 Task: Find a place to stay in Shchukino, Russia, from September 4th to September 10th for 1 adult, with a price range of 9000 to 17000, and 1 bedroom, 1 bed, and 1 bathroom.
Action: Mouse moved to (633, 71)
Screenshot: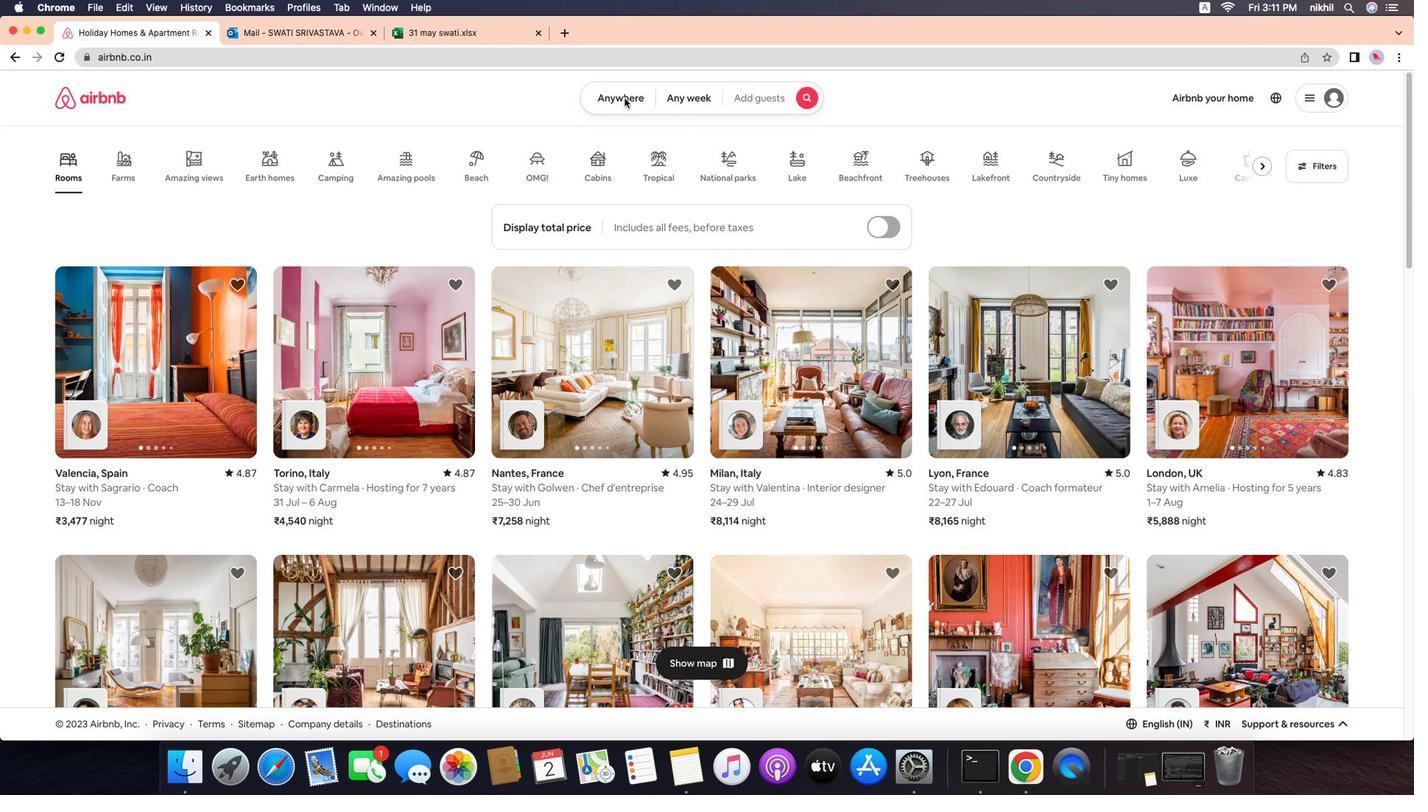 
Action: Mouse pressed left at (633, 71)
Screenshot: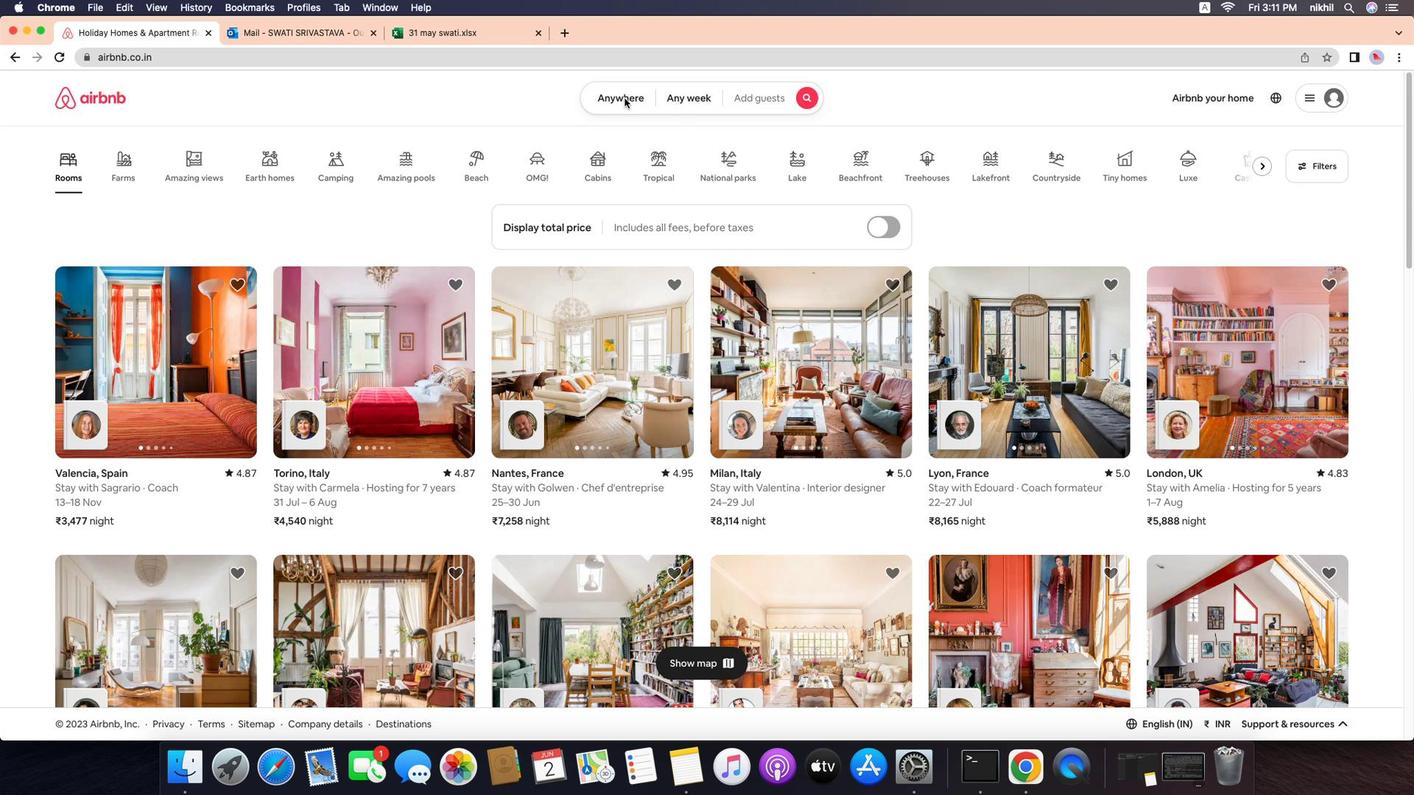 
Action: Mouse moved to (619, 76)
Screenshot: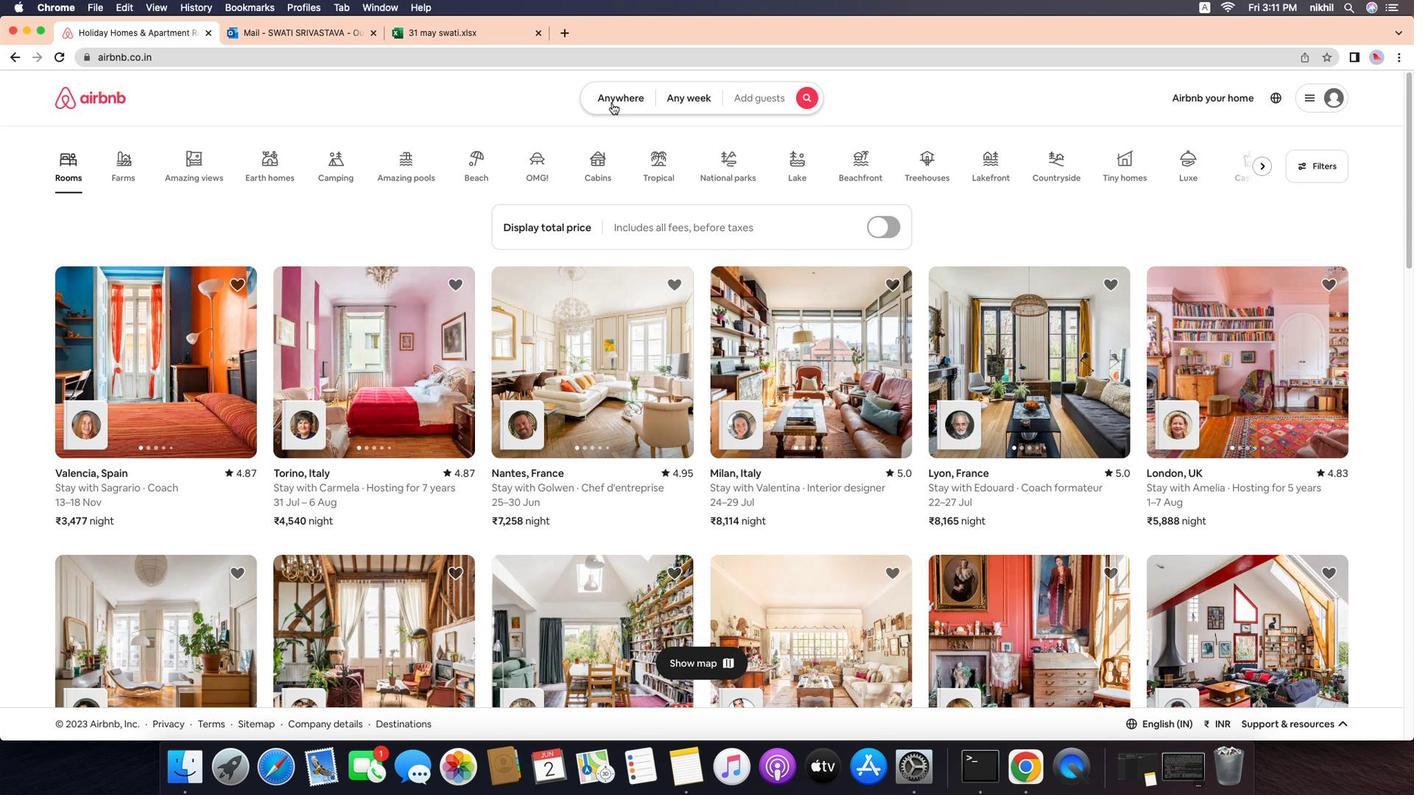 
Action: Mouse pressed left at (619, 76)
Screenshot: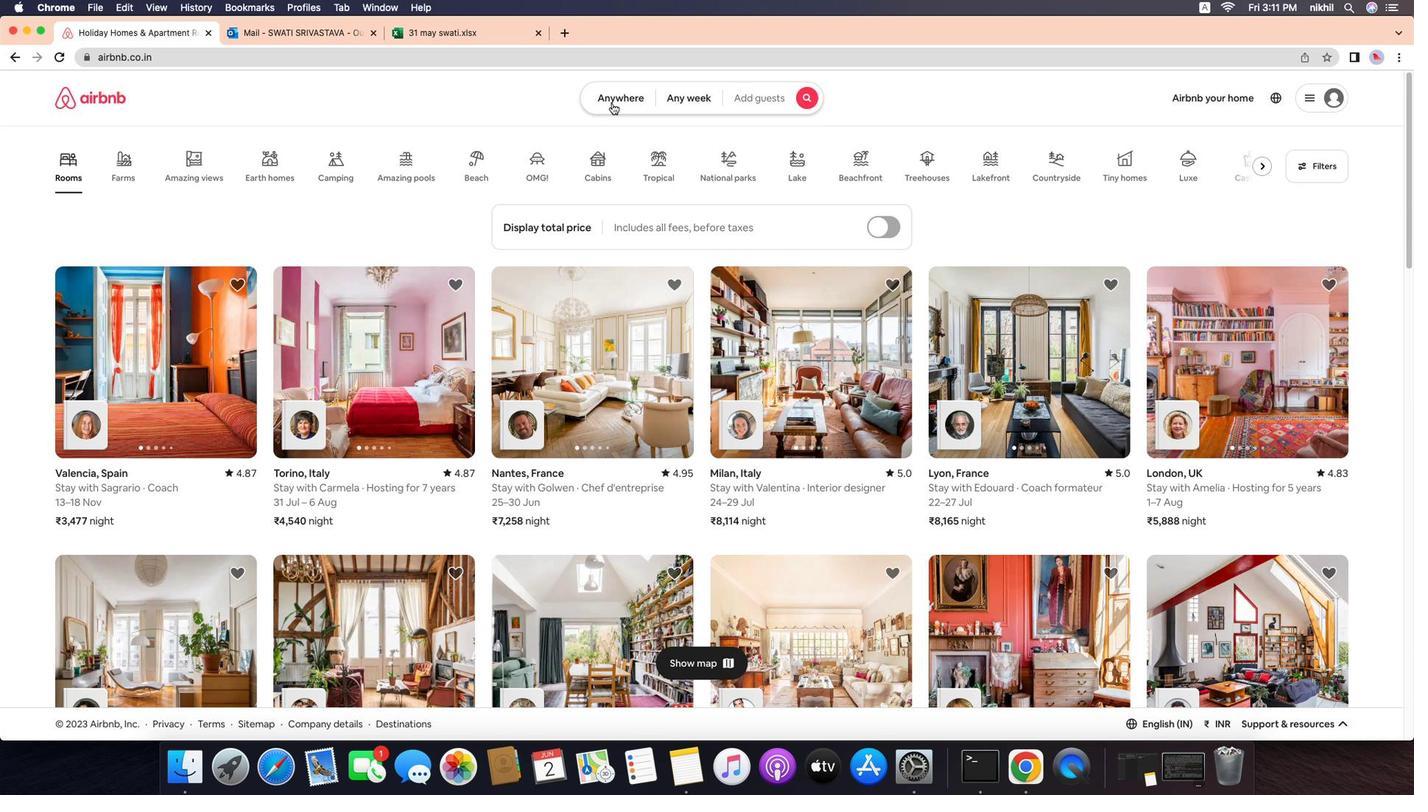 
Action: Mouse moved to (538, 131)
Screenshot: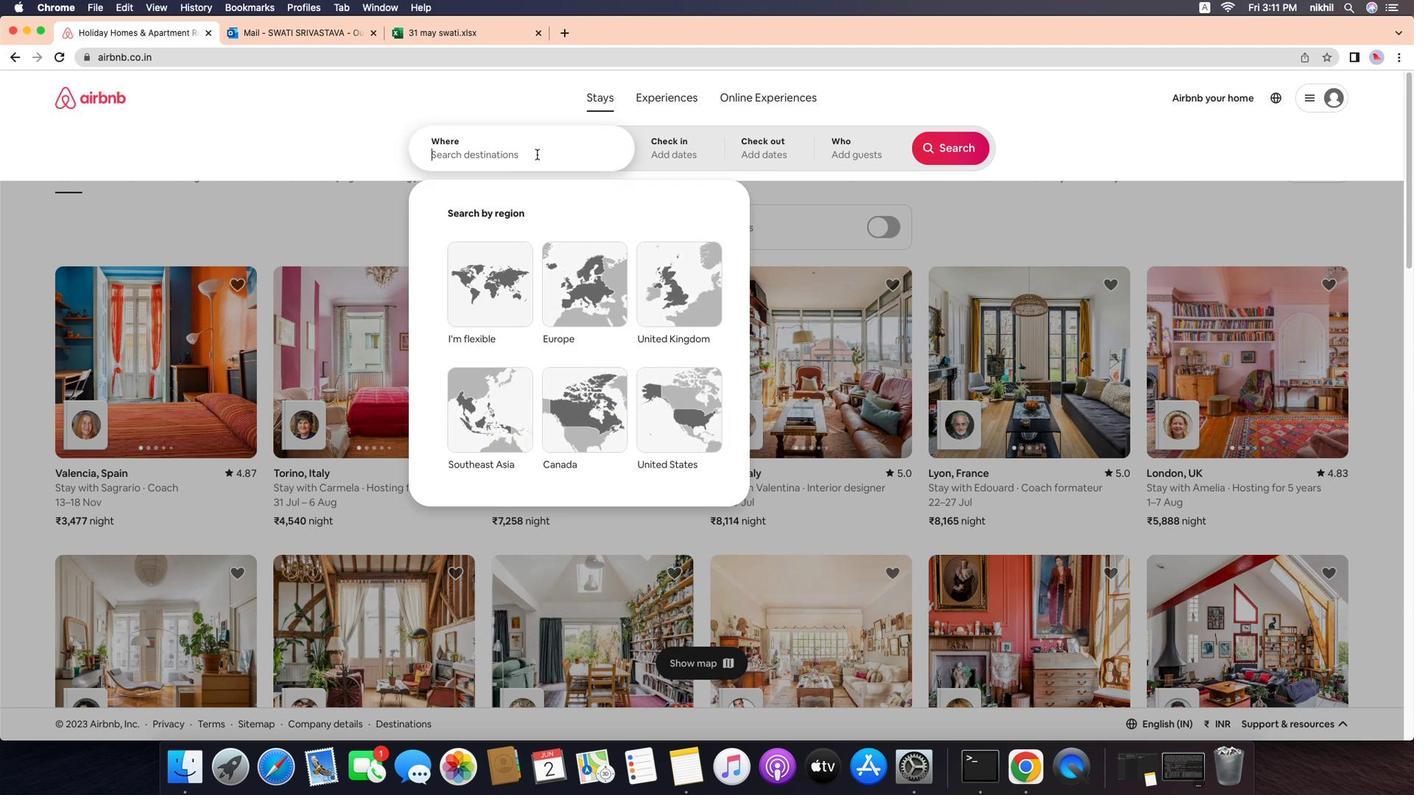 
Action: Mouse pressed left at (538, 131)
Screenshot: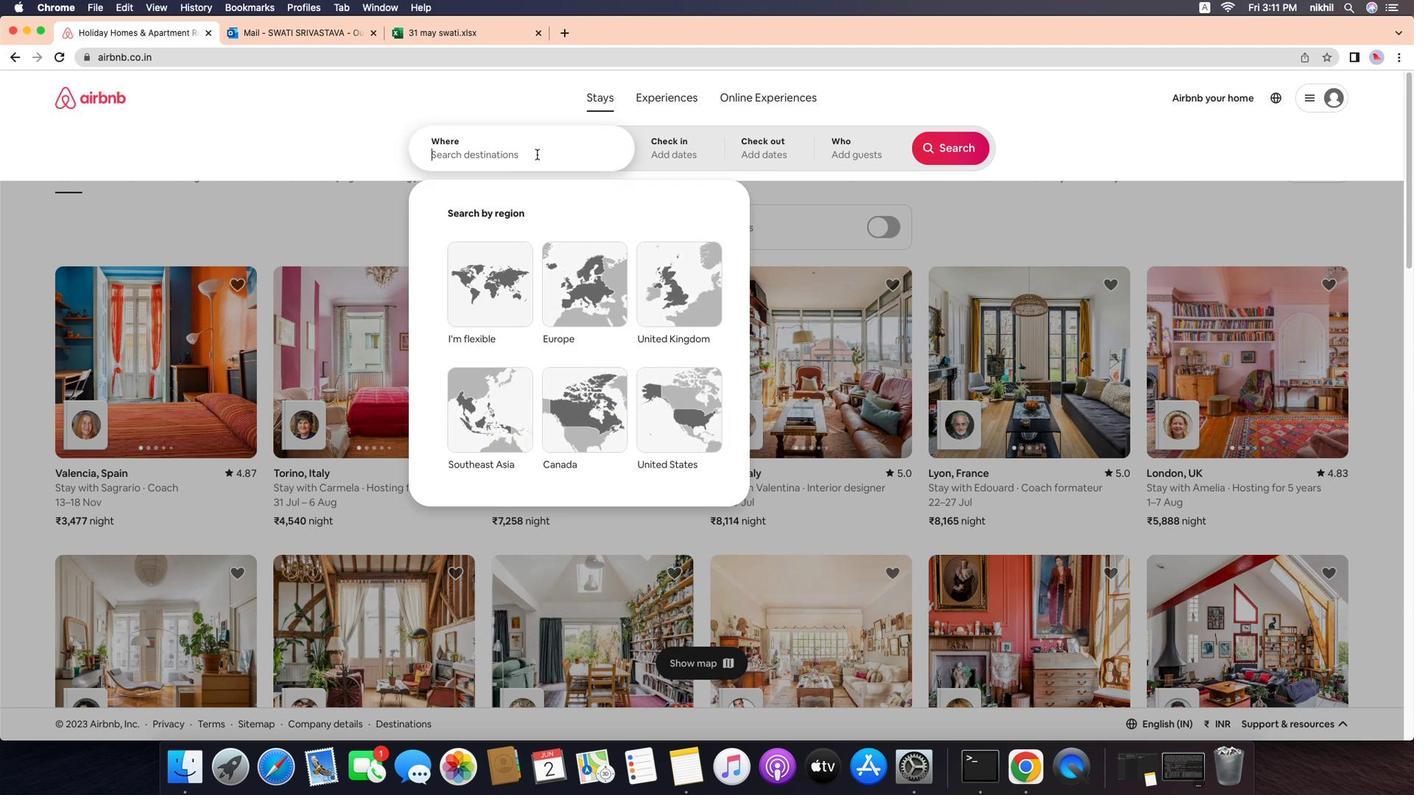 
Action: Mouse moved to (551, 126)
Screenshot: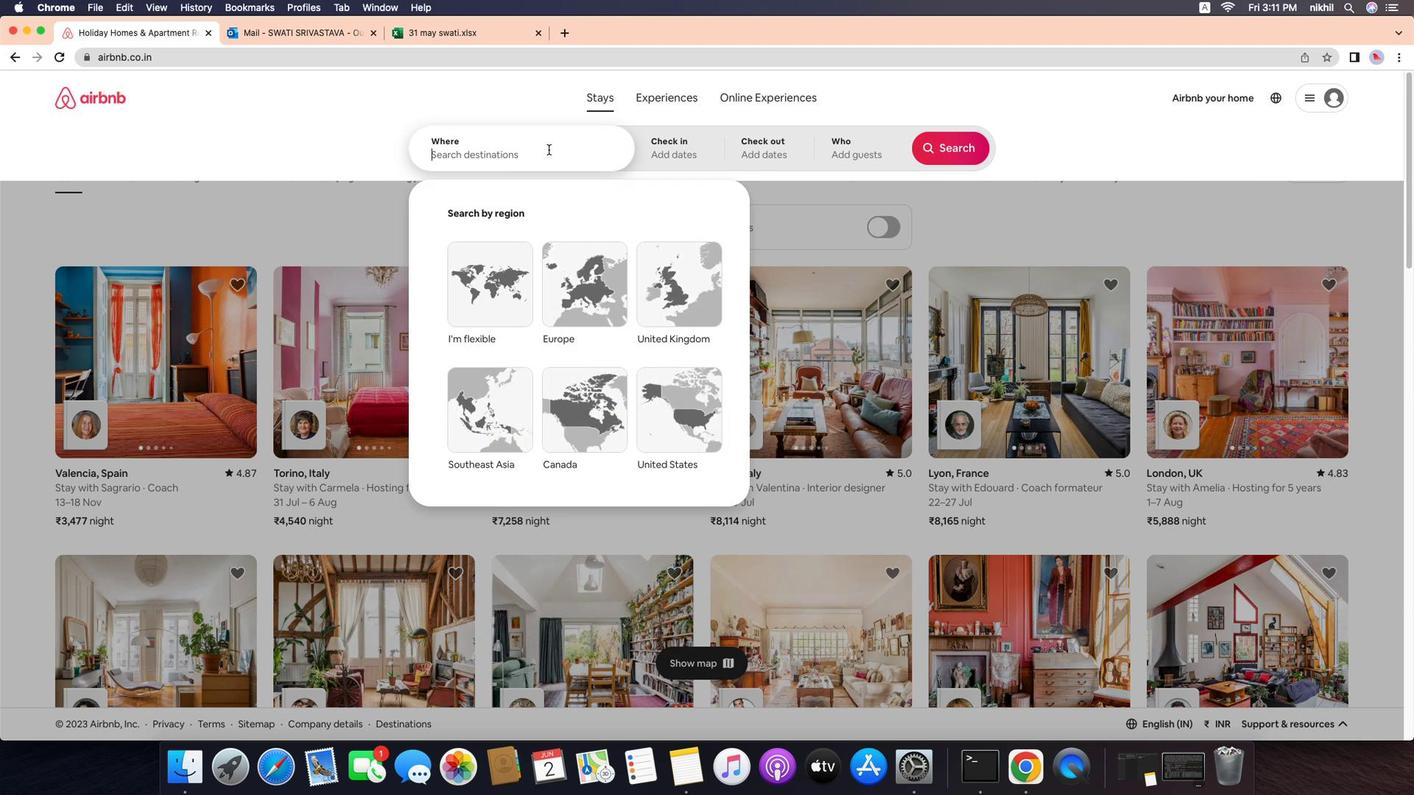 
Action: Key pressed Key.caps_lock'S'Key.caps_lock'h''c''h''u''k''i''n''o'','Key.spaceKey.caps_lock'R'Key.caps_lock'u''s''s''i''a'Key.enter
Screenshot: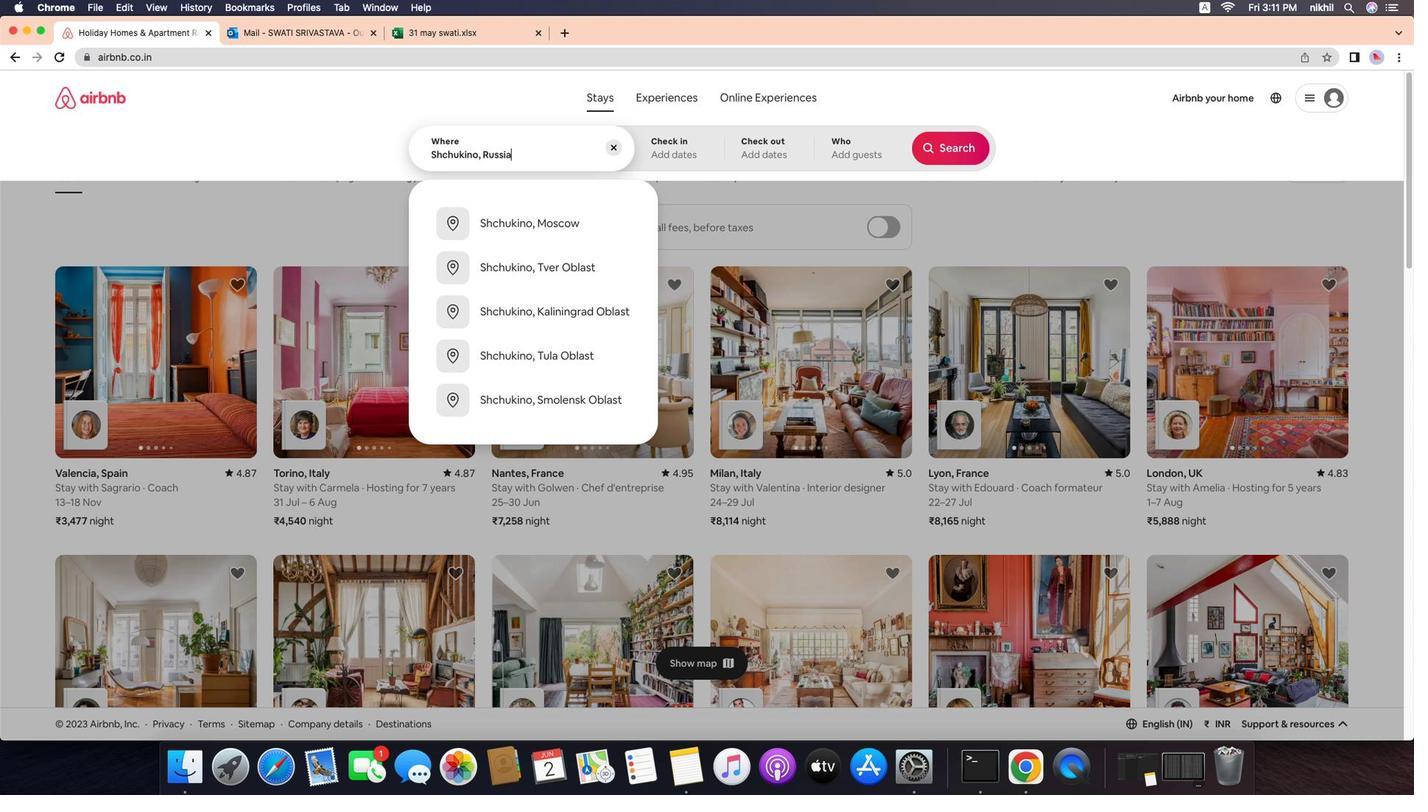 
Action: Mouse moved to (979, 243)
Screenshot: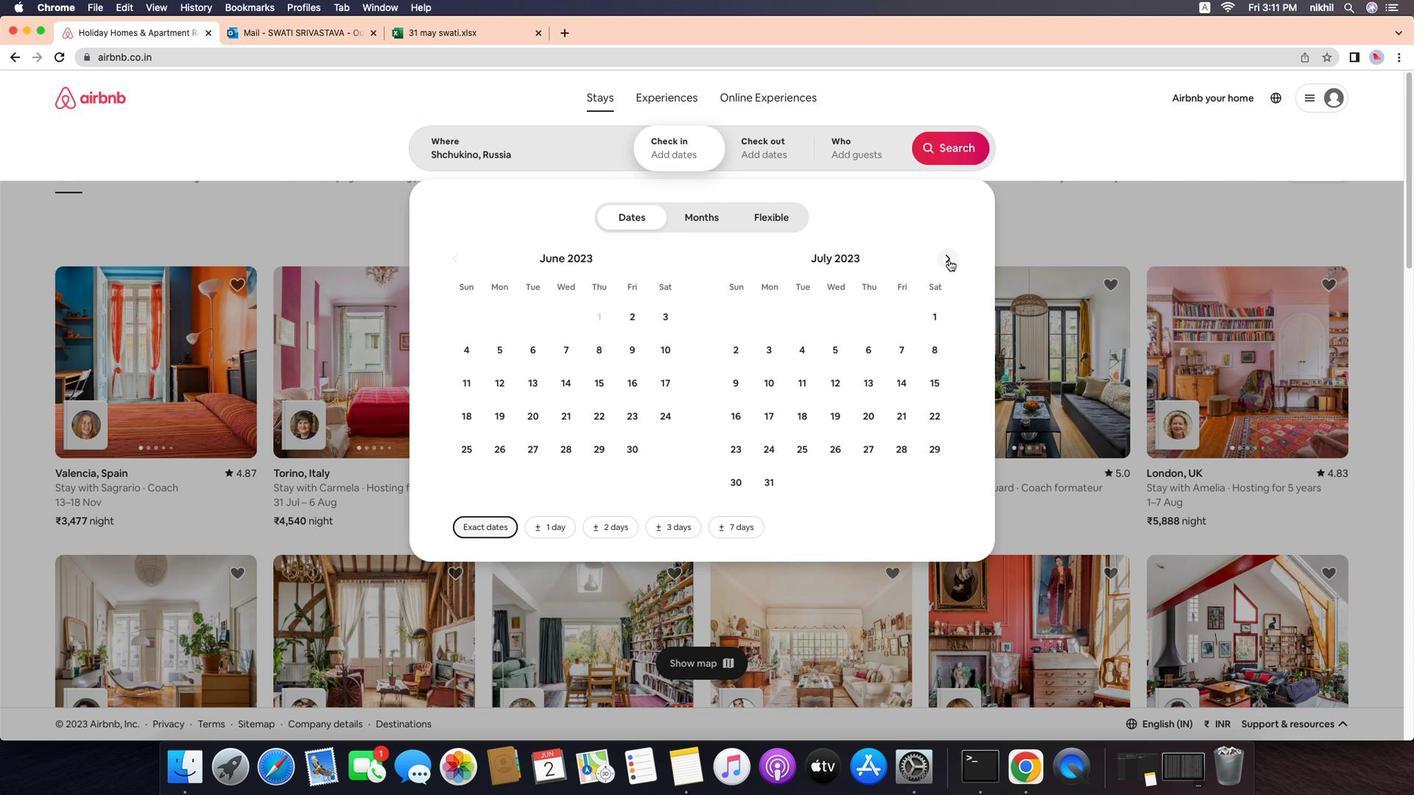 
Action: Mouse pressed left at (979, 243)
Screenshot: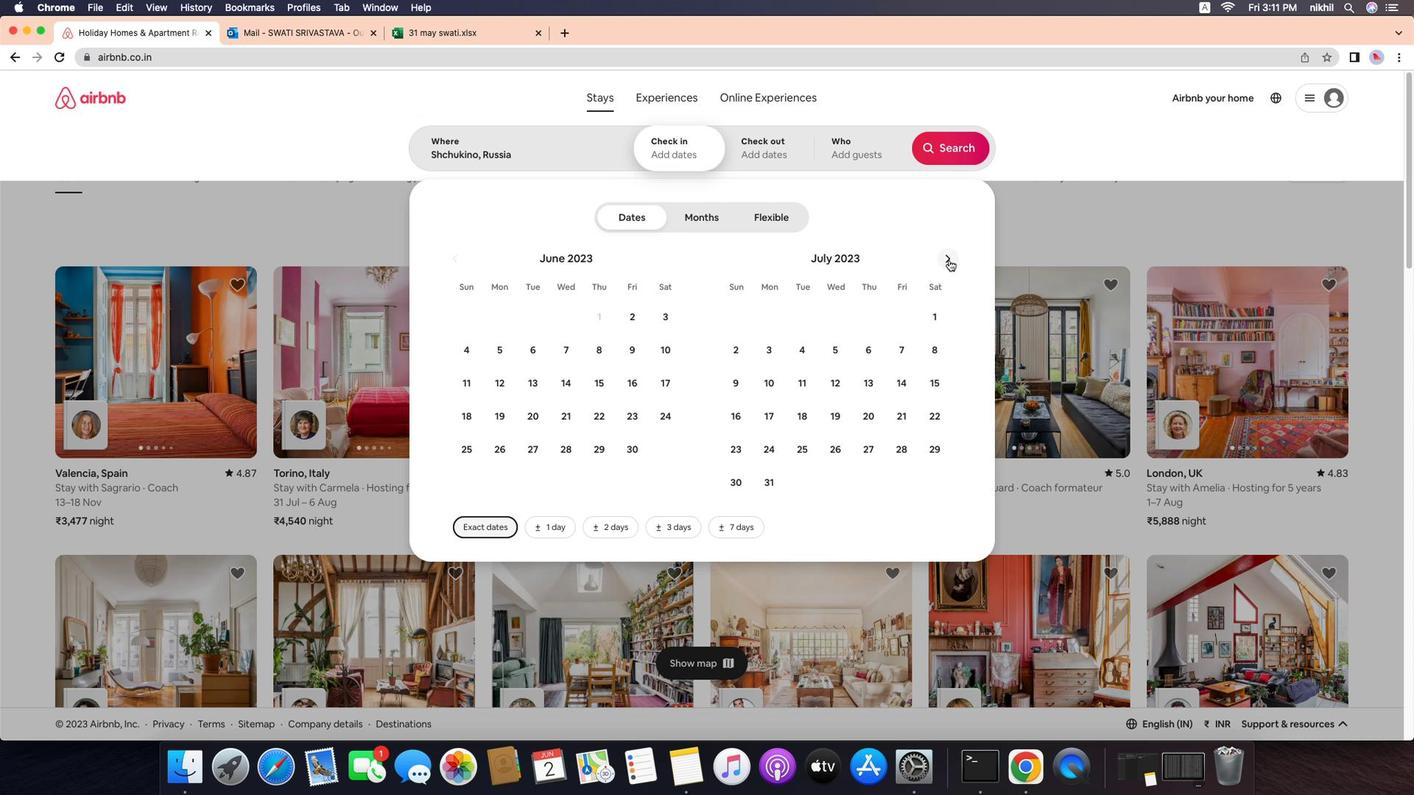 
Action: Mouse pressed left at (979, 243)
Screenshot: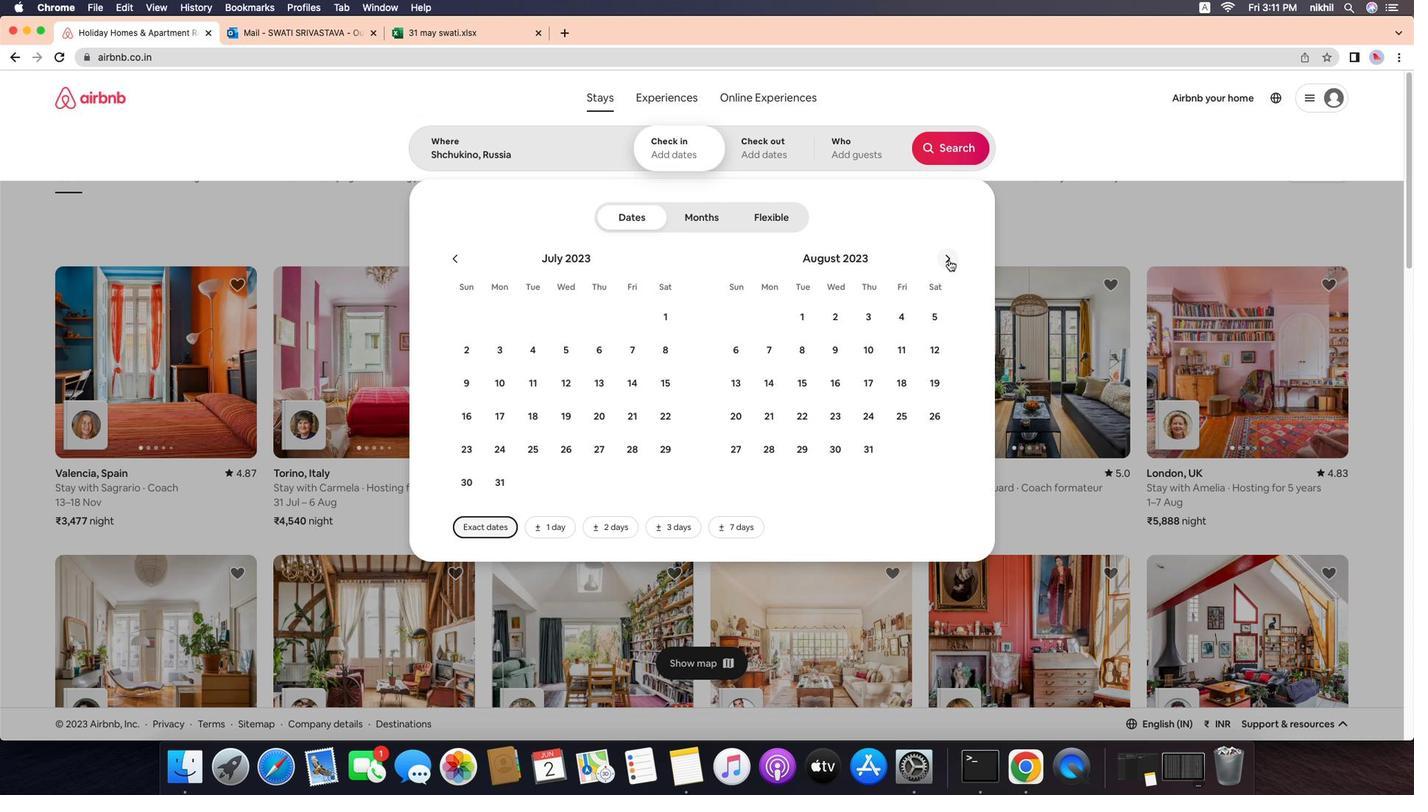 
Action: Mouse moved to (779, 346)
Screenshot: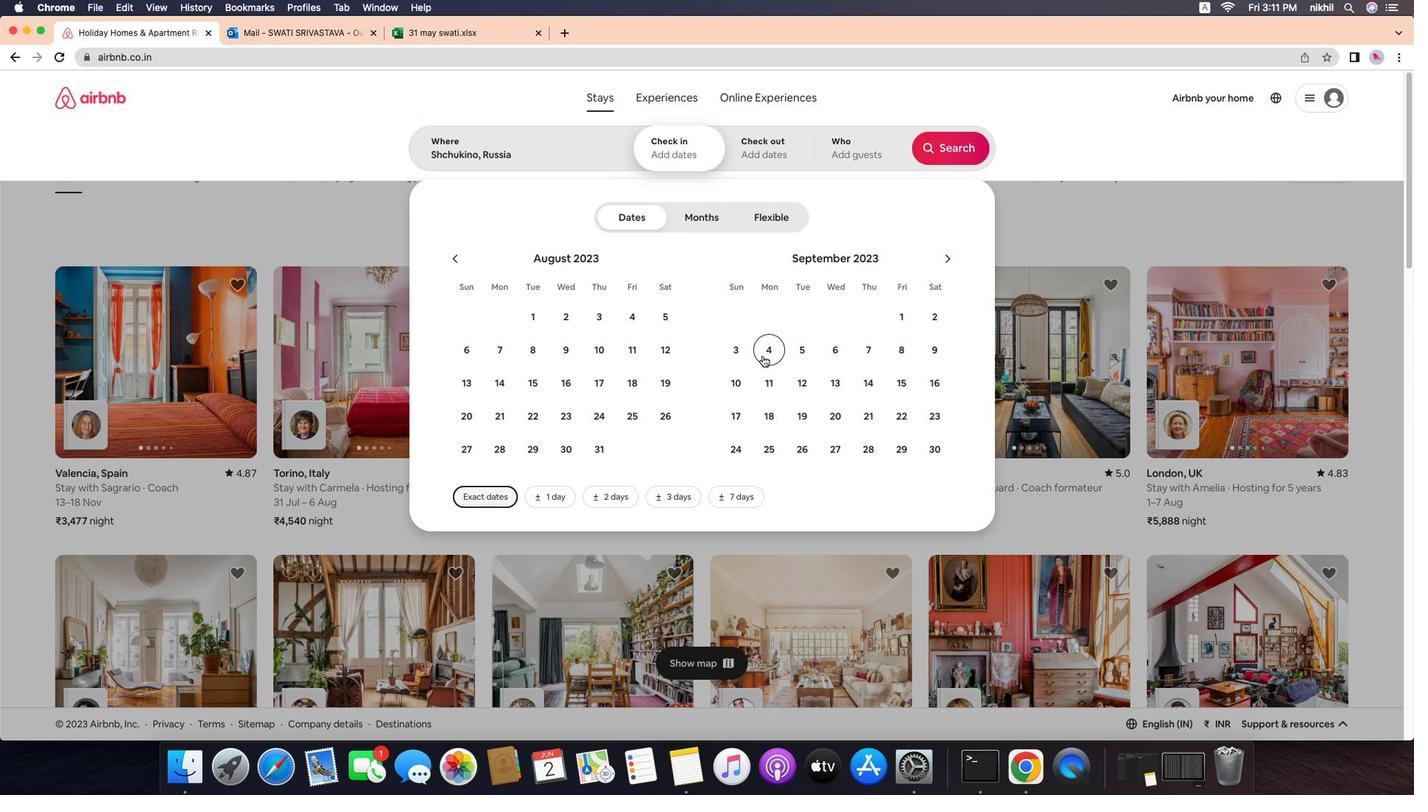 
Action: Mouse pressed left at (779, 346)
Screenshot: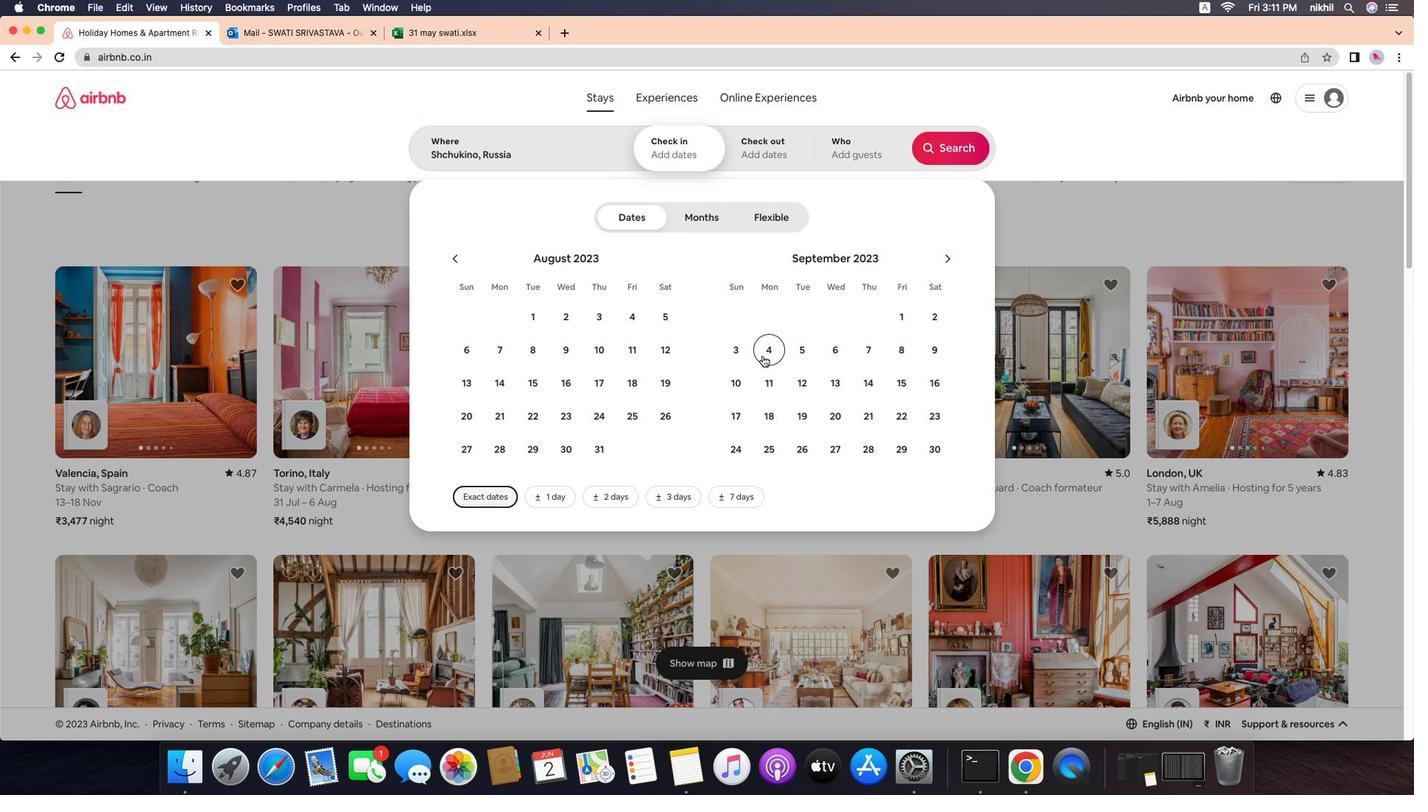 
Action: Mouse moved to (751, 371)
Screenshot: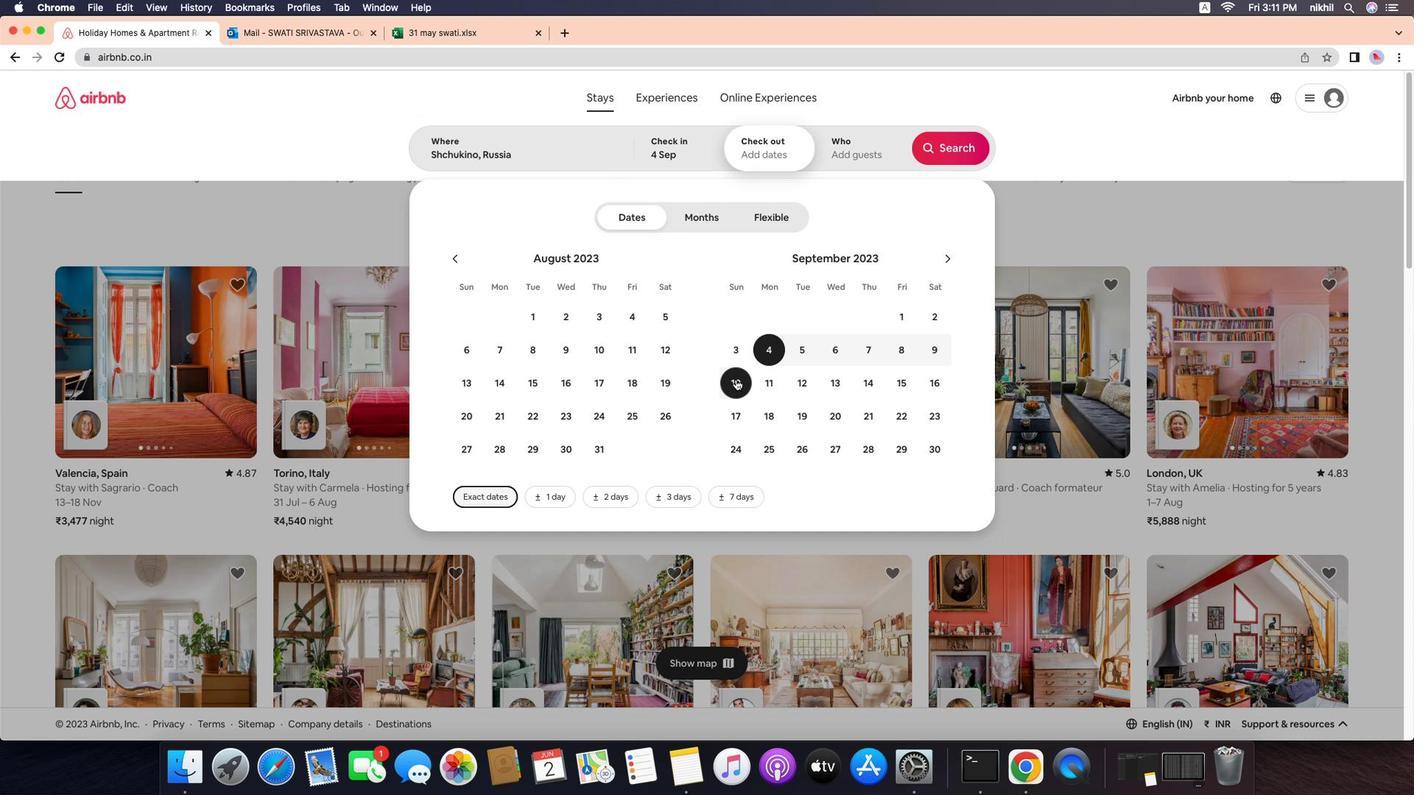 
Action: Mouse pressed left at (751, 371)
Screenshot: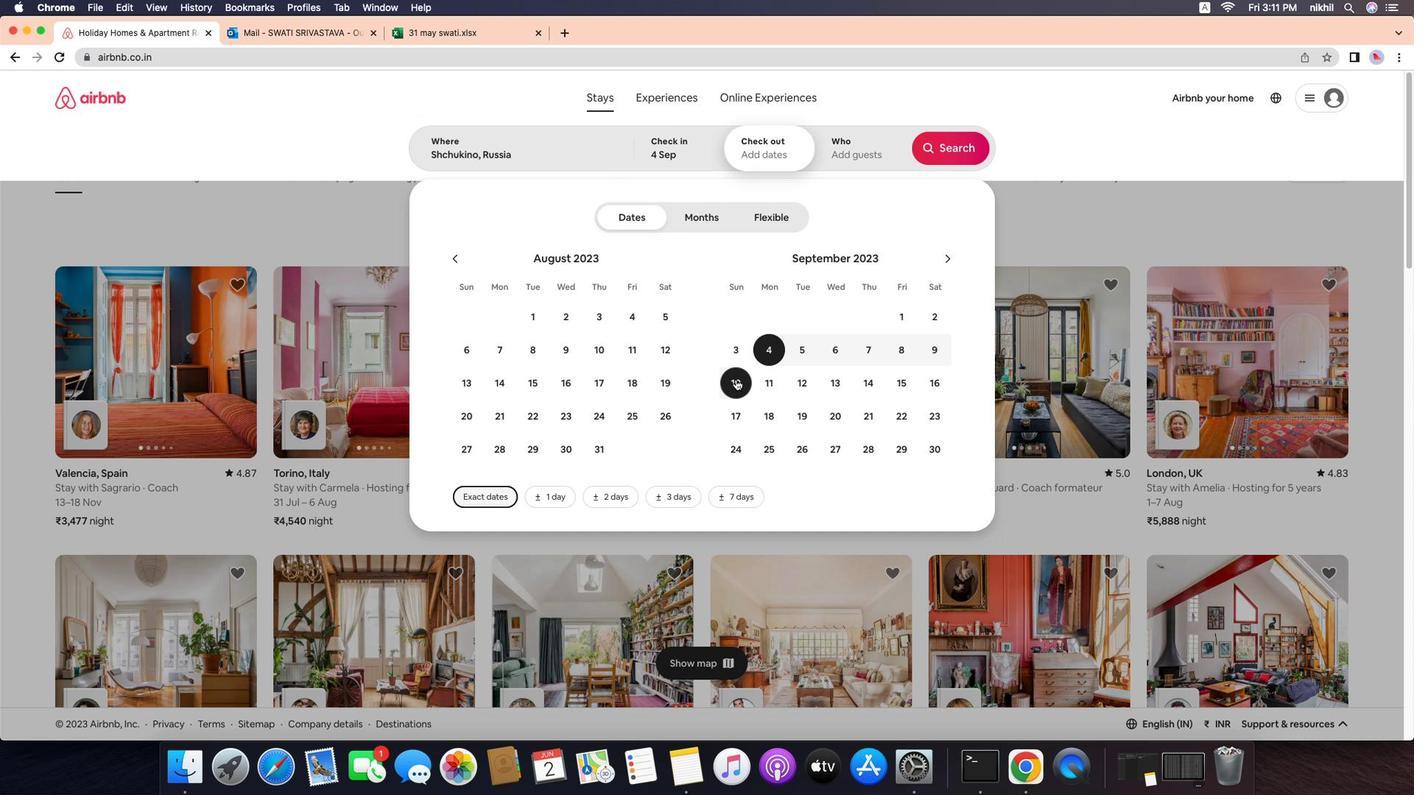 
Action: Mouse moved to (879, 126)
Screenshot: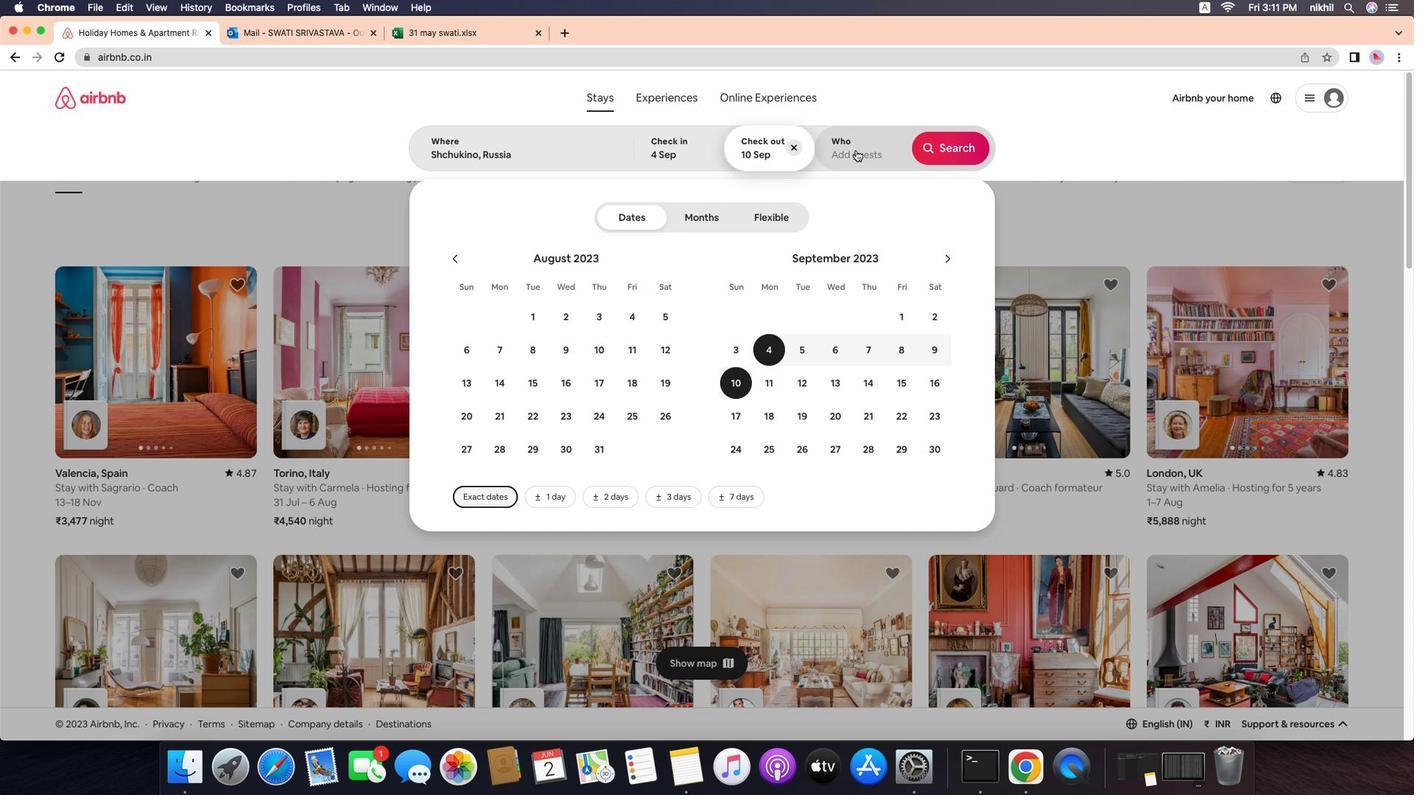 
Action: Mouse pressed left at (879, 126)
Screenshot: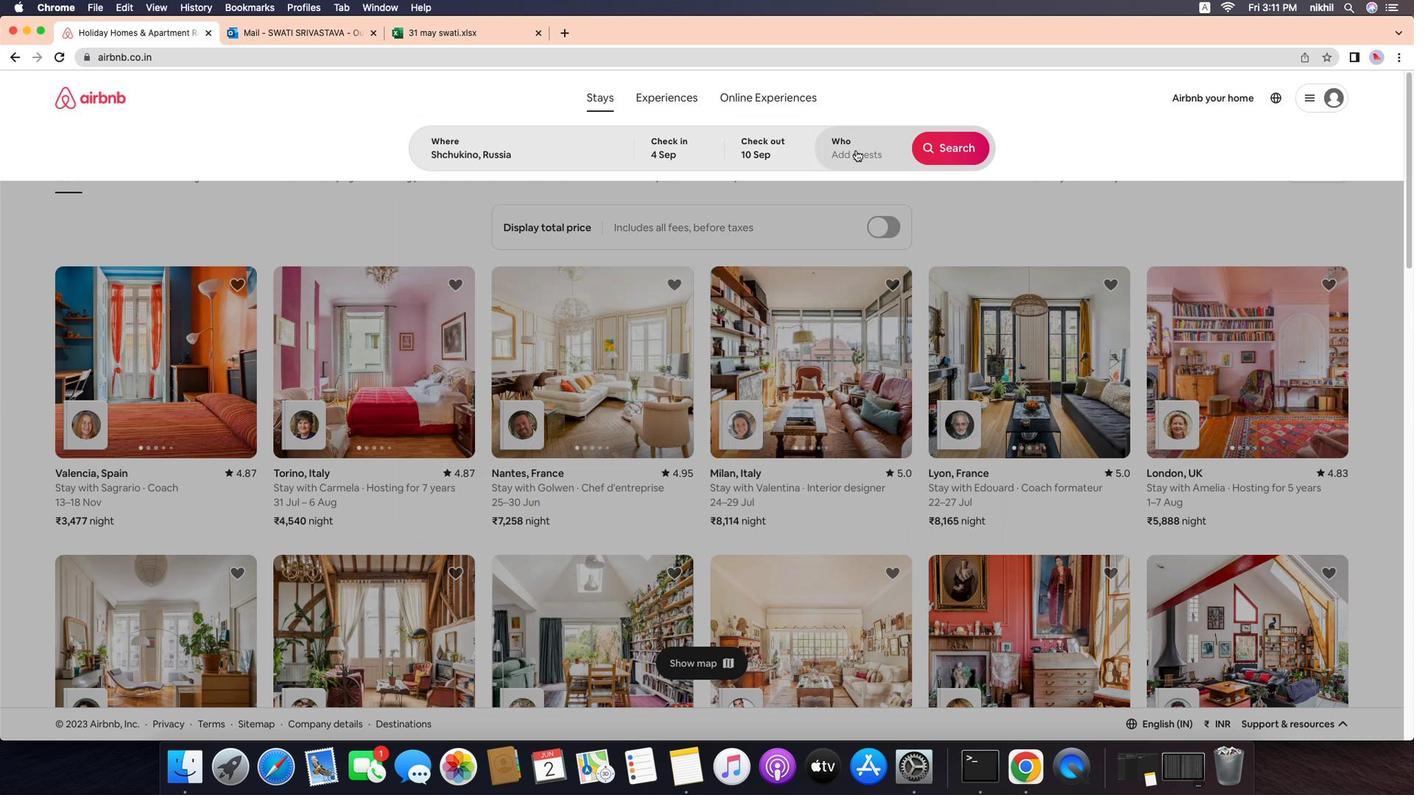 
Action: Mouse moved to (986, 198)
Screenshot: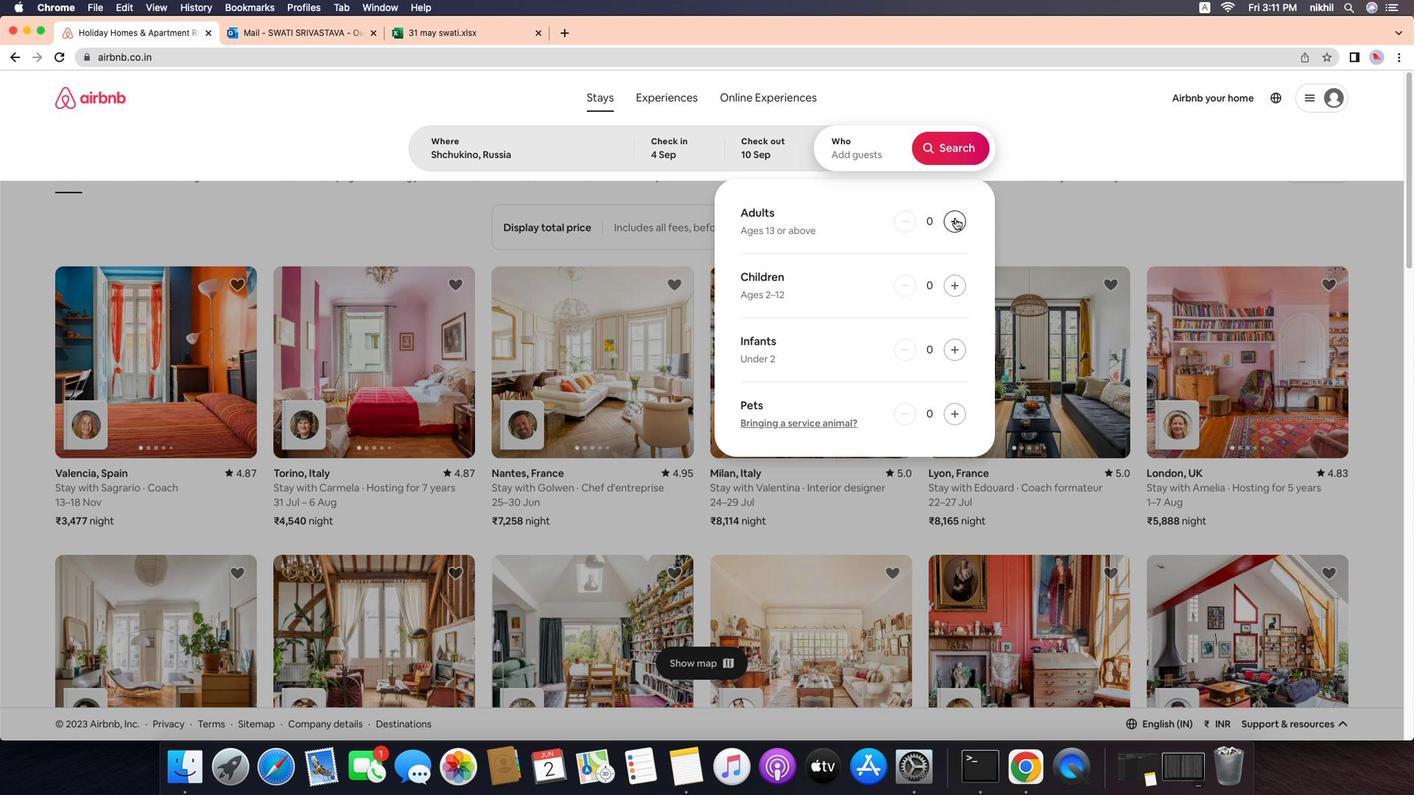
Action: Mouse pressed left at (986, 198)
Screenshot: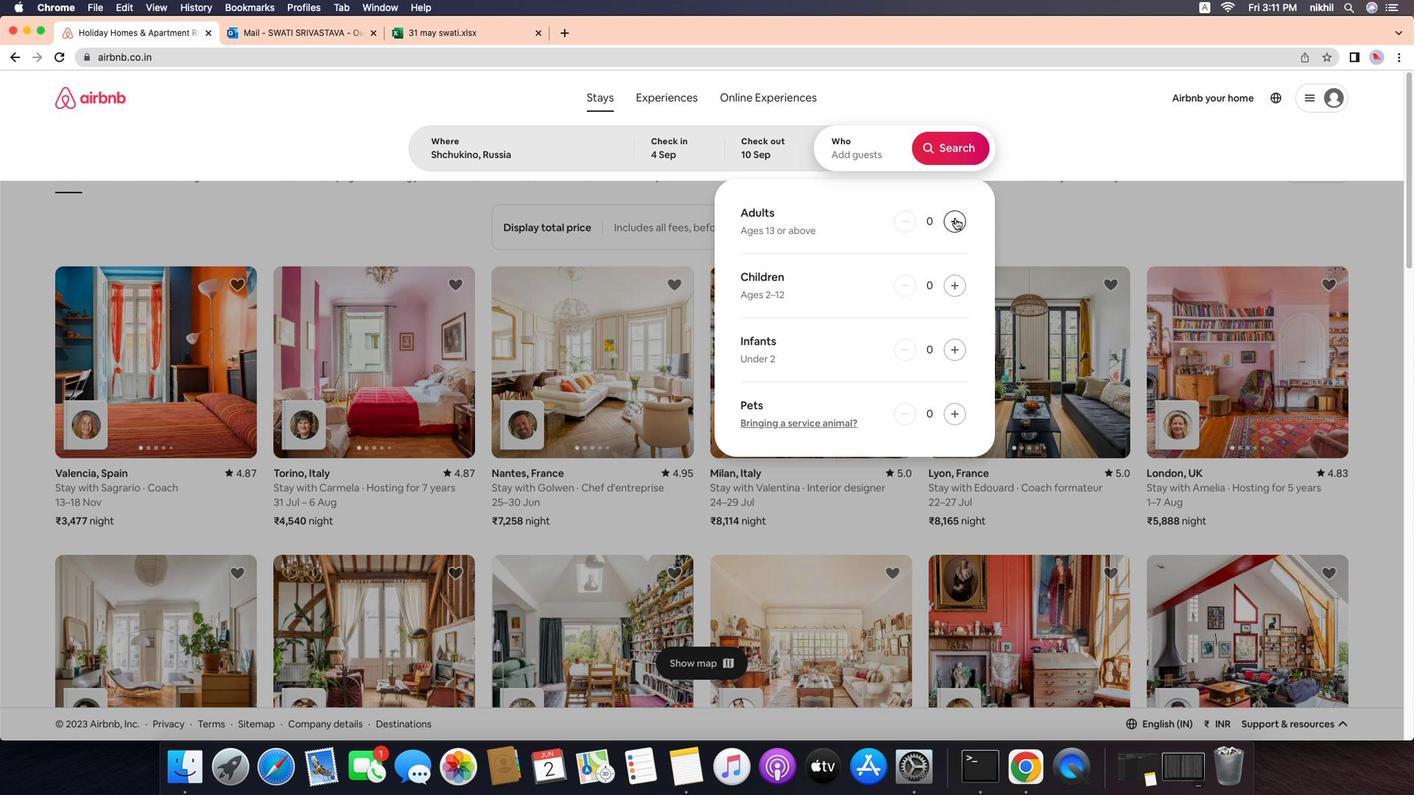 
Action: Mouse moved to (978, 123)
Screenshot: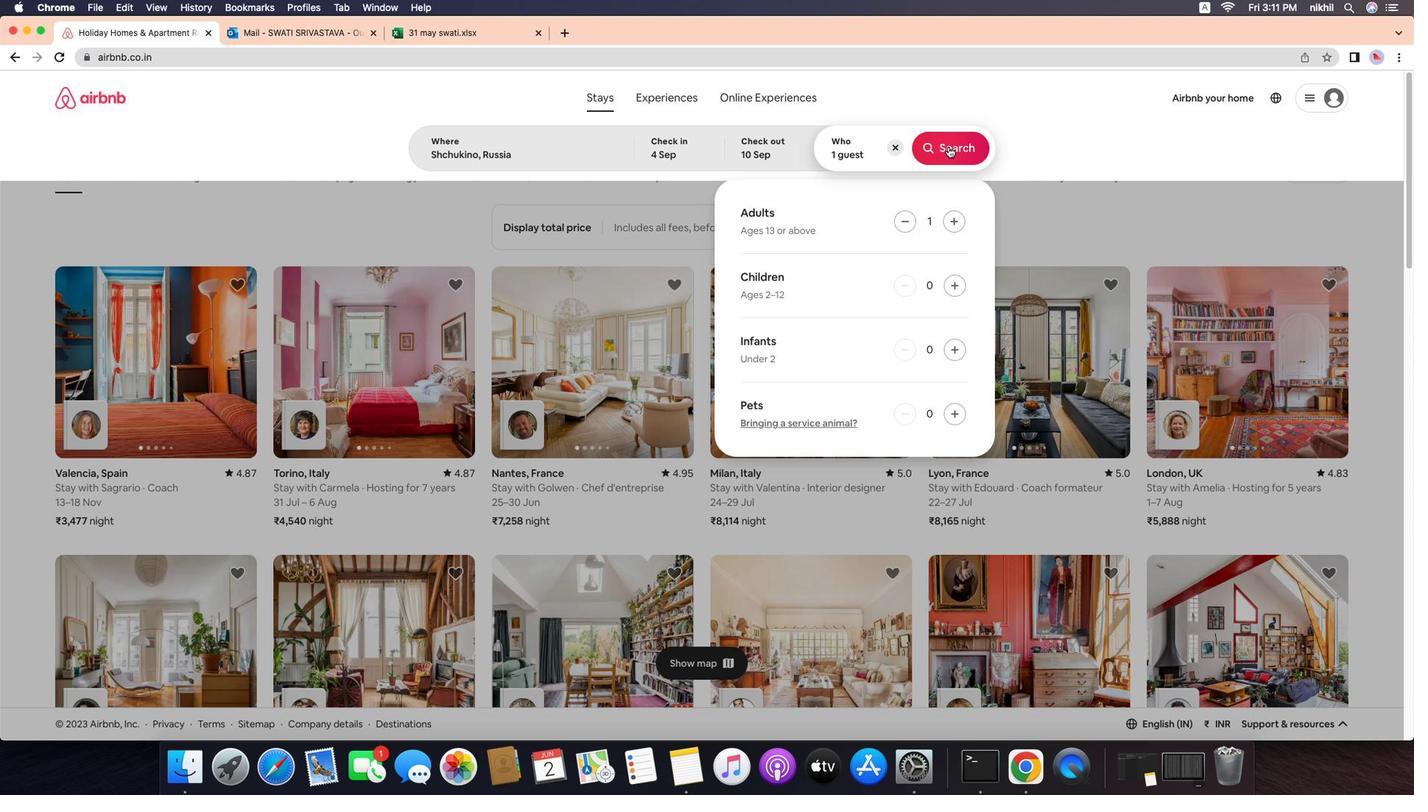 
Action: Mouse pressed left at (978, 123)
Screenshot: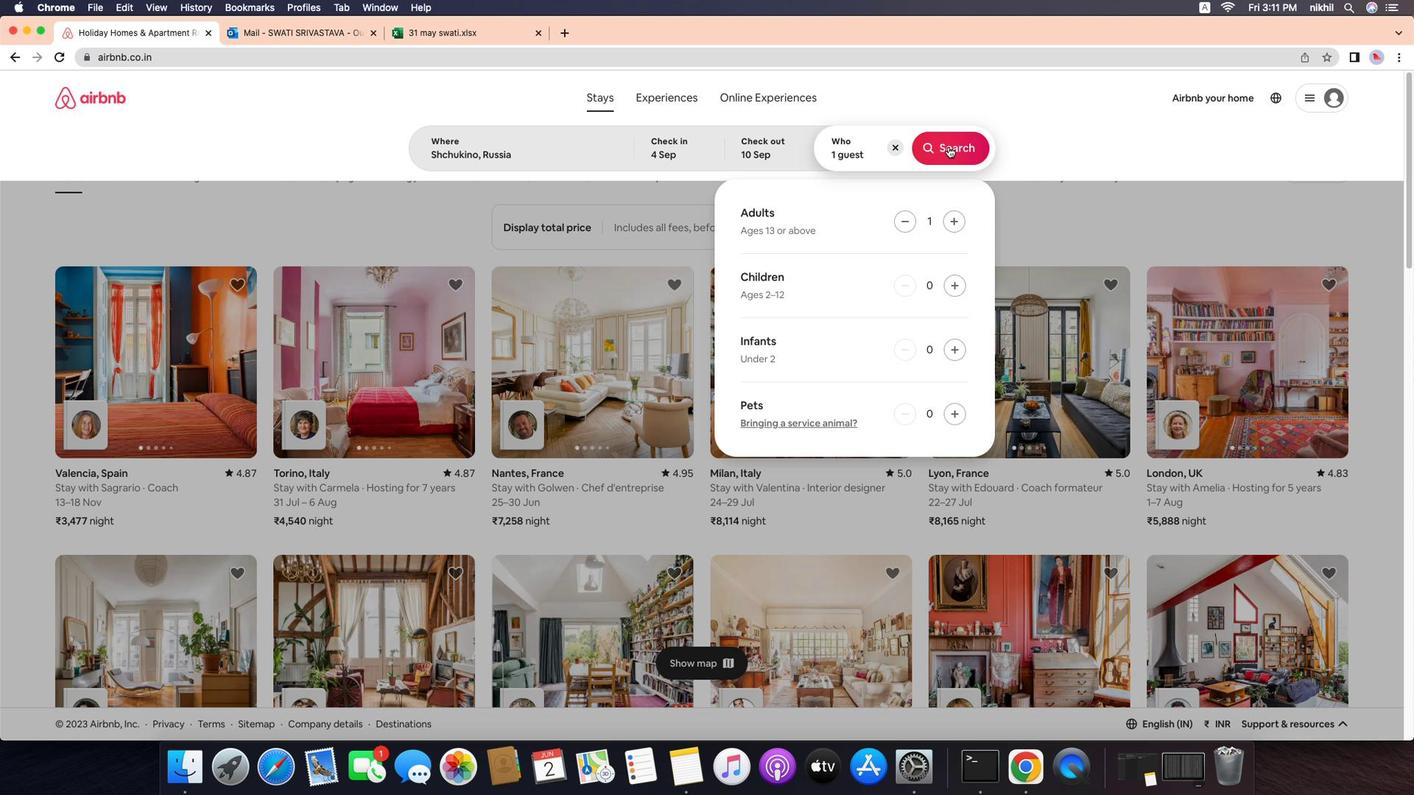 
Action: Mouse moved to (1412, 128)
Screenshot: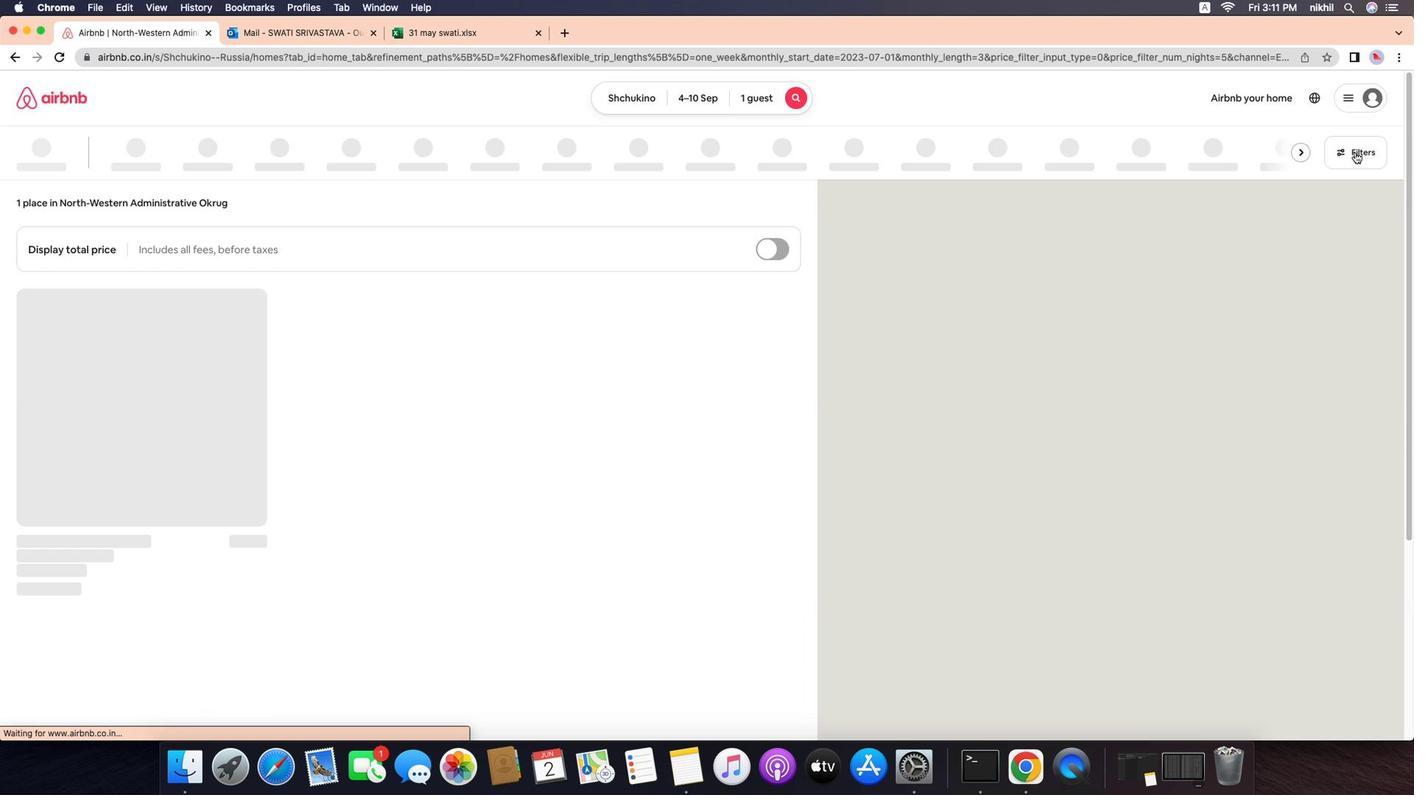 
Action: Mouse pressed left at (1412, 128)
Screenshot: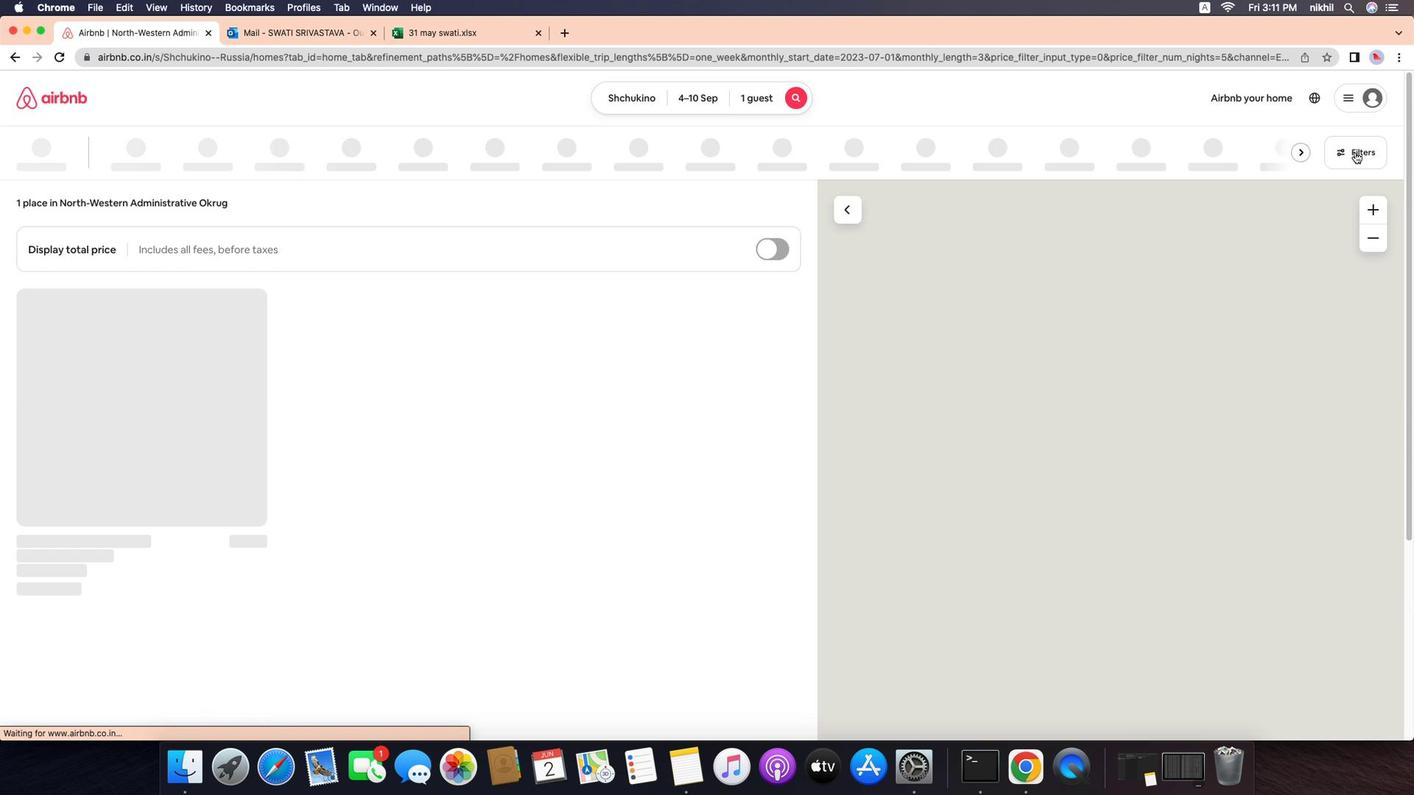 
Action: Mouse moved to (571, 490)
Screenshot: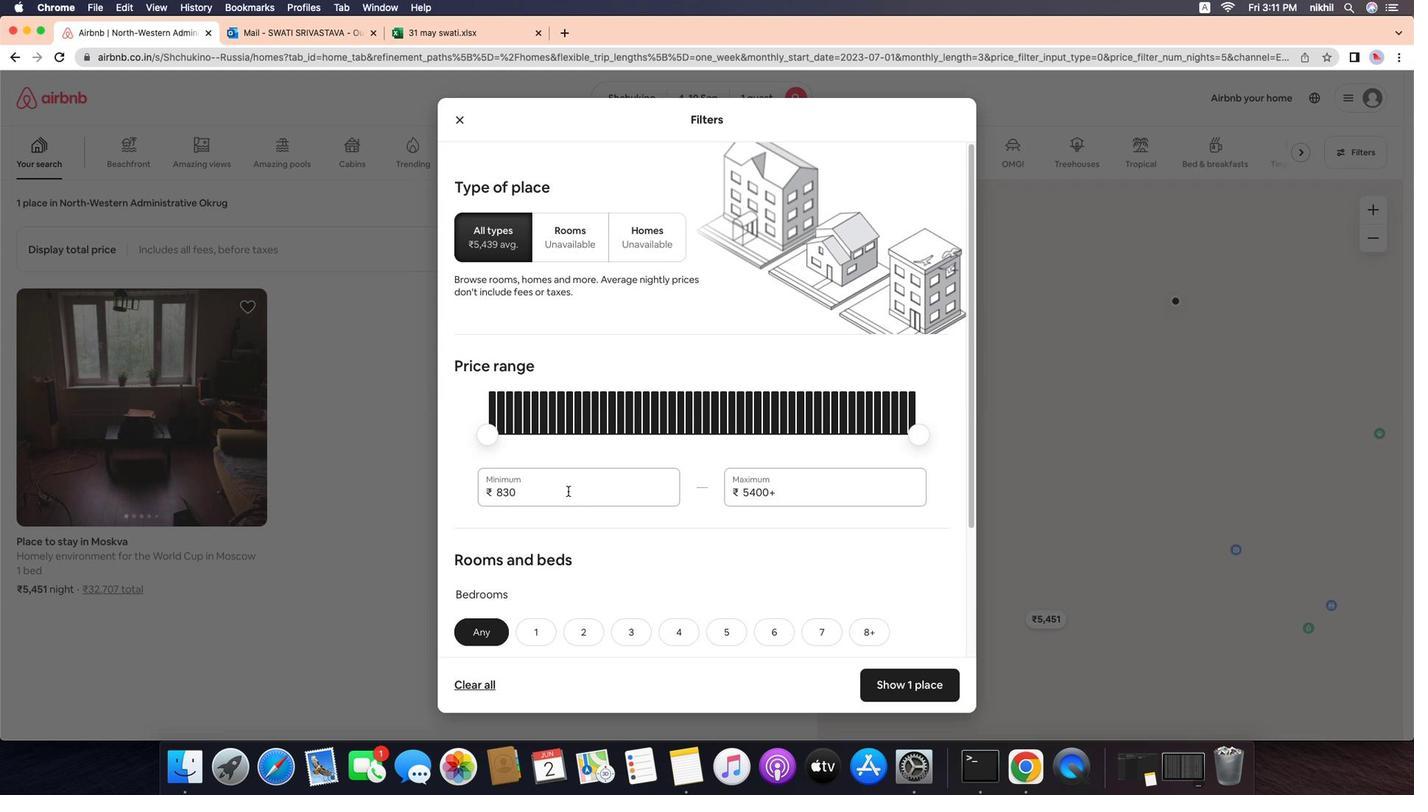 
Action: Mouse pressed left at (571, 490)
Screenshot: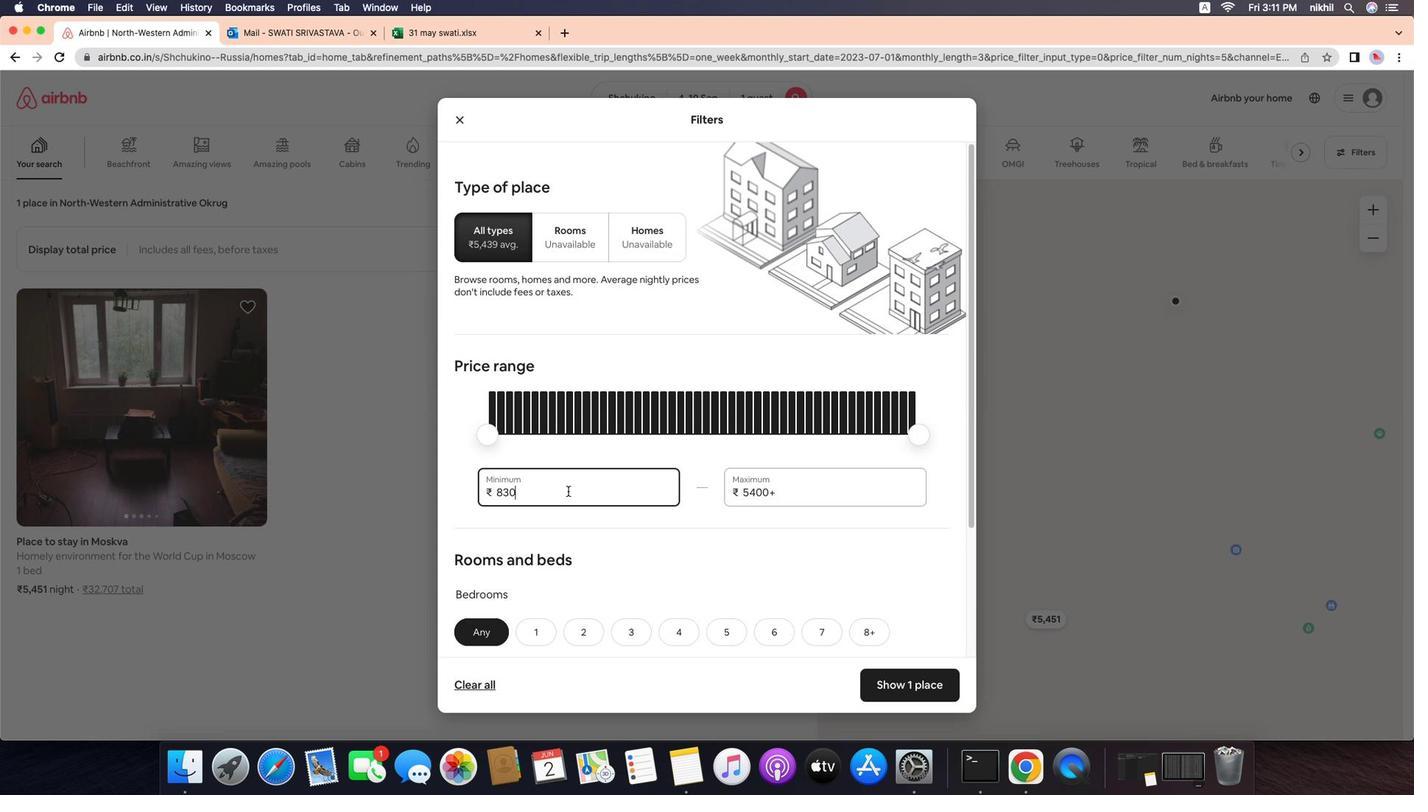 
Action: Mouse moved to (560, 491)
Screenshot: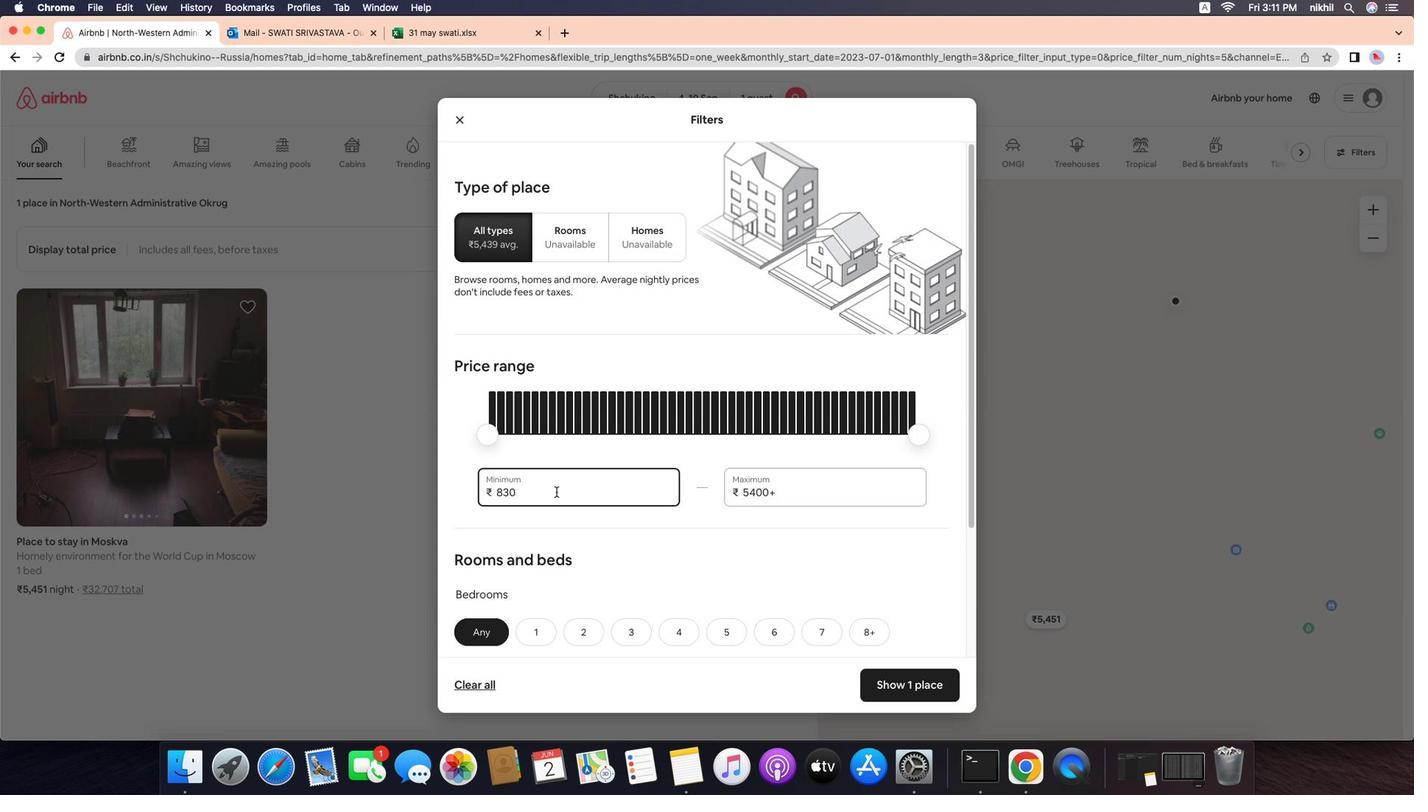 
Action: Key pressed Key.backspaceKey.backspaceKey.backspaceKey.backspace'9''0''0''0'
Screenshot: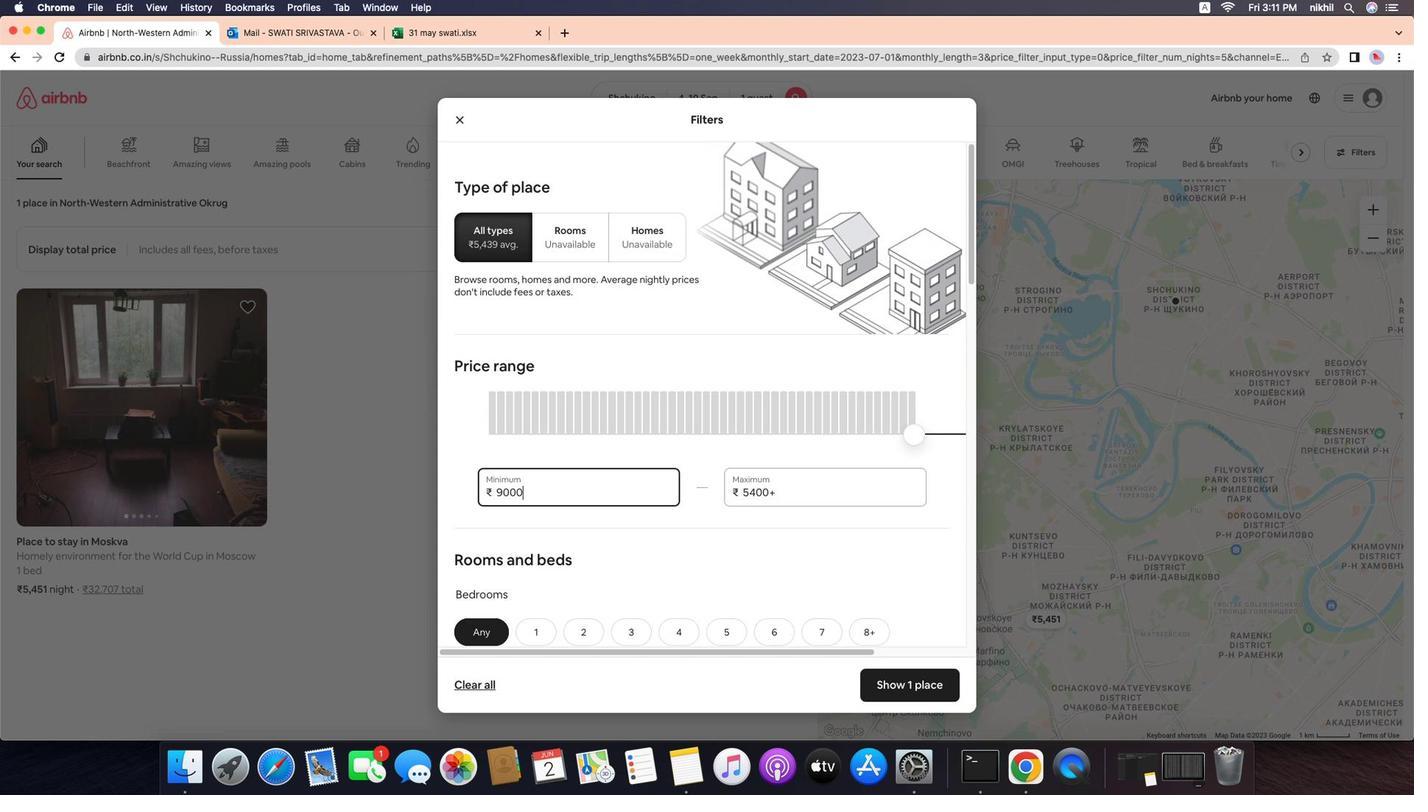 
Action: Mouse moved to (801, 493)
Screenshot: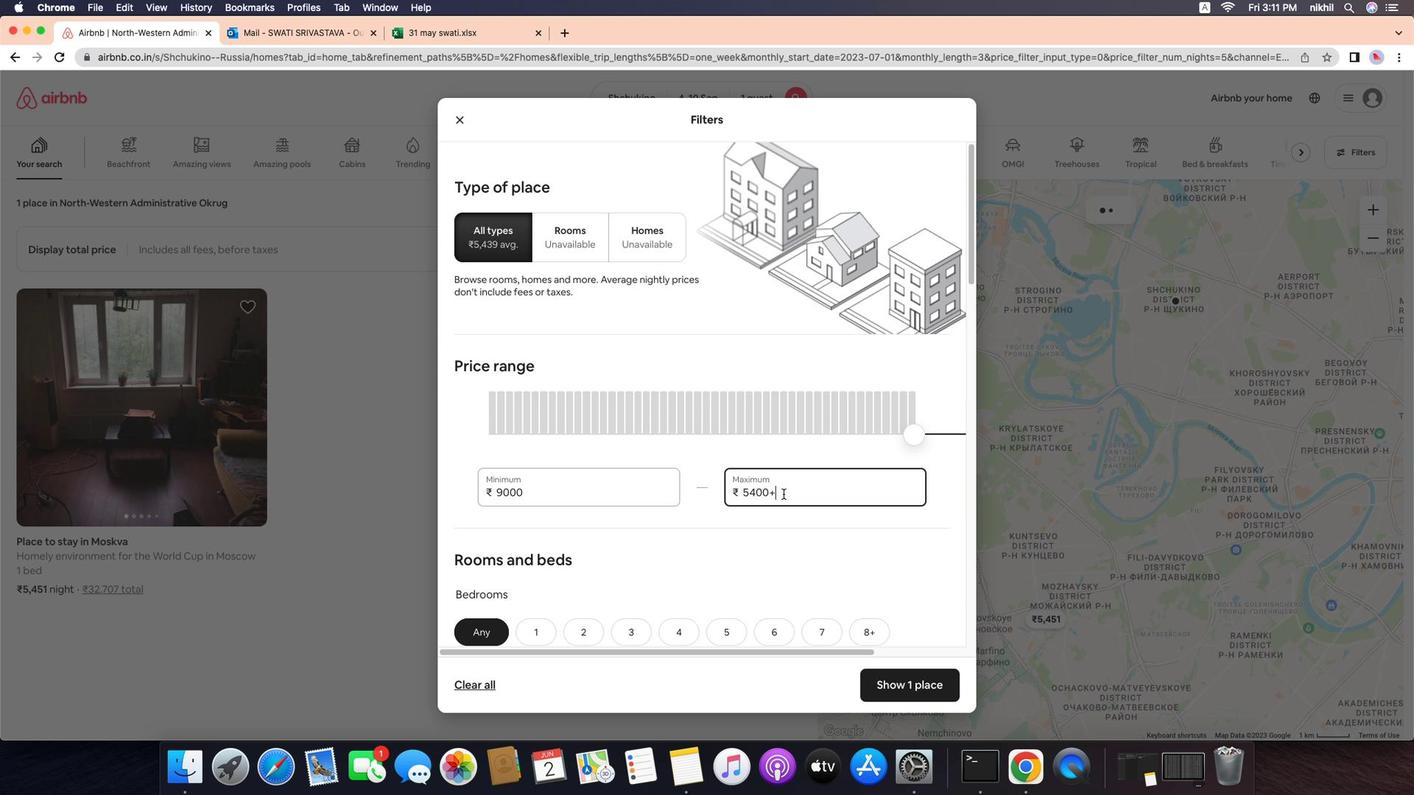 
Action: Mouse pressed left at (801, 493)
Screenshot: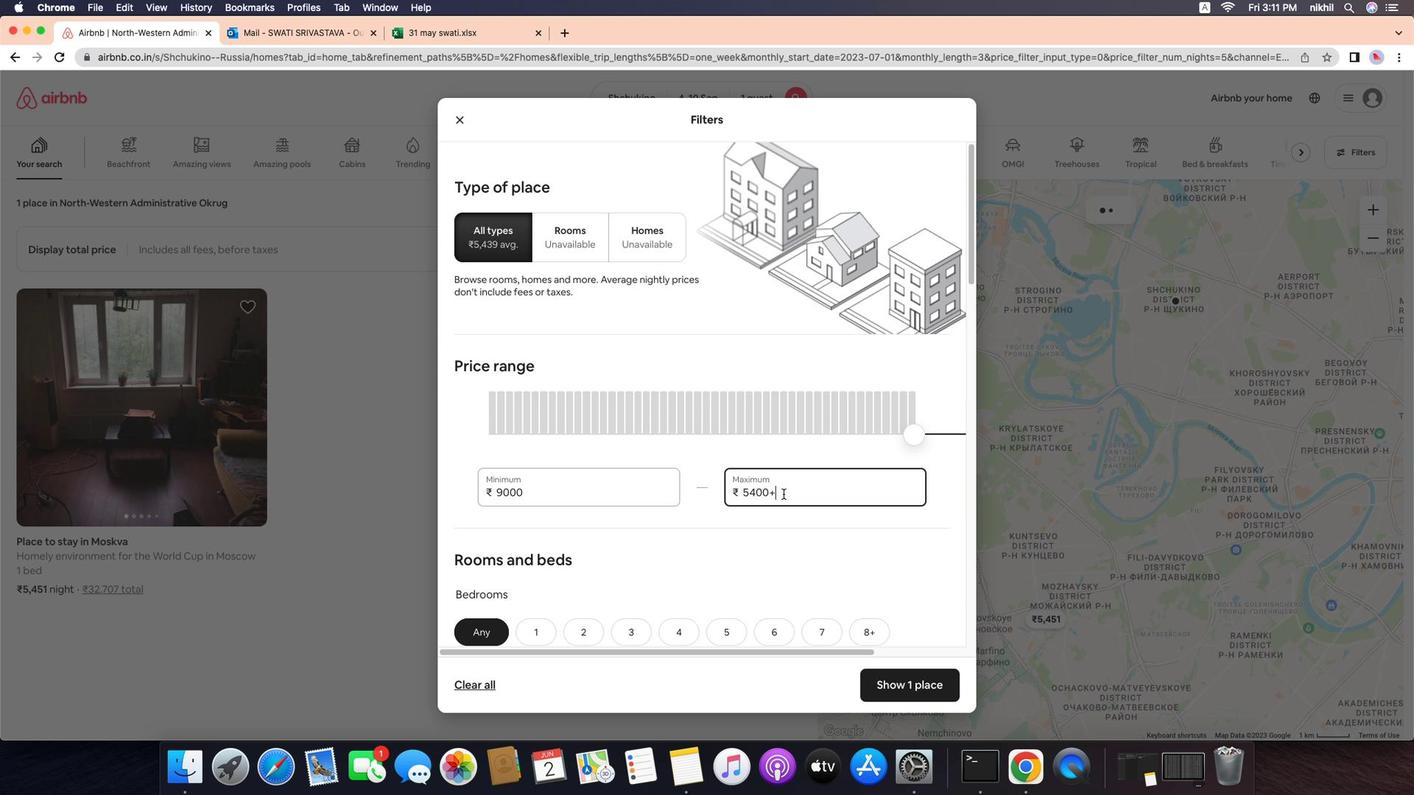 
Action: Mouse moved to (792, 493)
Screenshot: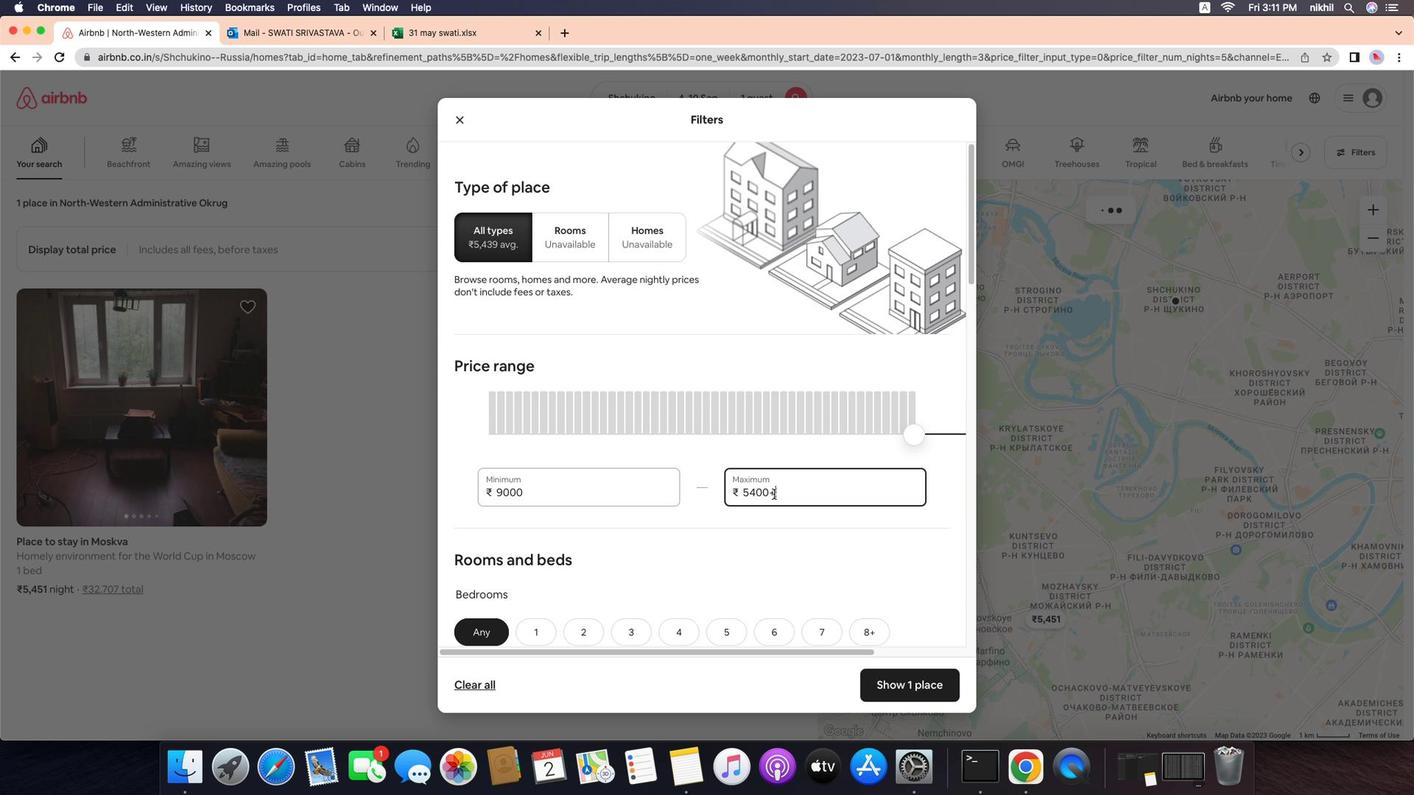 
Action: Key pressed Key.backspaceKey.backspaceKey.backspaceKey.backspaceKey.backspaceKey.backspaceKey.backspace'1''7''0''0''0'
Screenshot: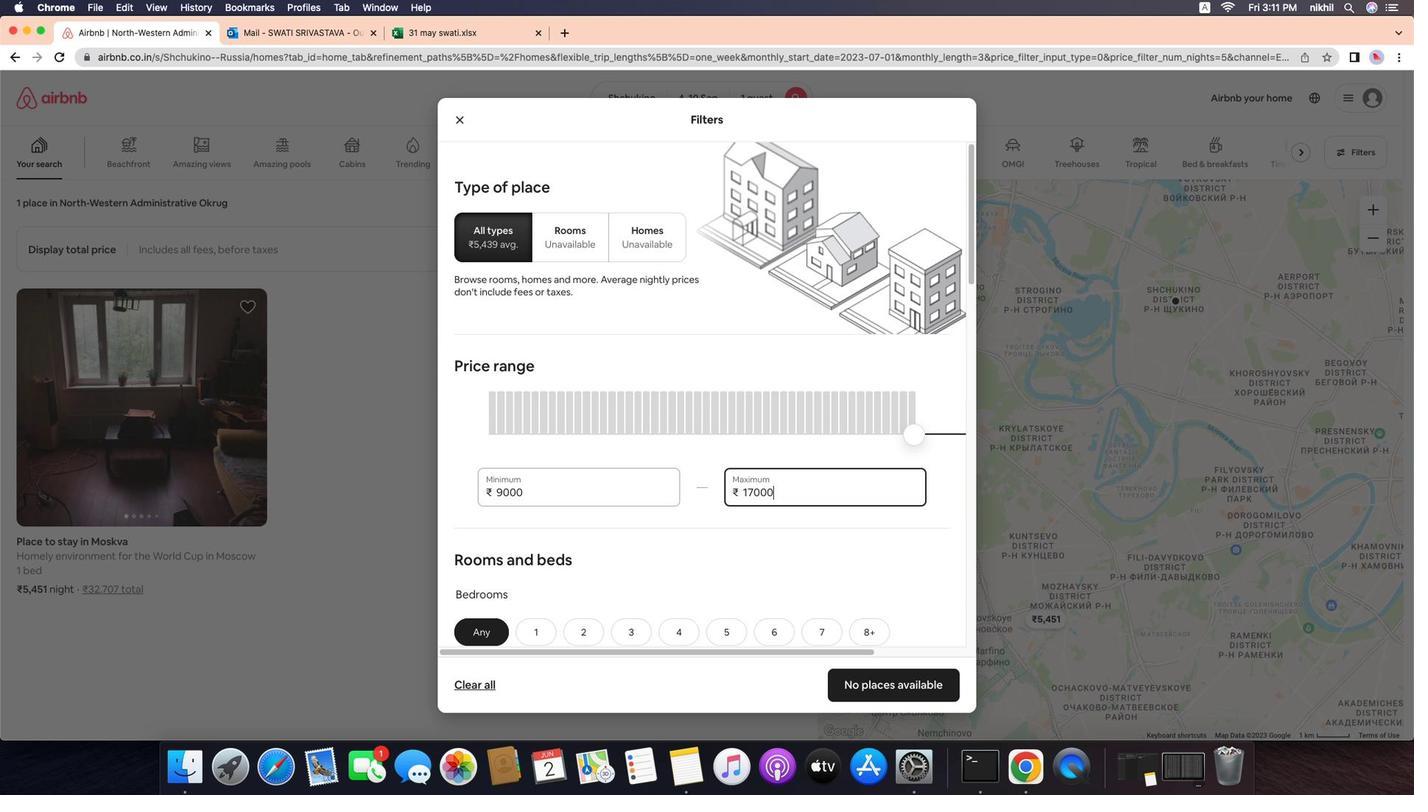 
Action: Mouse moved to (666, 523)
Screenshot: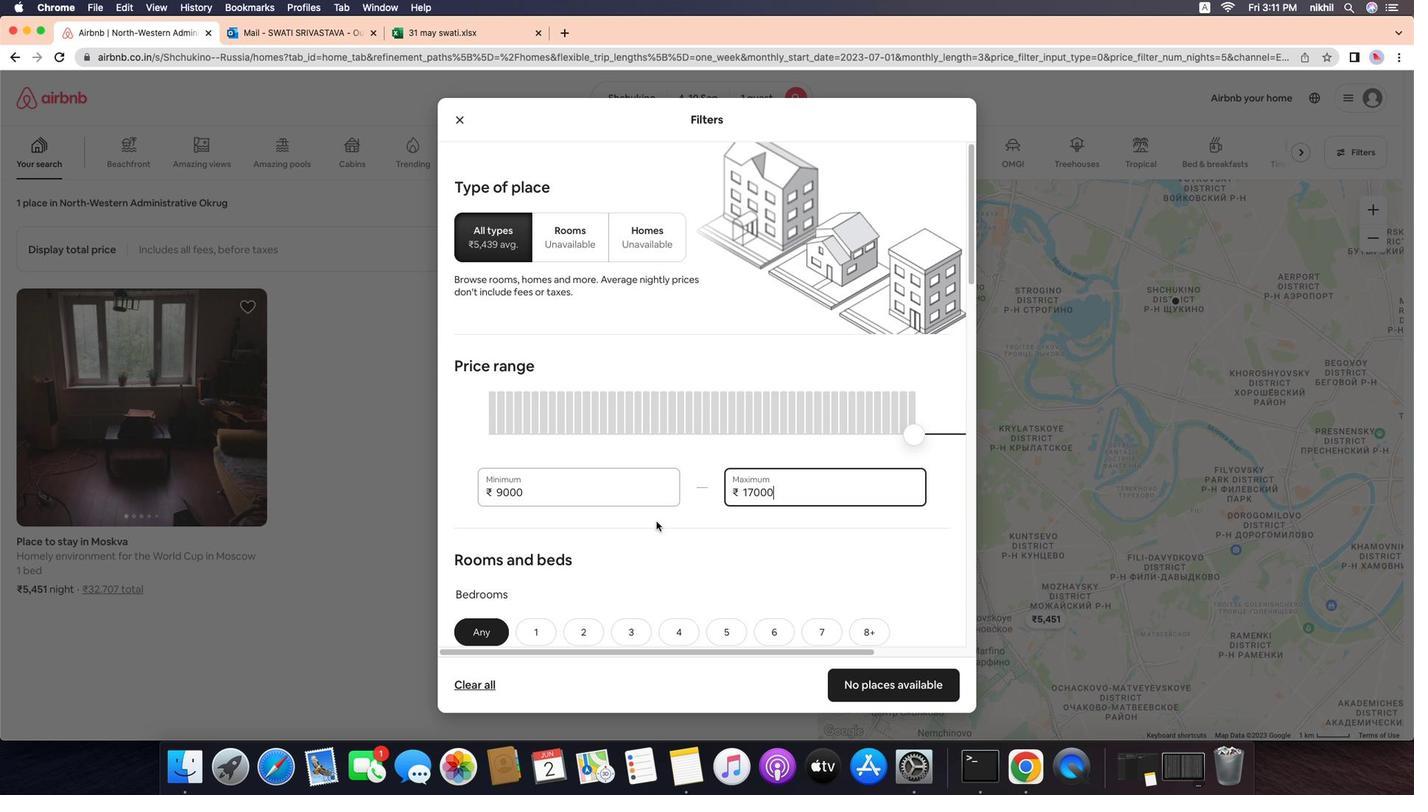
Action: Mouse scrolled (666, 523) with delta (-33, -33)
Screenshot: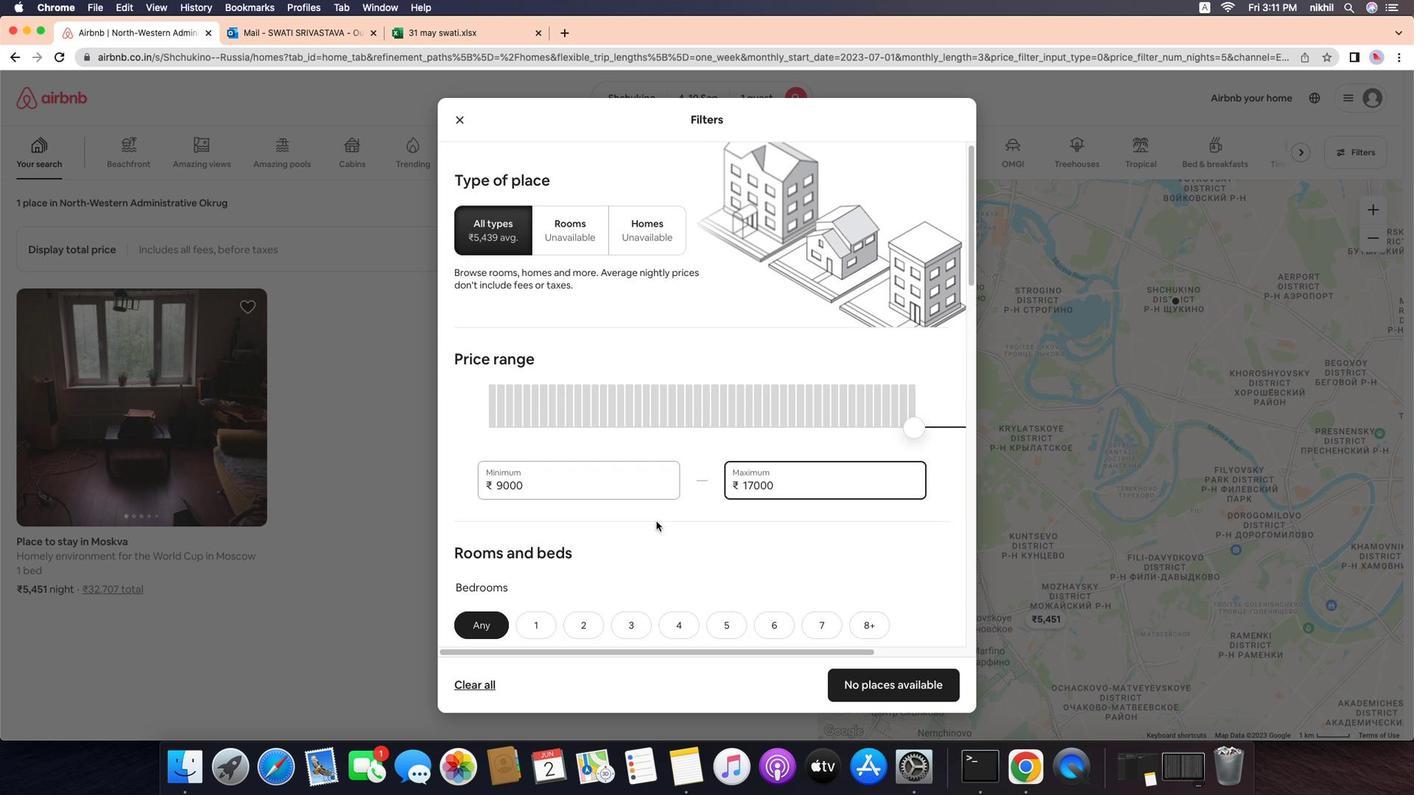 
Action: Mouse scrolled (666, 523) with delta (-33, -33)
Screenshot: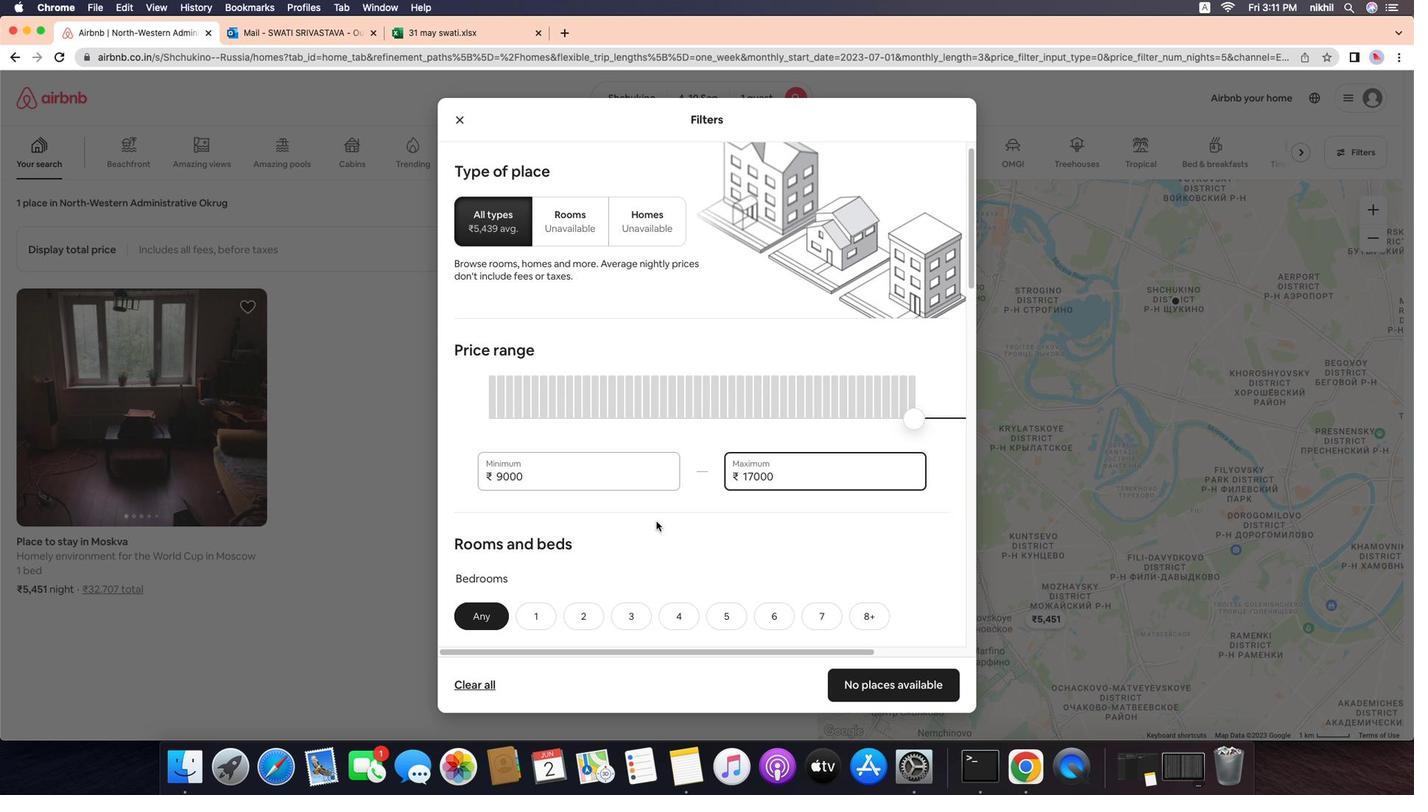 
Action: Mouse scrolled (666, 523) with delta (-33, -34)
Screenshot: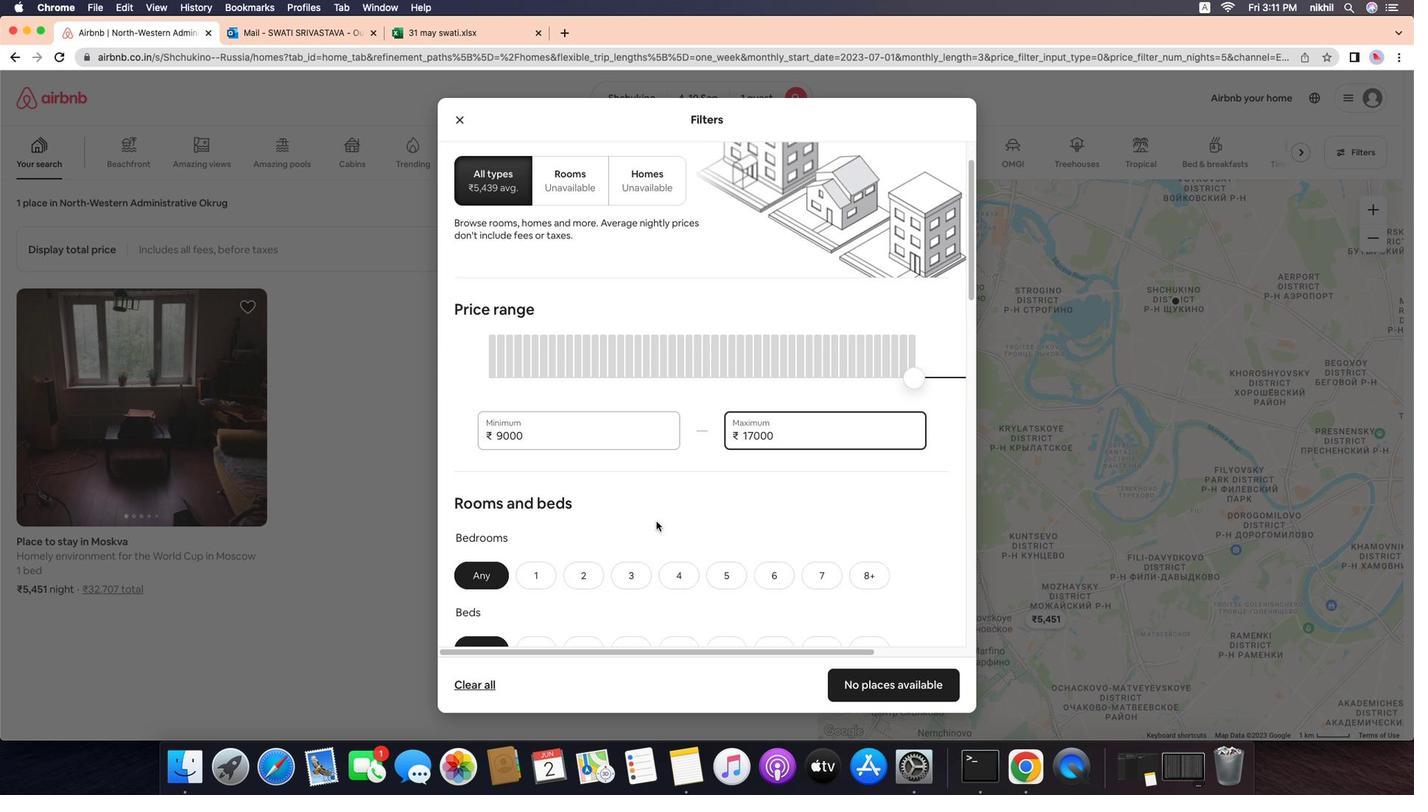 
Action: Mouse scrolled (666, 523) with delta (-33, -33)
Screenshot: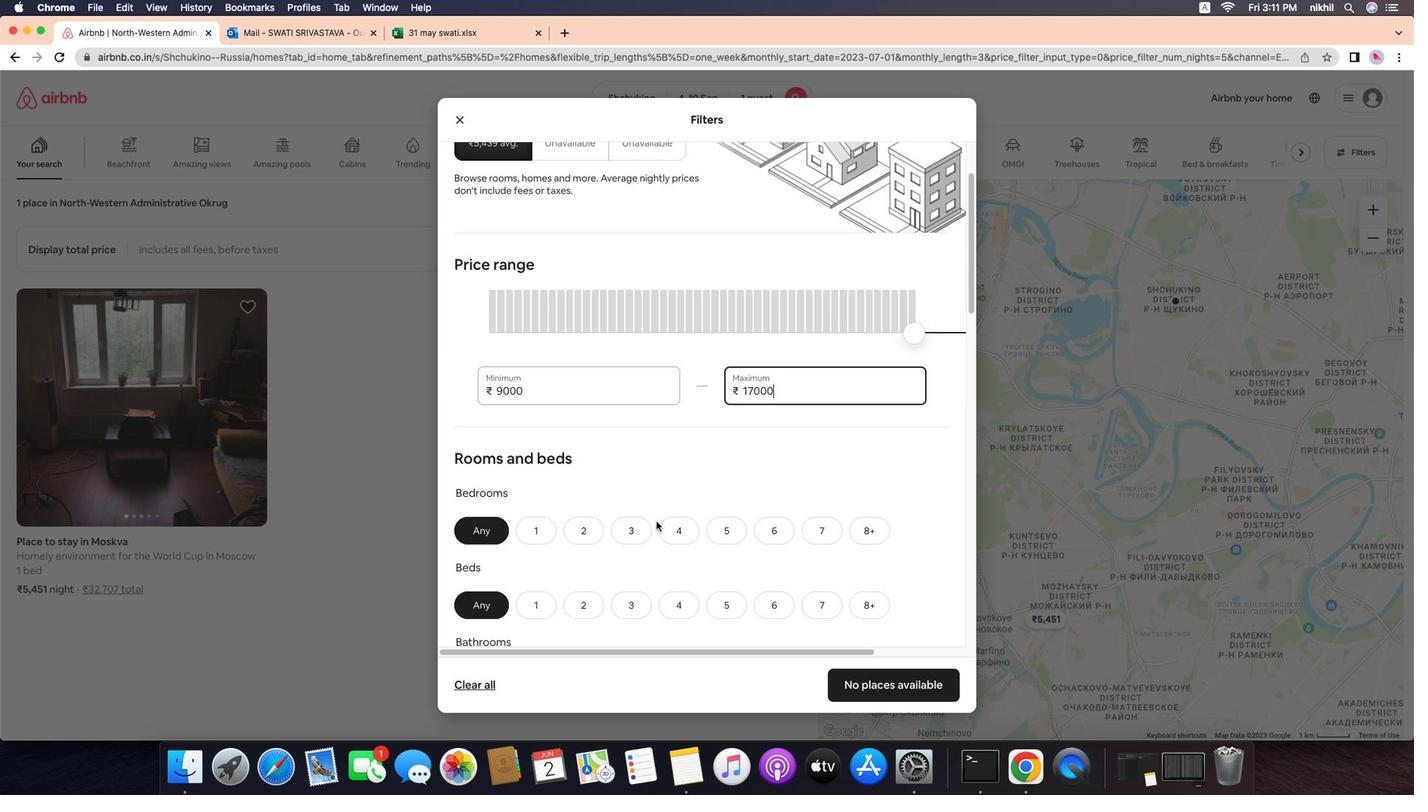 
Action: Mouse scrolled (666, 523) with delta (-33, -33)
Screenshot: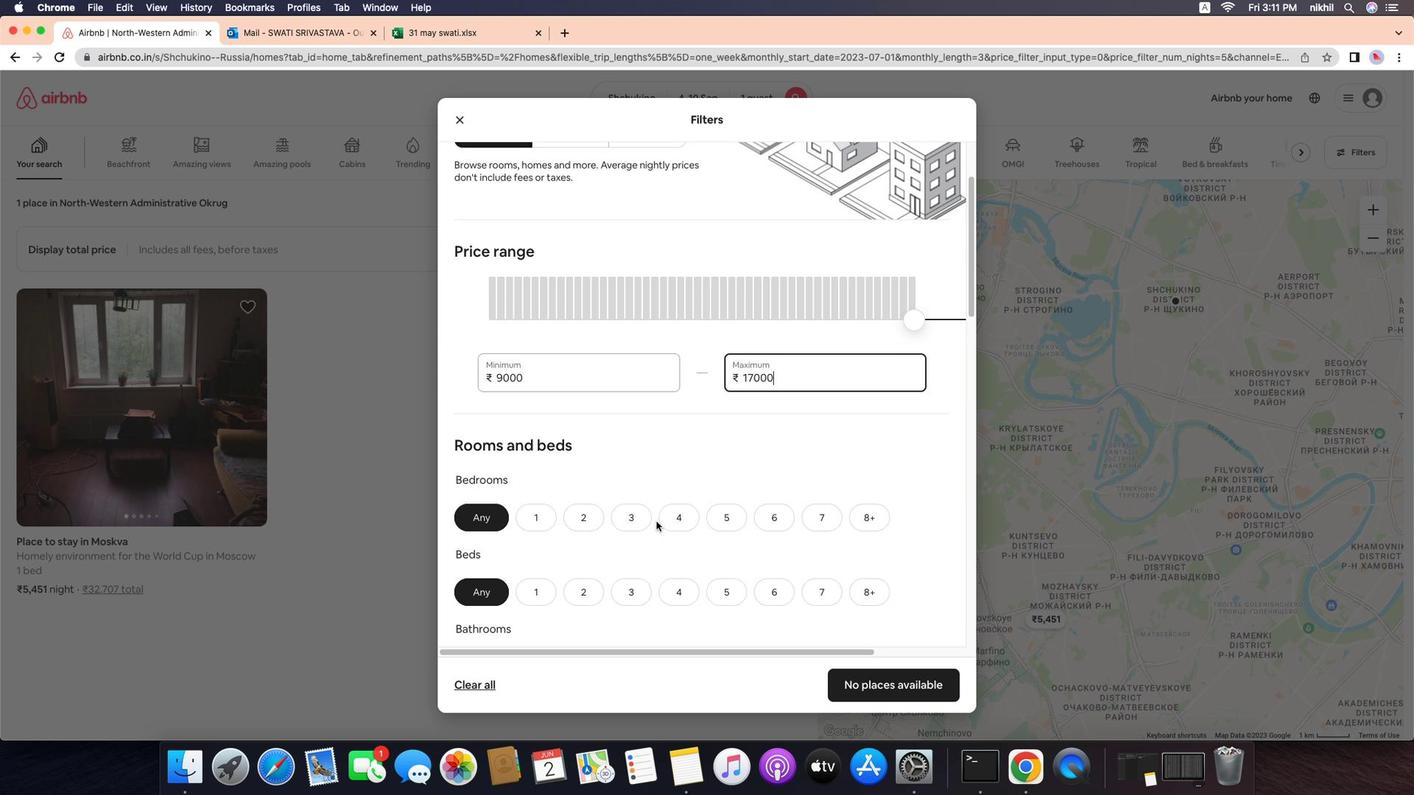 
Action: Mouse scrolled (666, 523) with delta (-33, -35)
Screenshot: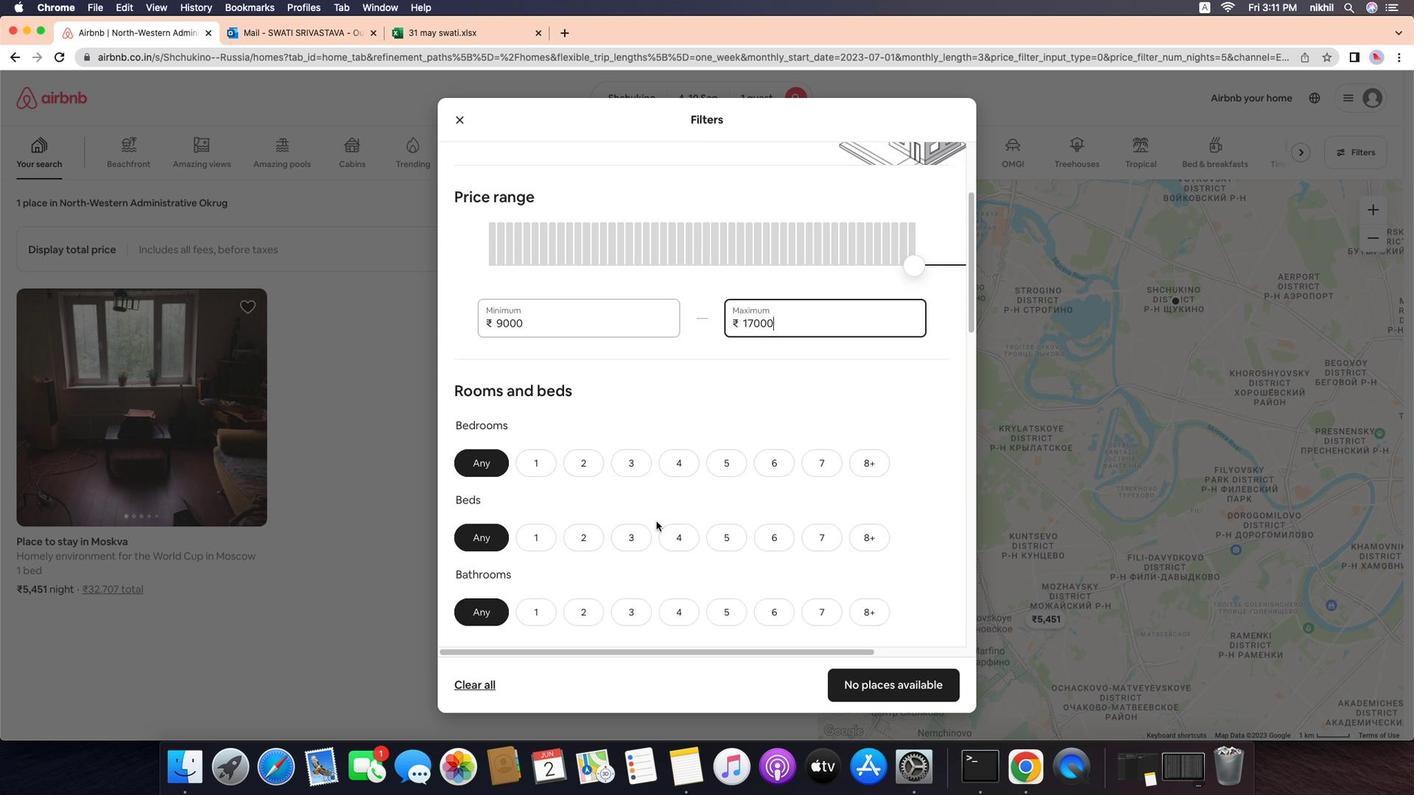 
Action: Mouse moved to (535, 423)
Screenshot: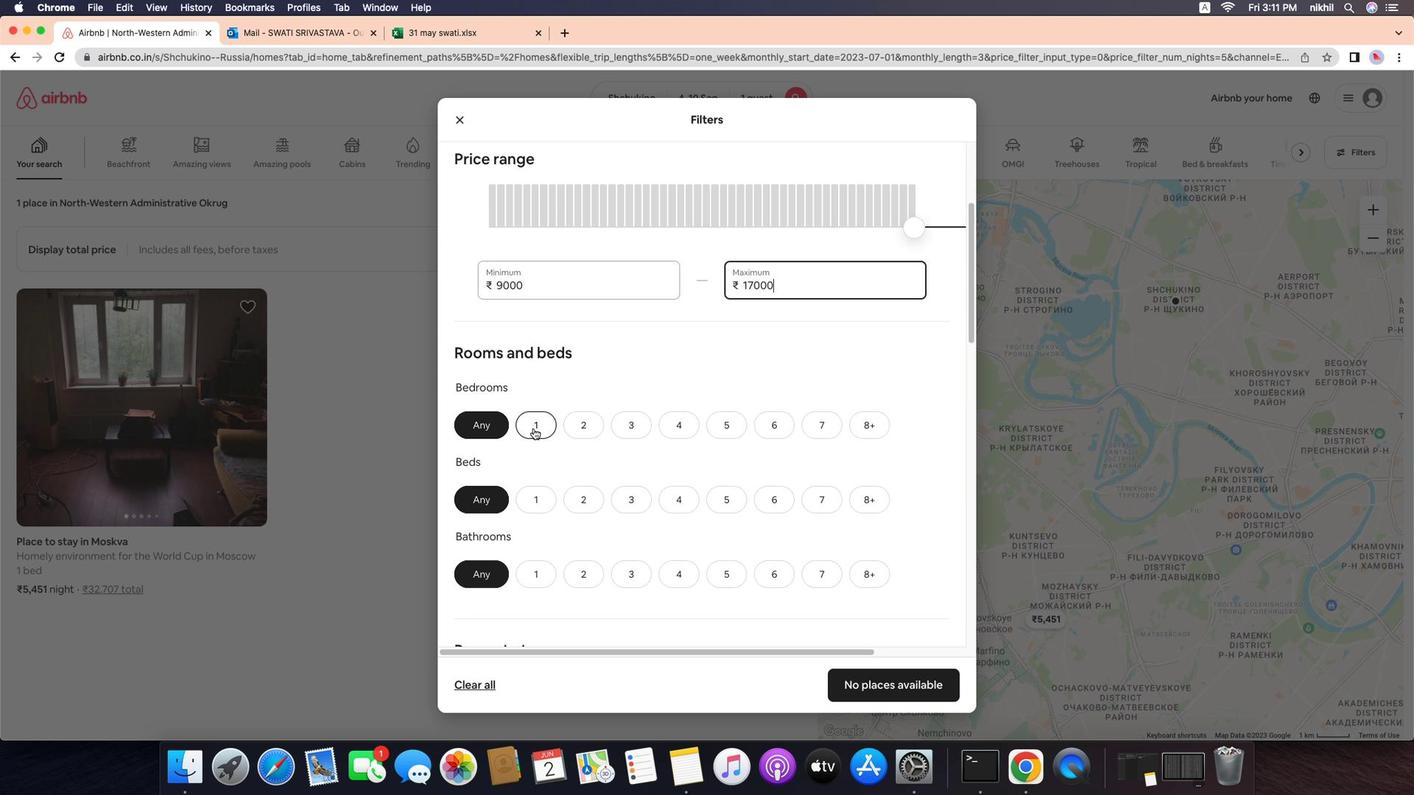 
Action: Mouse pressed left at (535, 423)
Screenshot: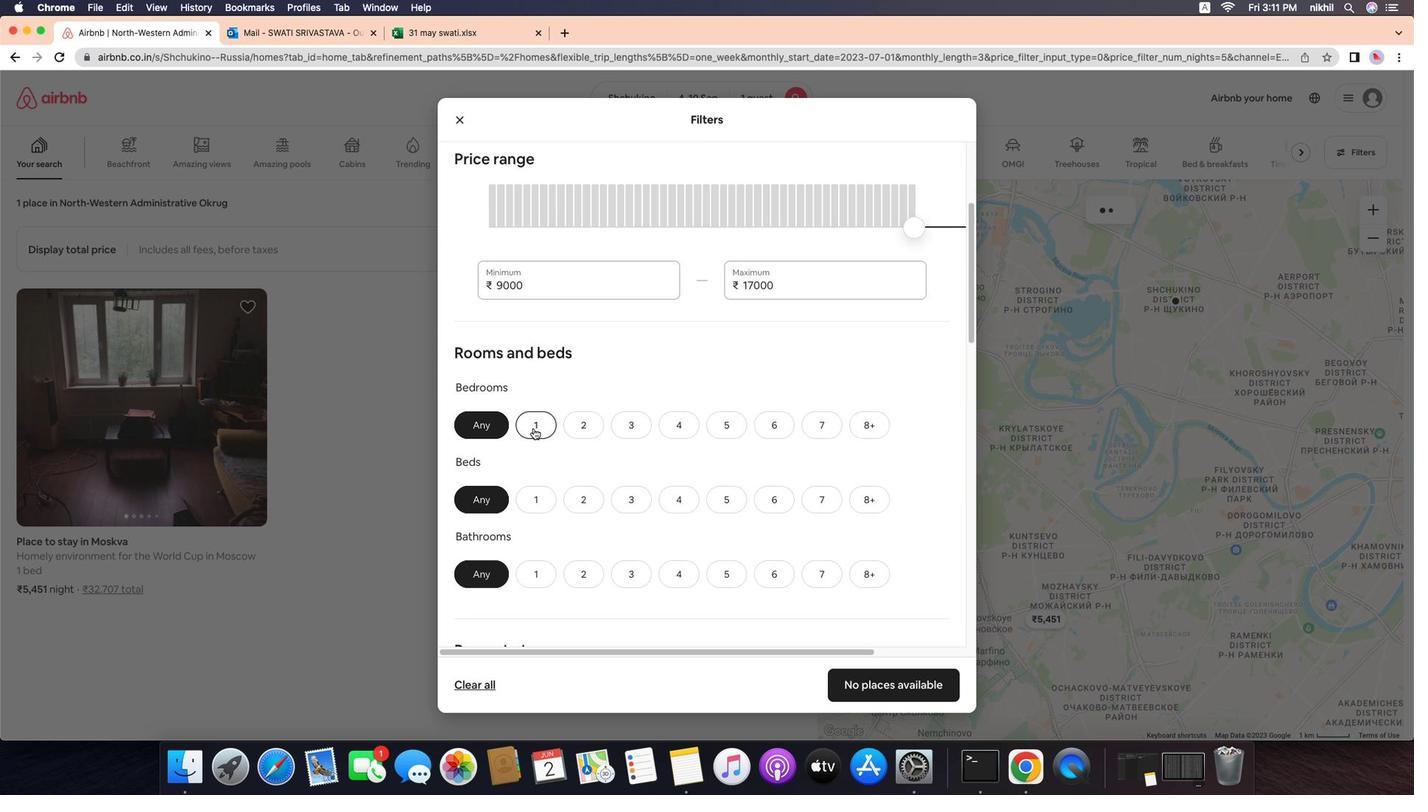 
Action: Mouse moved to (547, 500)
Screenshot: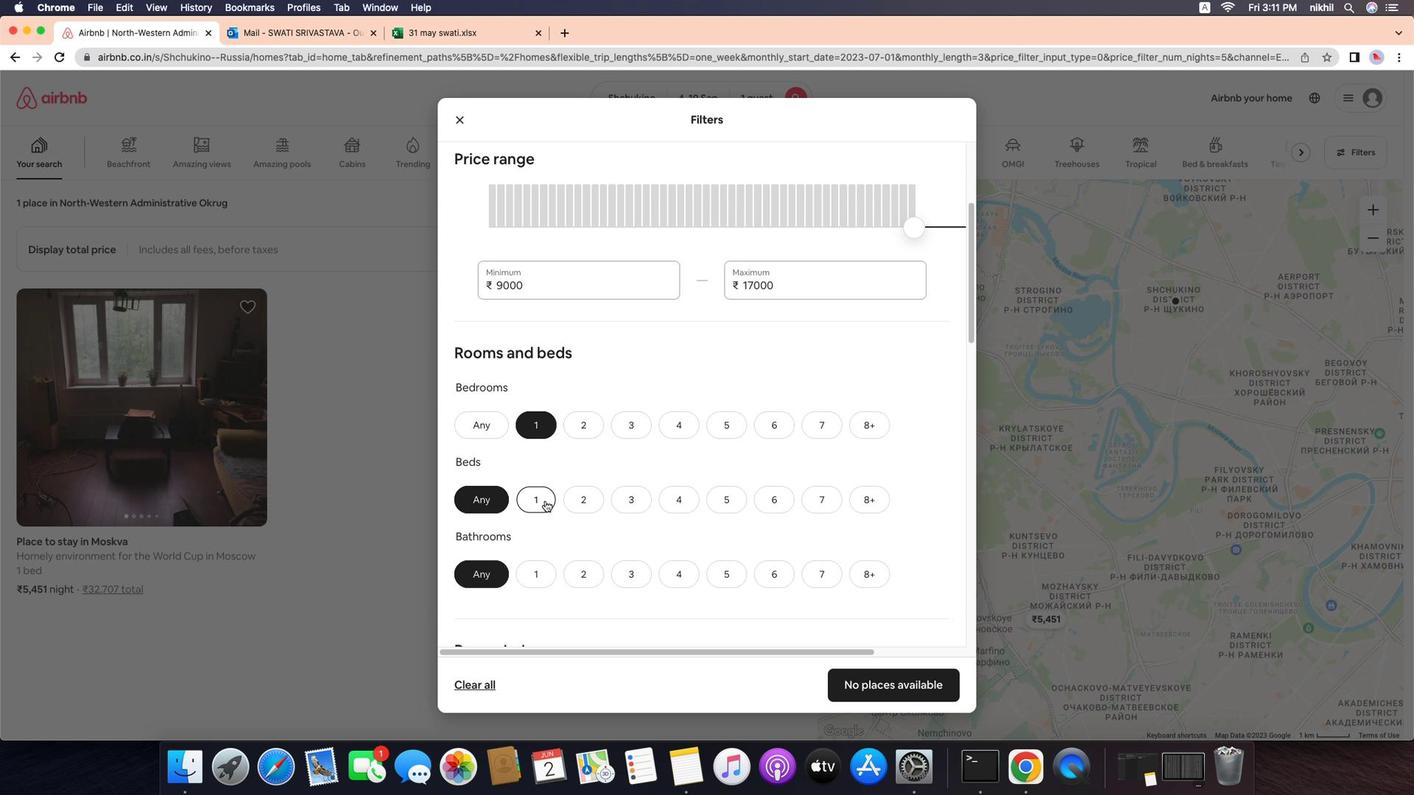 
Action: Mouse pressed left at (547, 500)
Screenshot: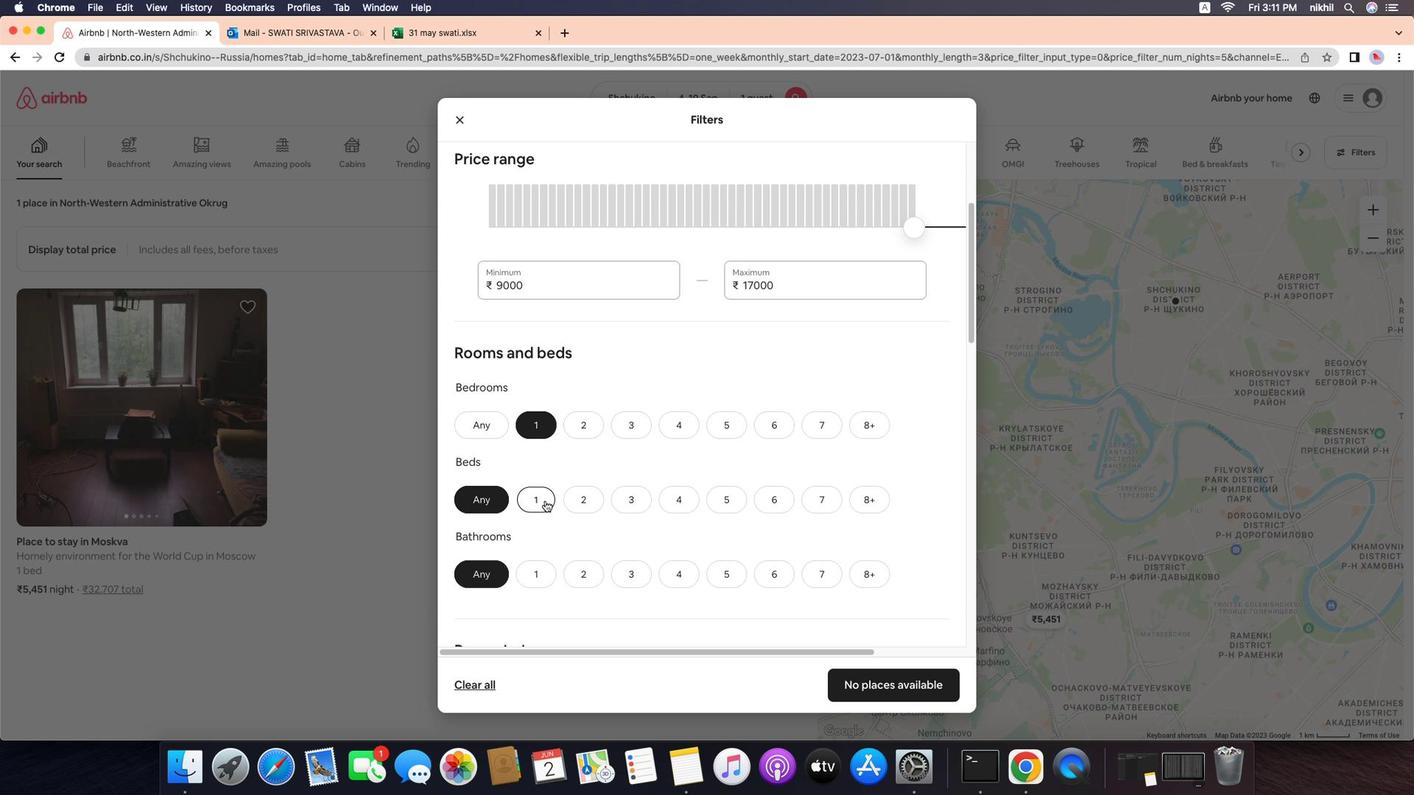
Action: Mouse moved to (535, 581)
Screenshot: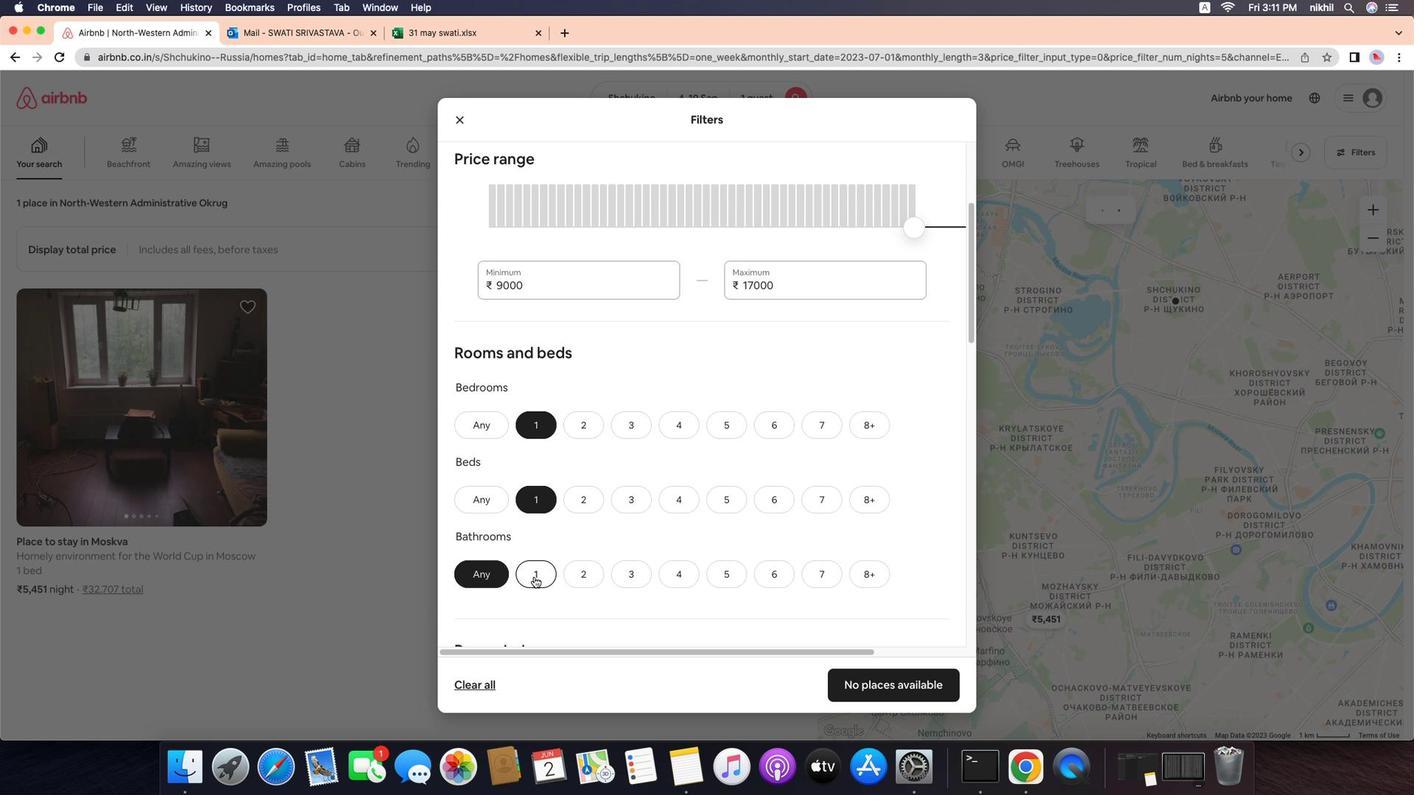 
Action: Mouse pressed left at (535, 581)
Screenshot: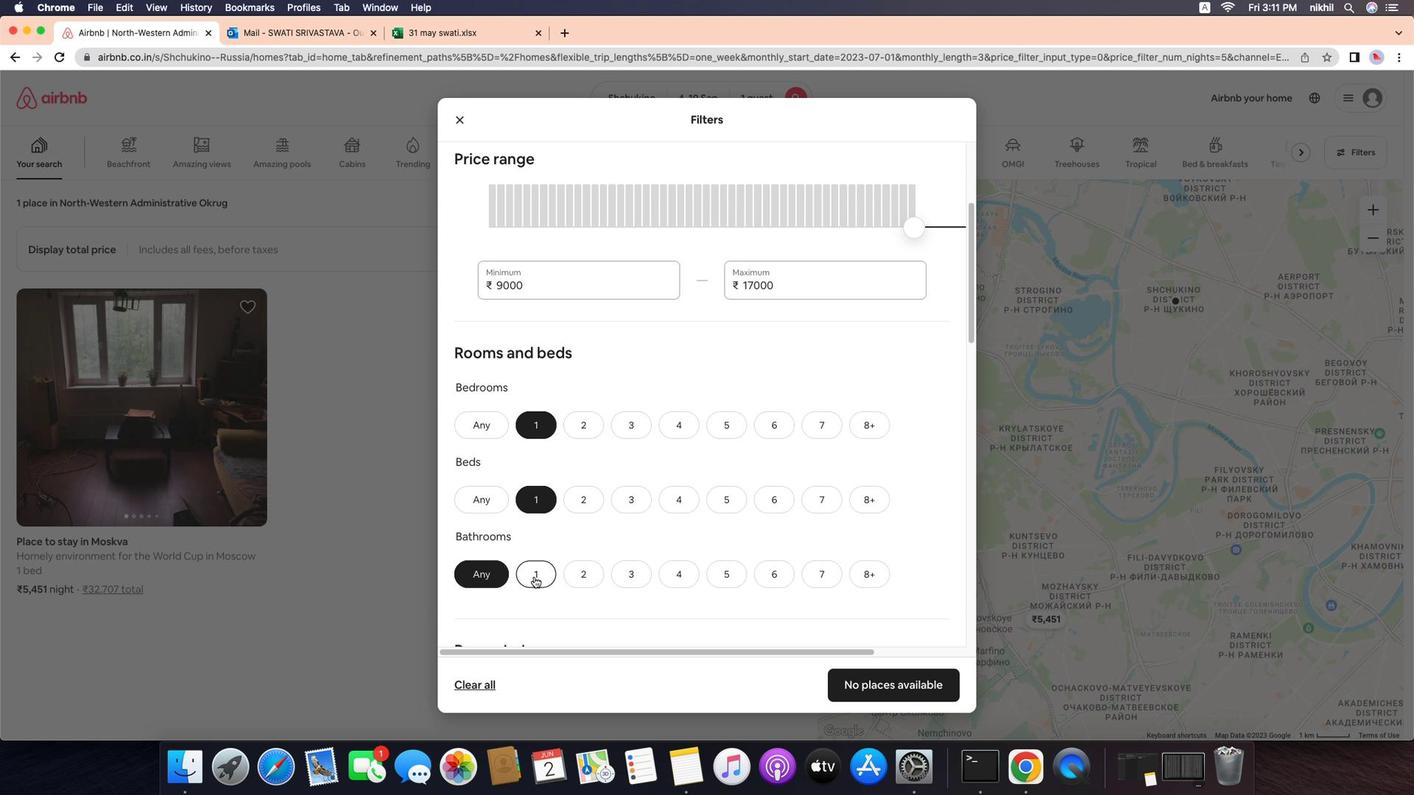 
Action: Mouse moved to (636, 495)
Screenshot: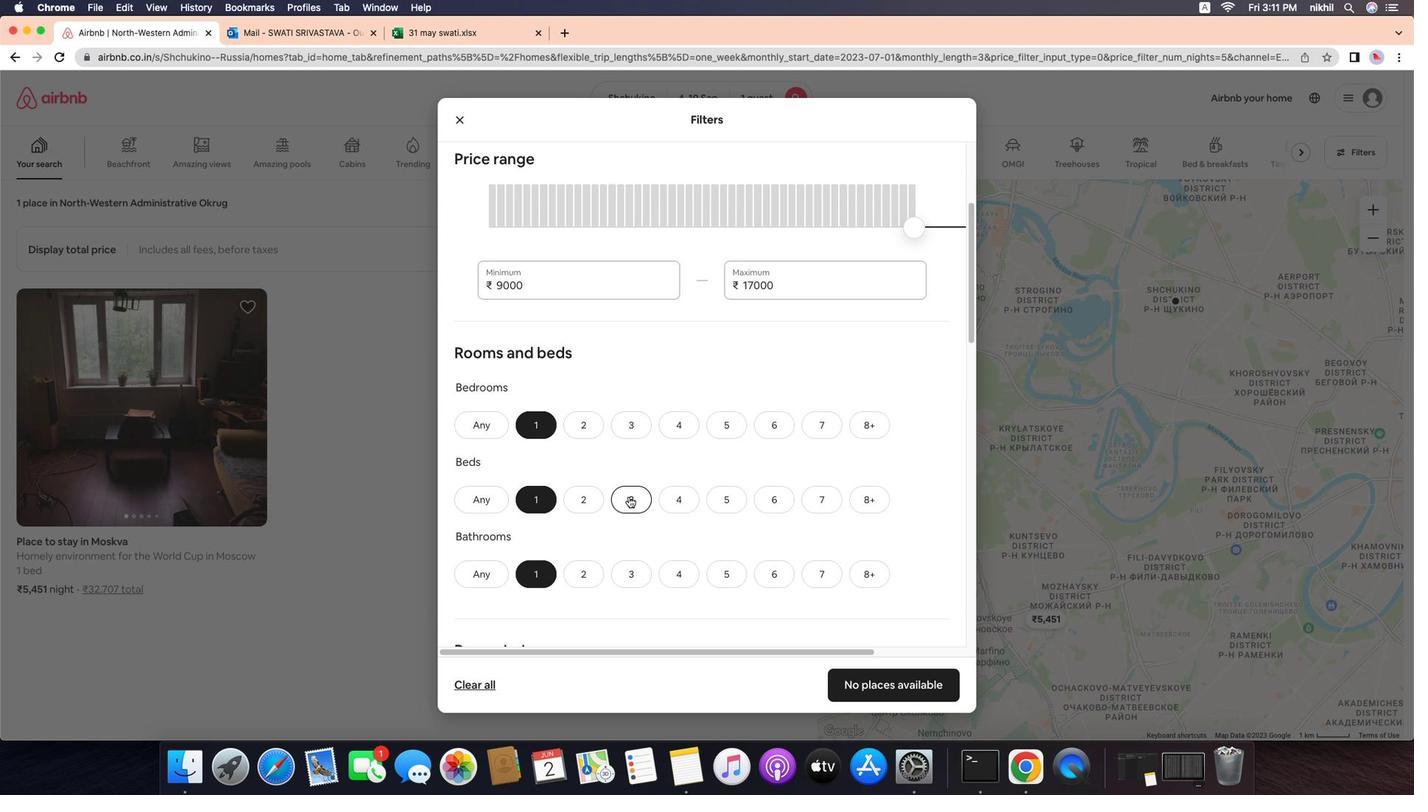 
Action: Mouse scrolled (636, 495) with delta (-33, -33)
Screenshot: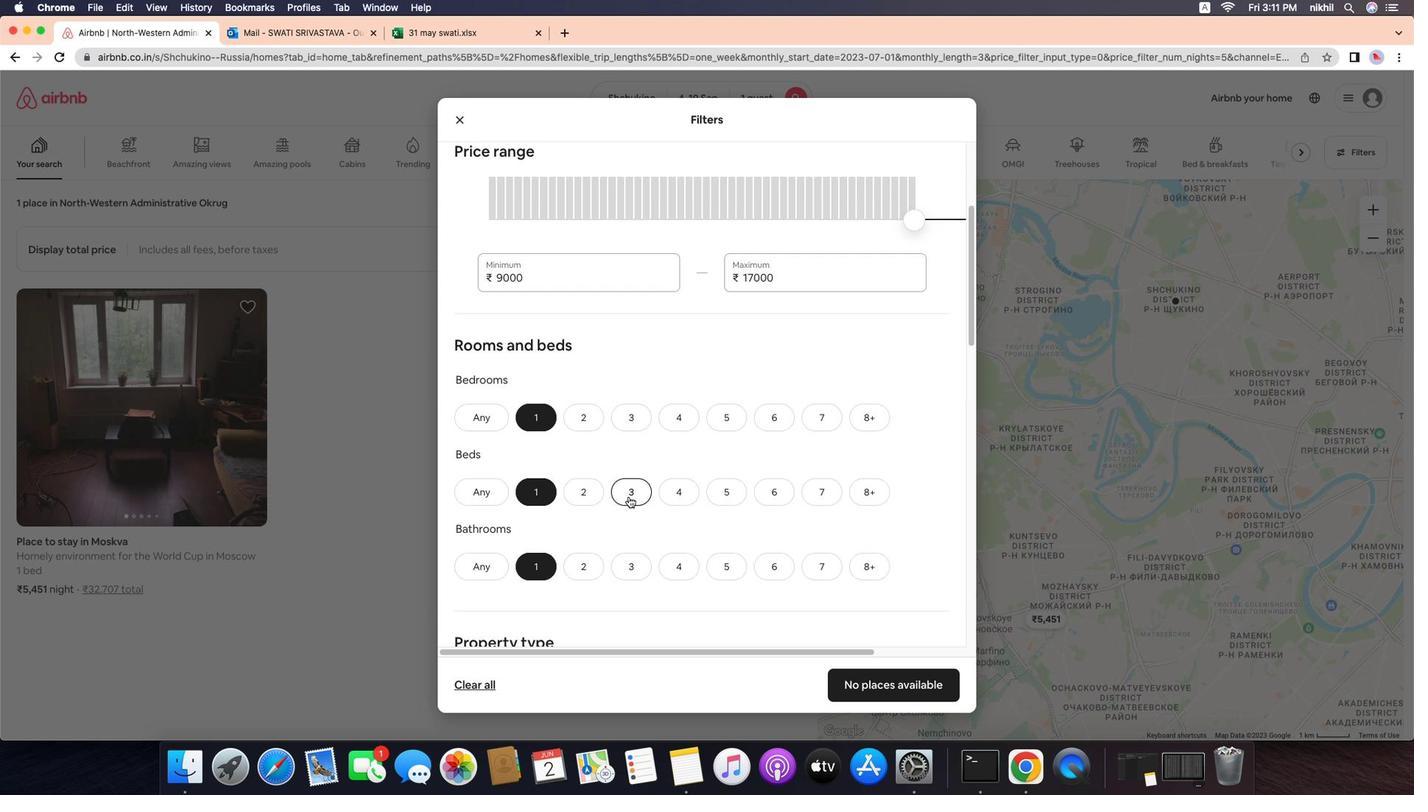 
Action: Mouse scrolled (636, 495) with delta (-33, -33)
Screenshot: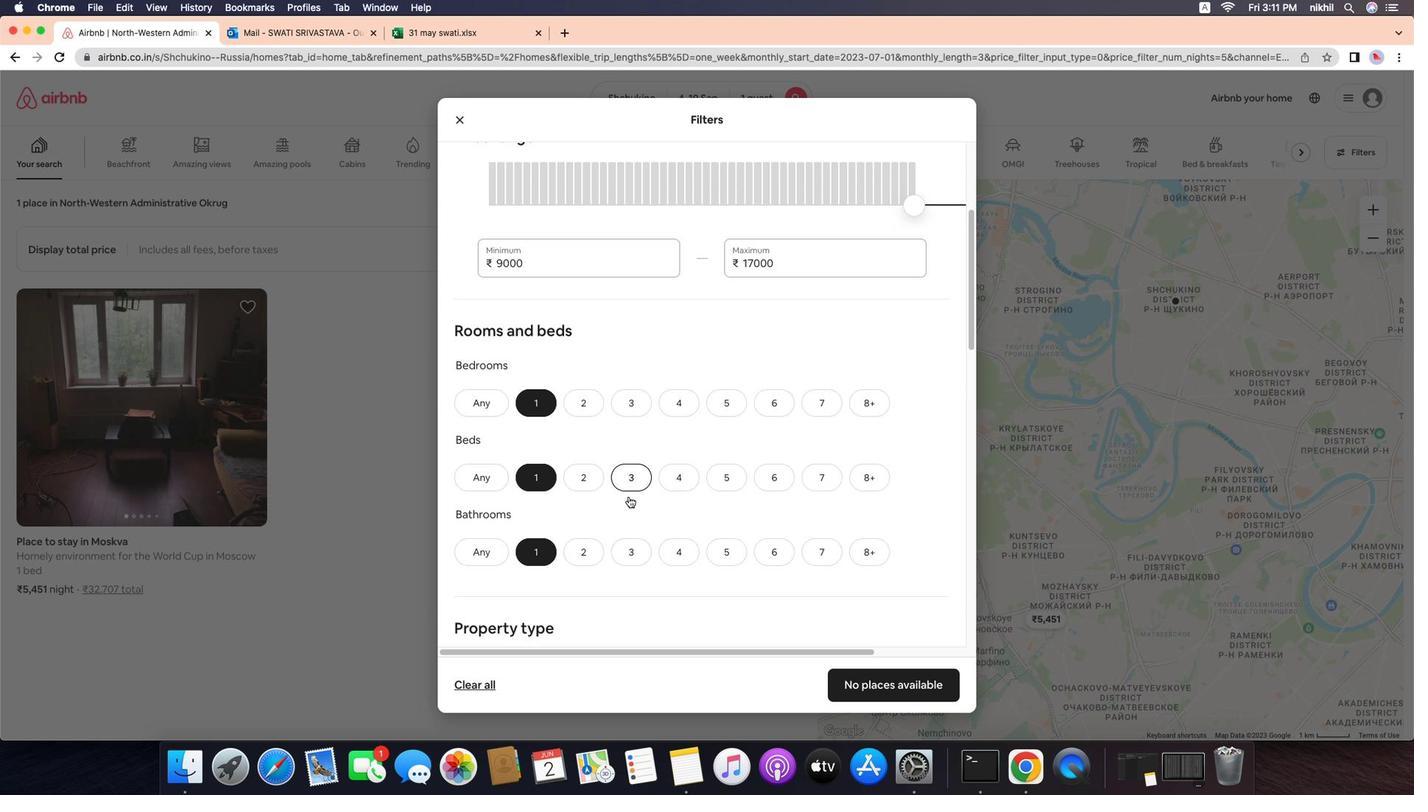 
Action: Mouse scrolled (636, 495) with delta (-33, -35)
Screenshot: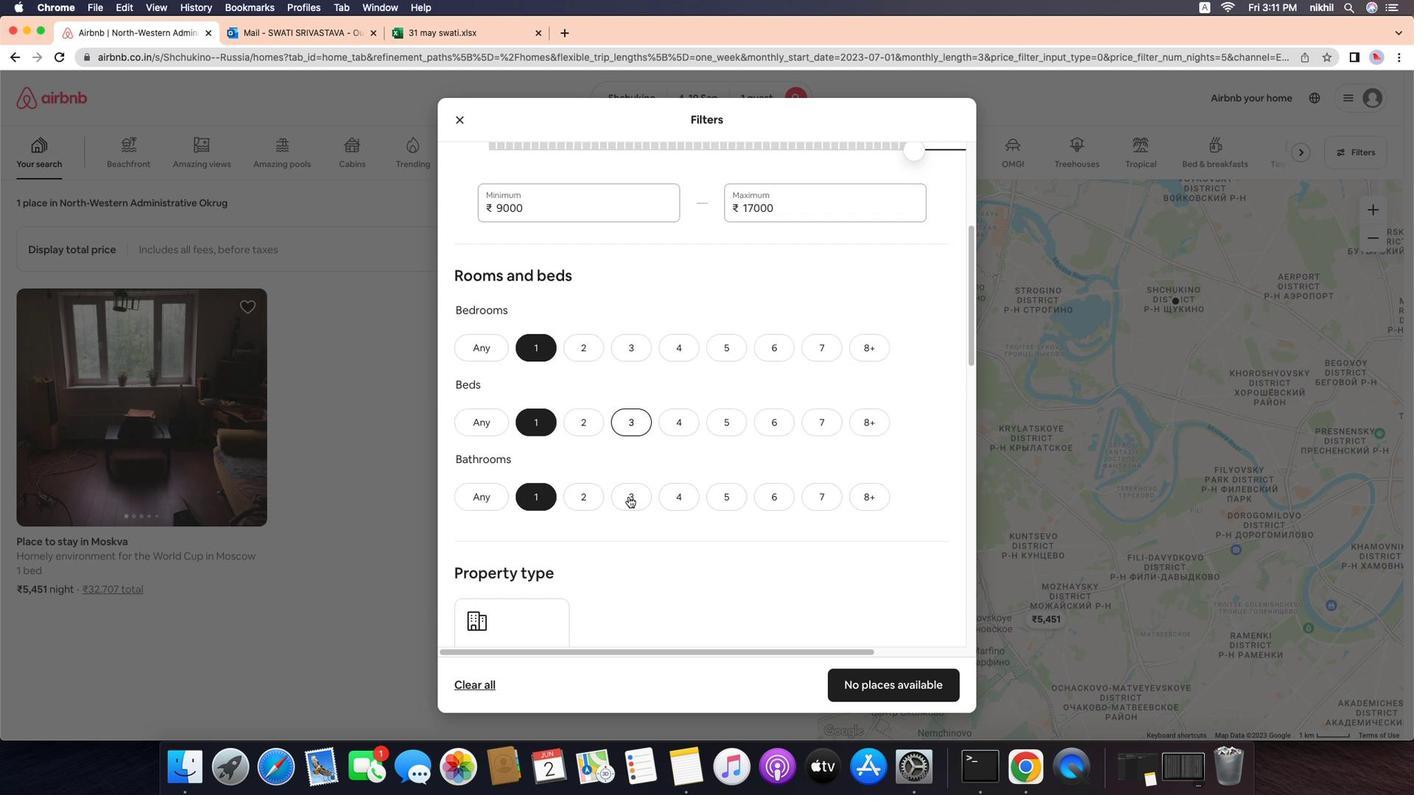 
Action: Mouse scrolled (636, 495) with delta (-33, -33)
Screenshot: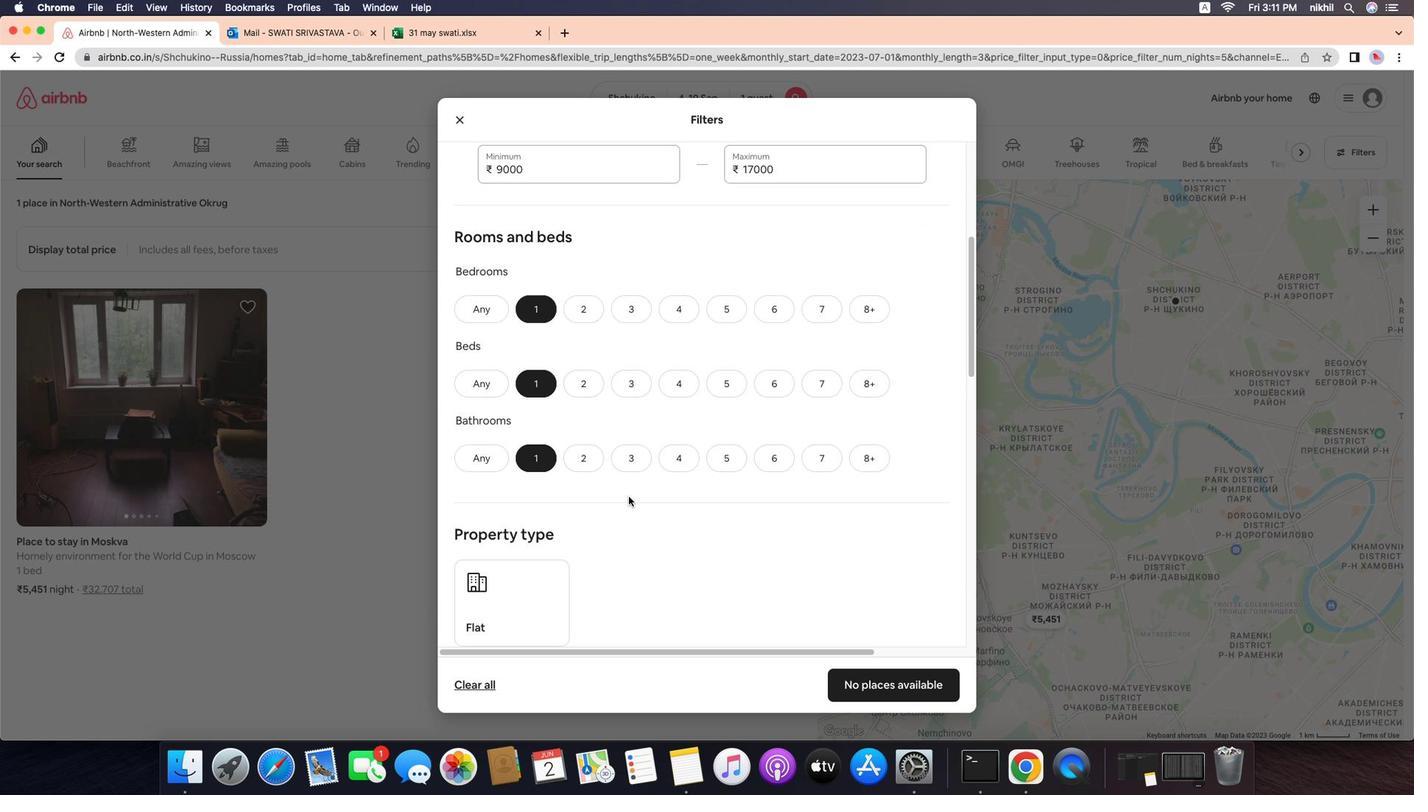
Action: Mouse scrolled (636, 495) with delta (-33, -33)
Screenshot: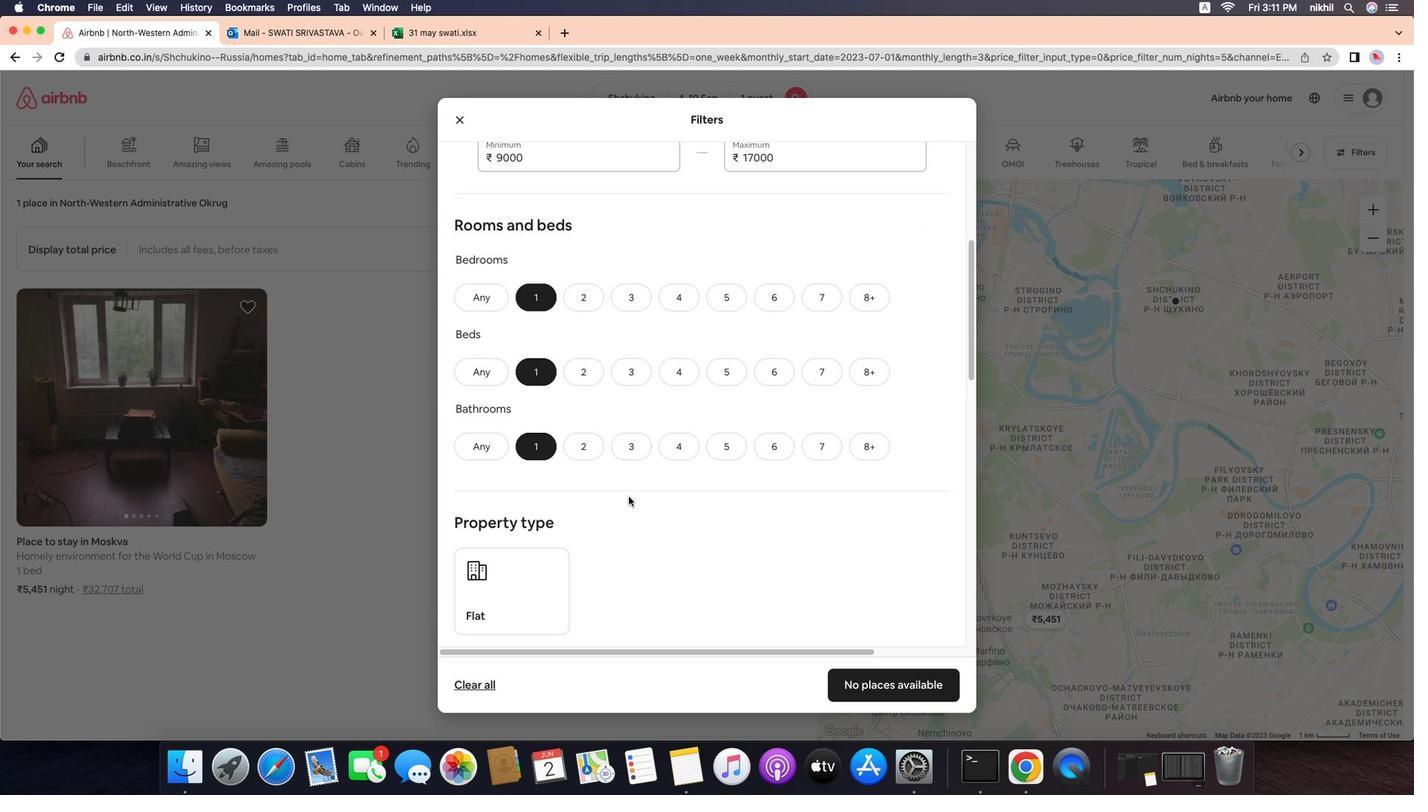 
Action: Mouse moved to (540, 565)
Screenshot: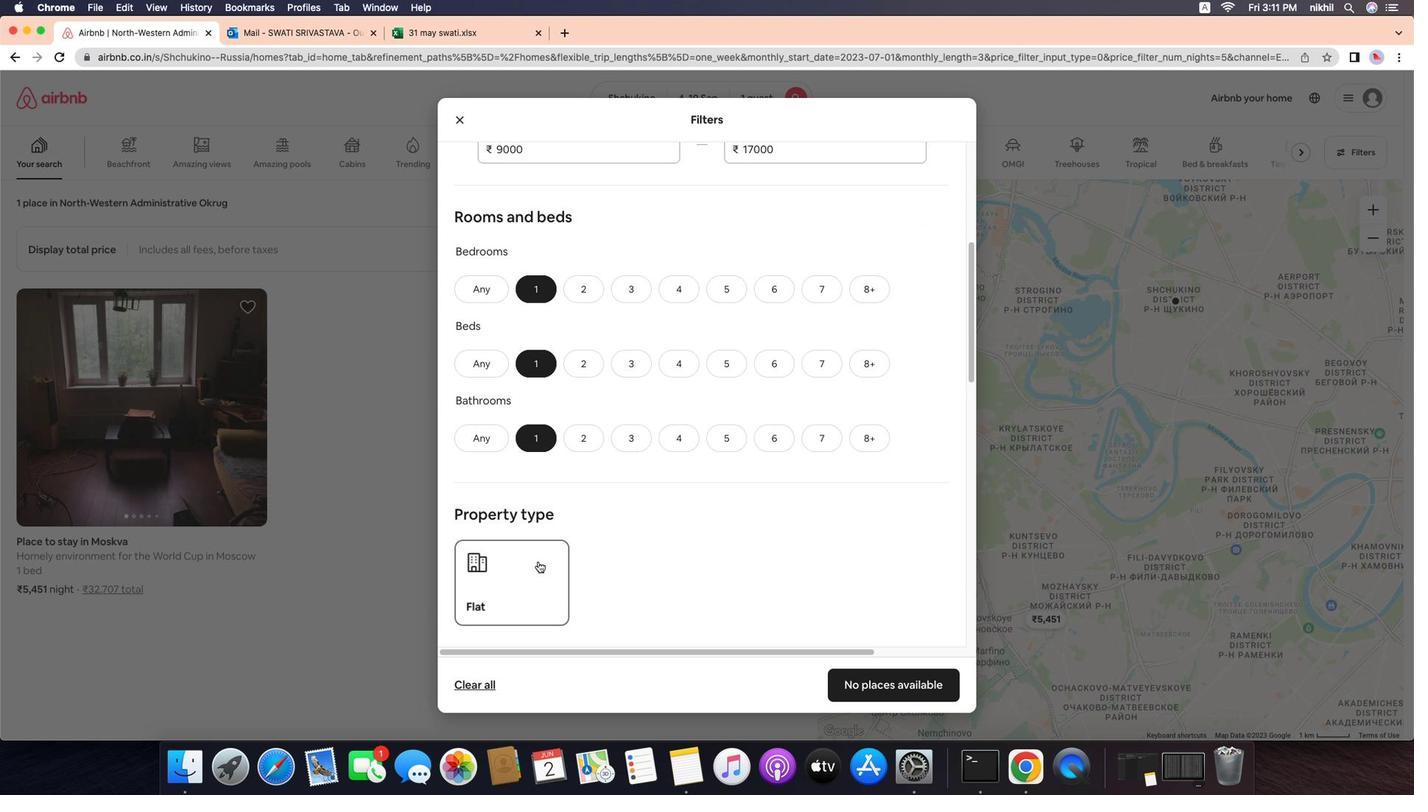 
Action: Mouse pressed left at (540, 565)
Screenshot: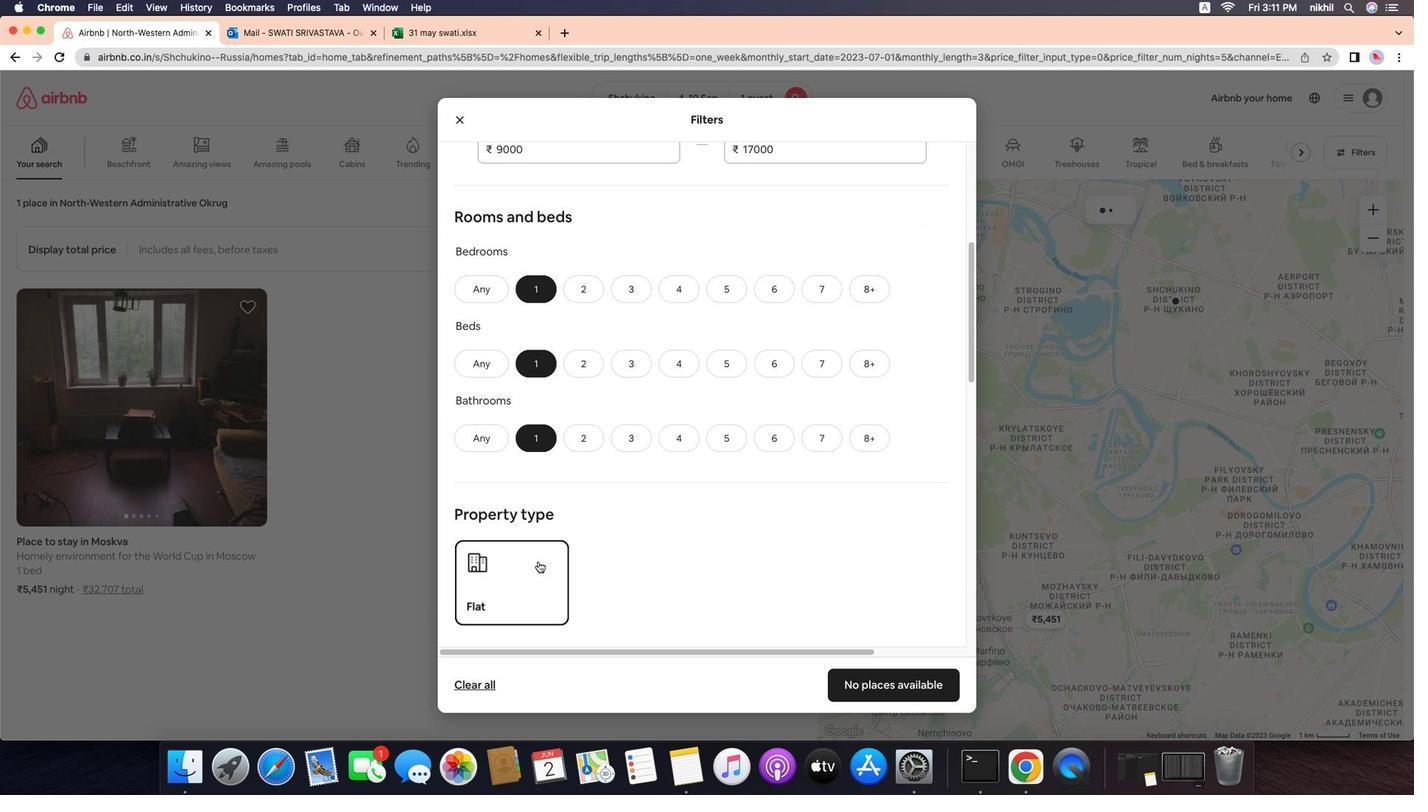 
Action: Mouse moved to (716, 565)
Screenshot: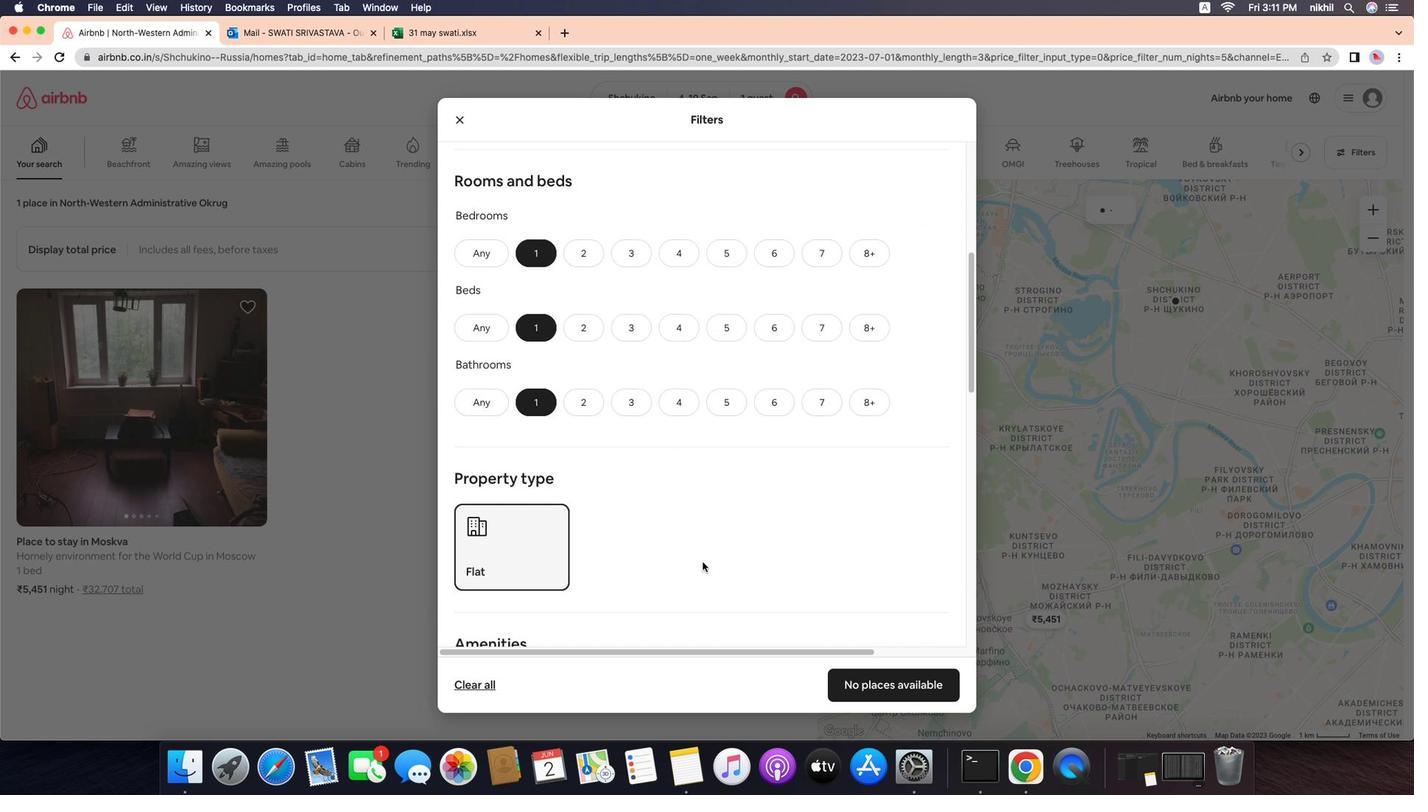 
Action: Mouse scrolled (716, 565) with delta (-33, -33)
Screenshot: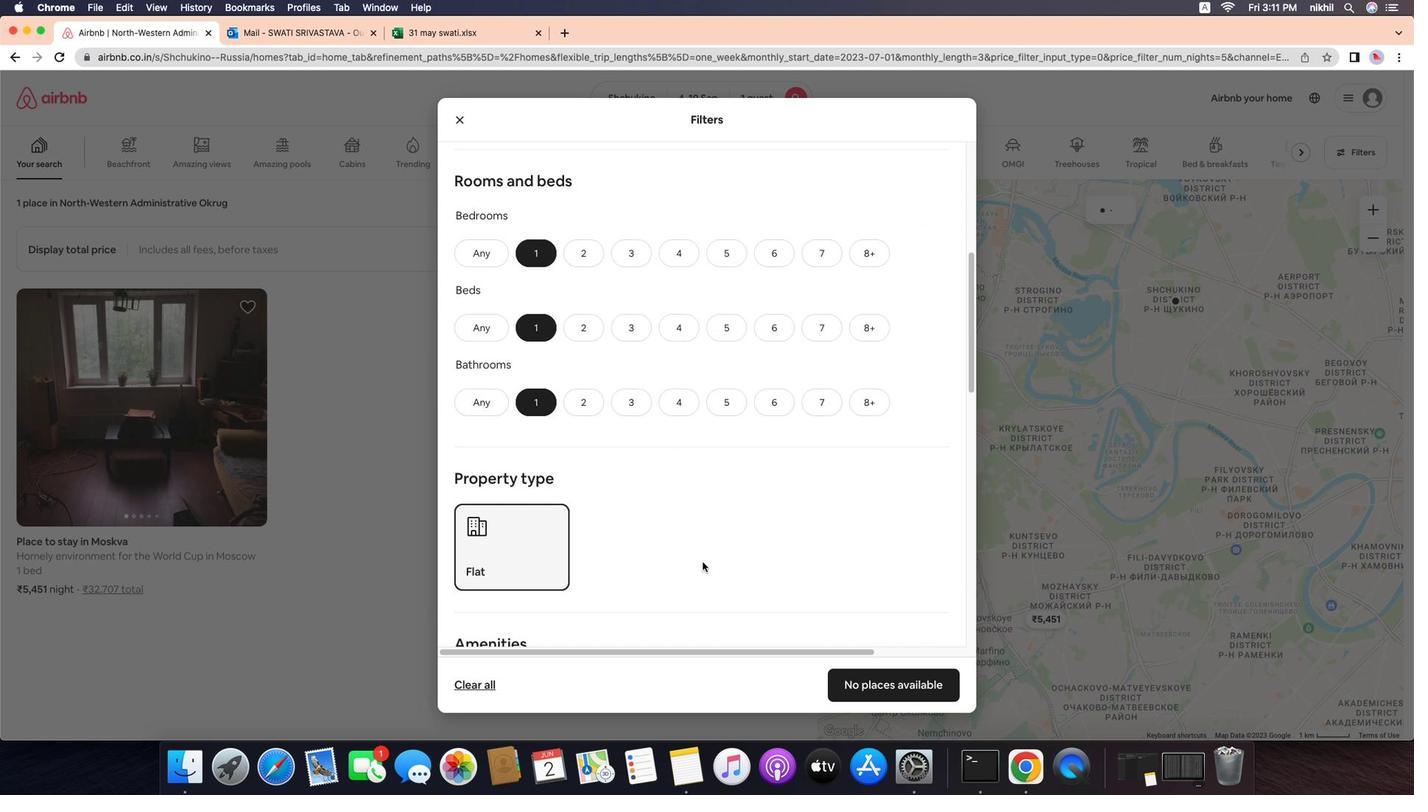 
Action: Mouse scrolled (716, 565) with delta (-33, -33)
Screenshot: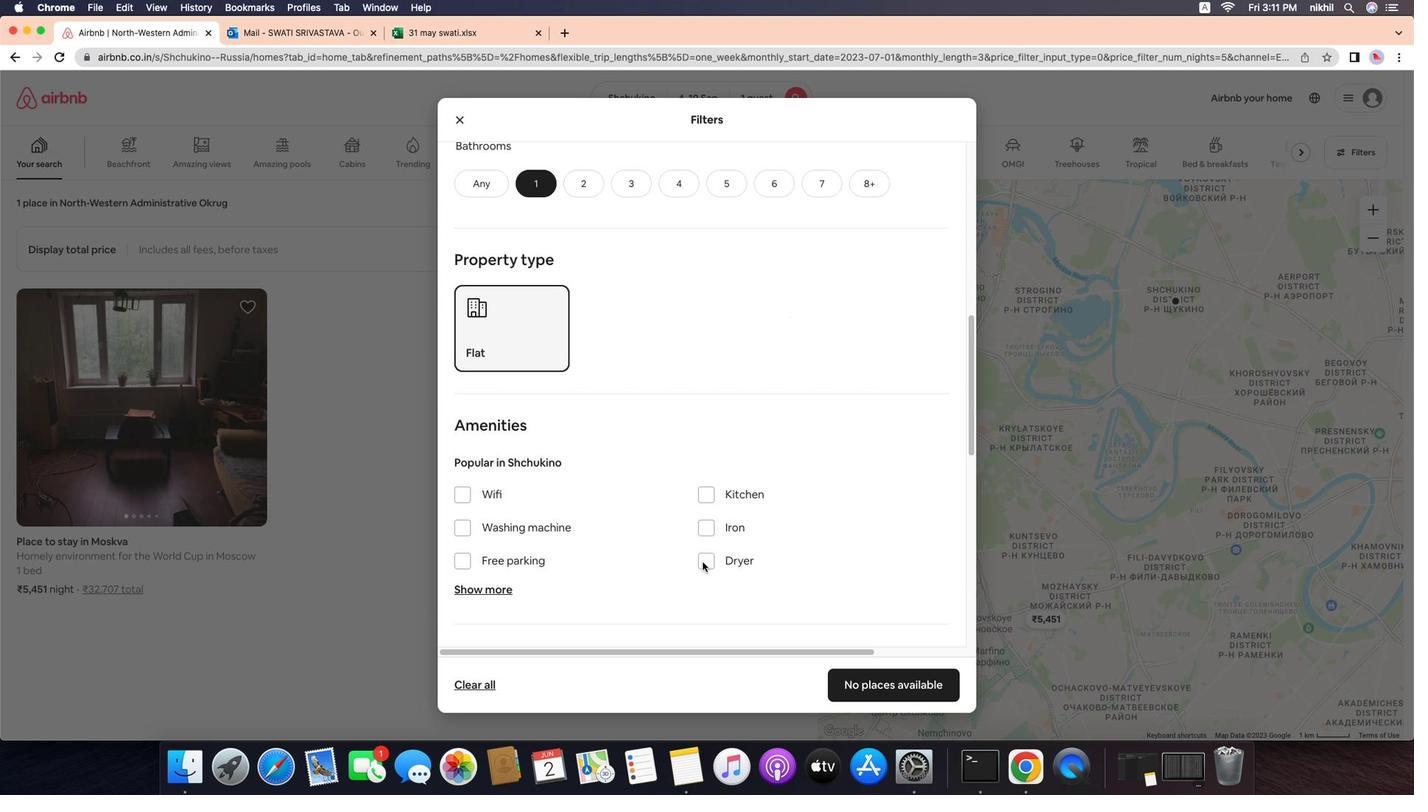 
Action: Mouse scrolled (716, 565) with delta (-33, -36)
Screenshot: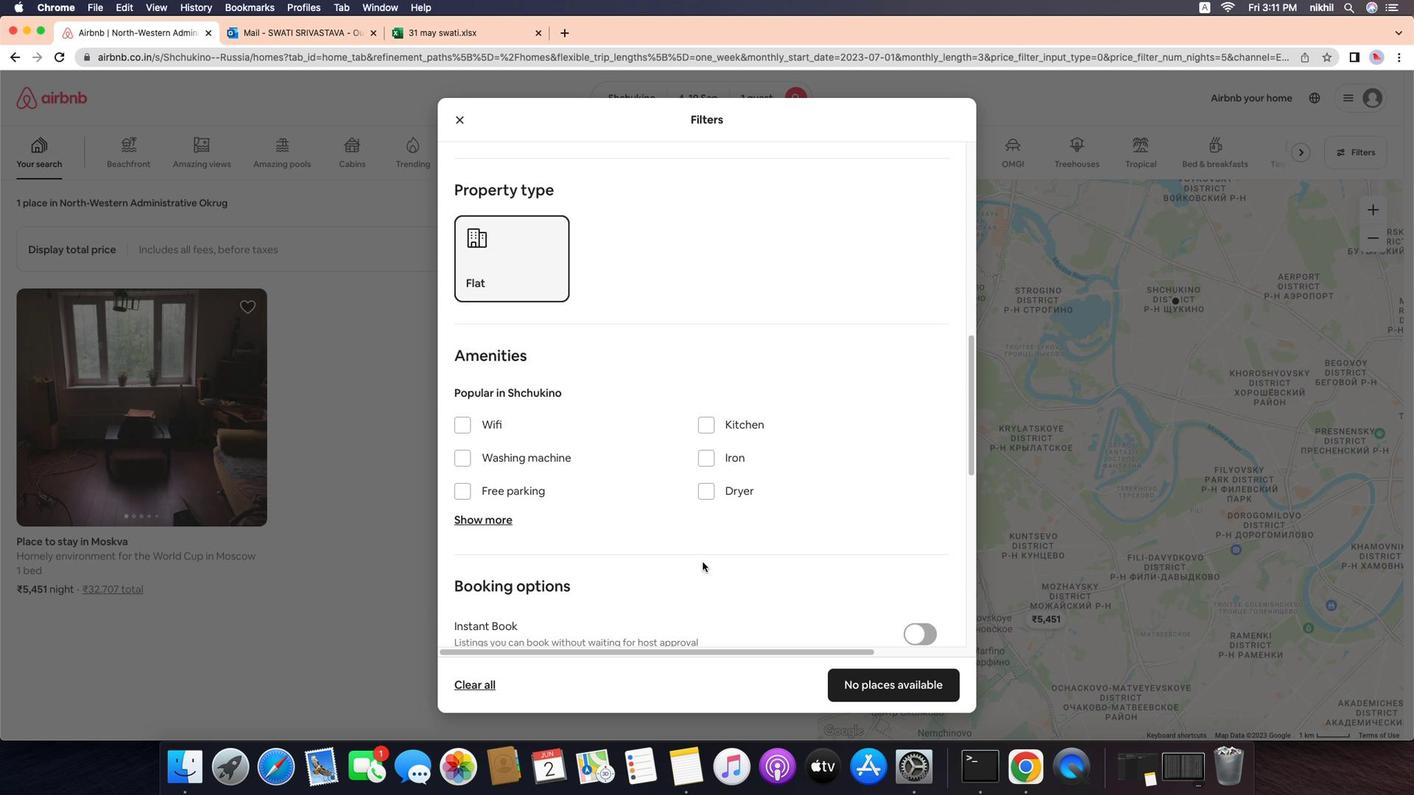 
Action: Mouse scrolled (716, 565) with delta (-33, -37)
Screenshot: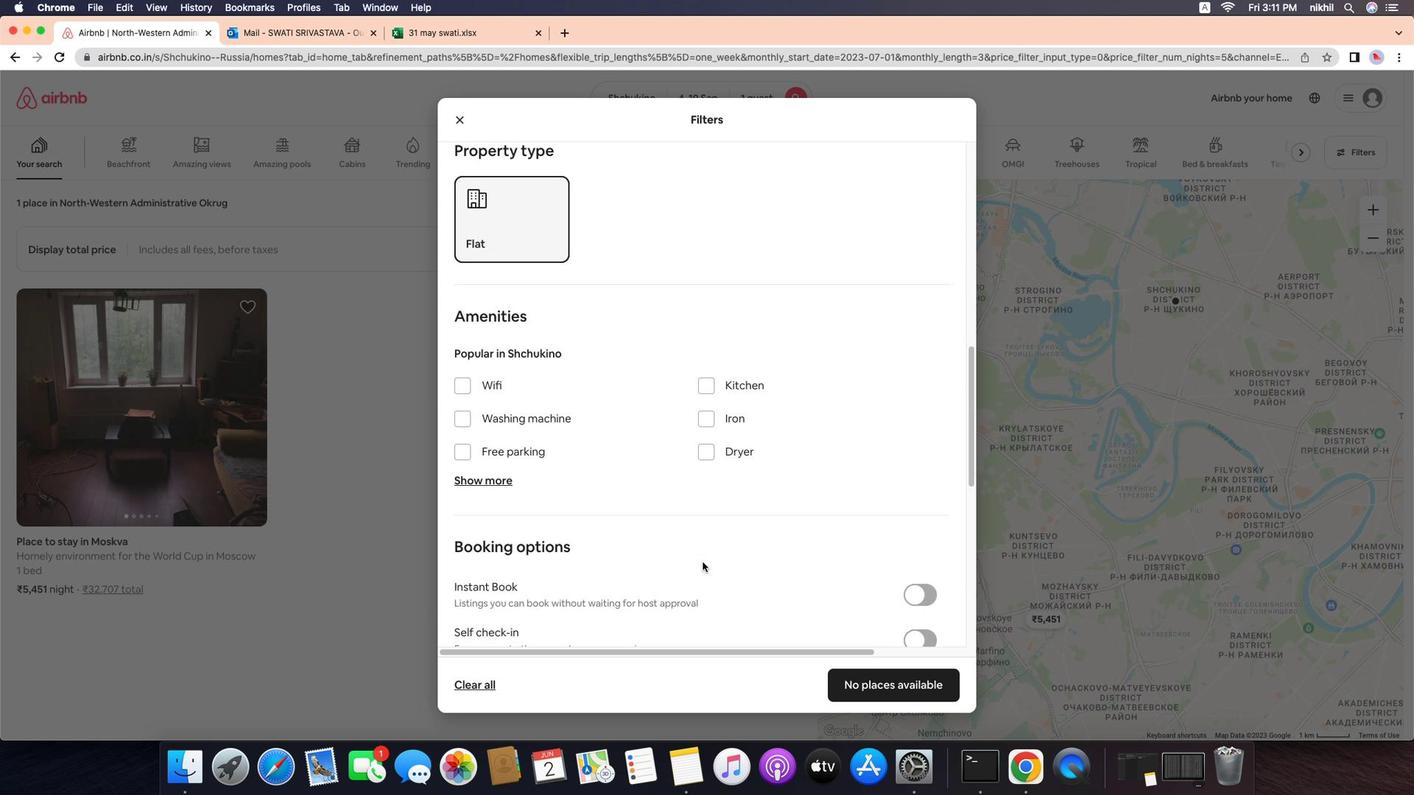 
Action: Mouse moved to (839, 596)
Screenshot: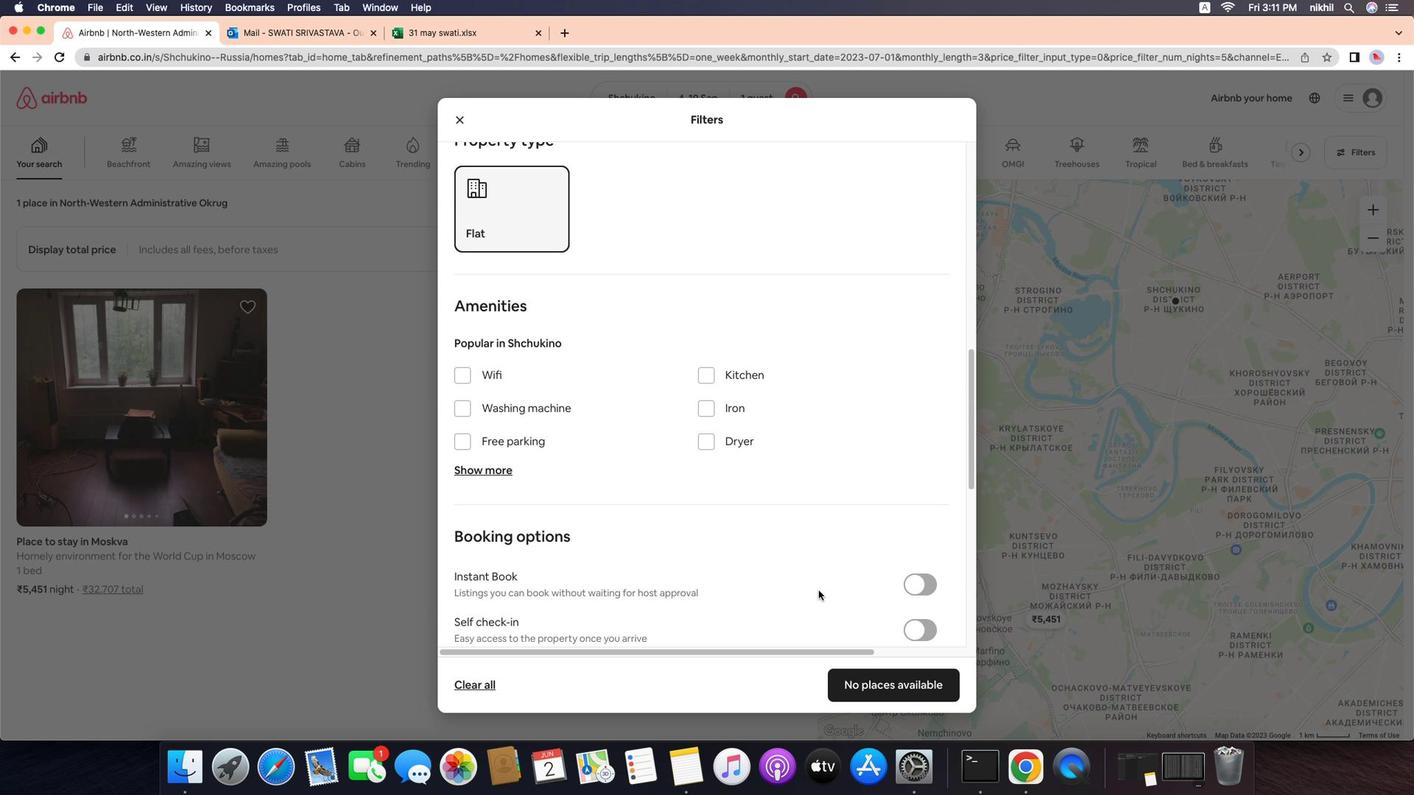 
Action: Mouse scrolled (839, 596) with delta (-33, -33)
Screenshot: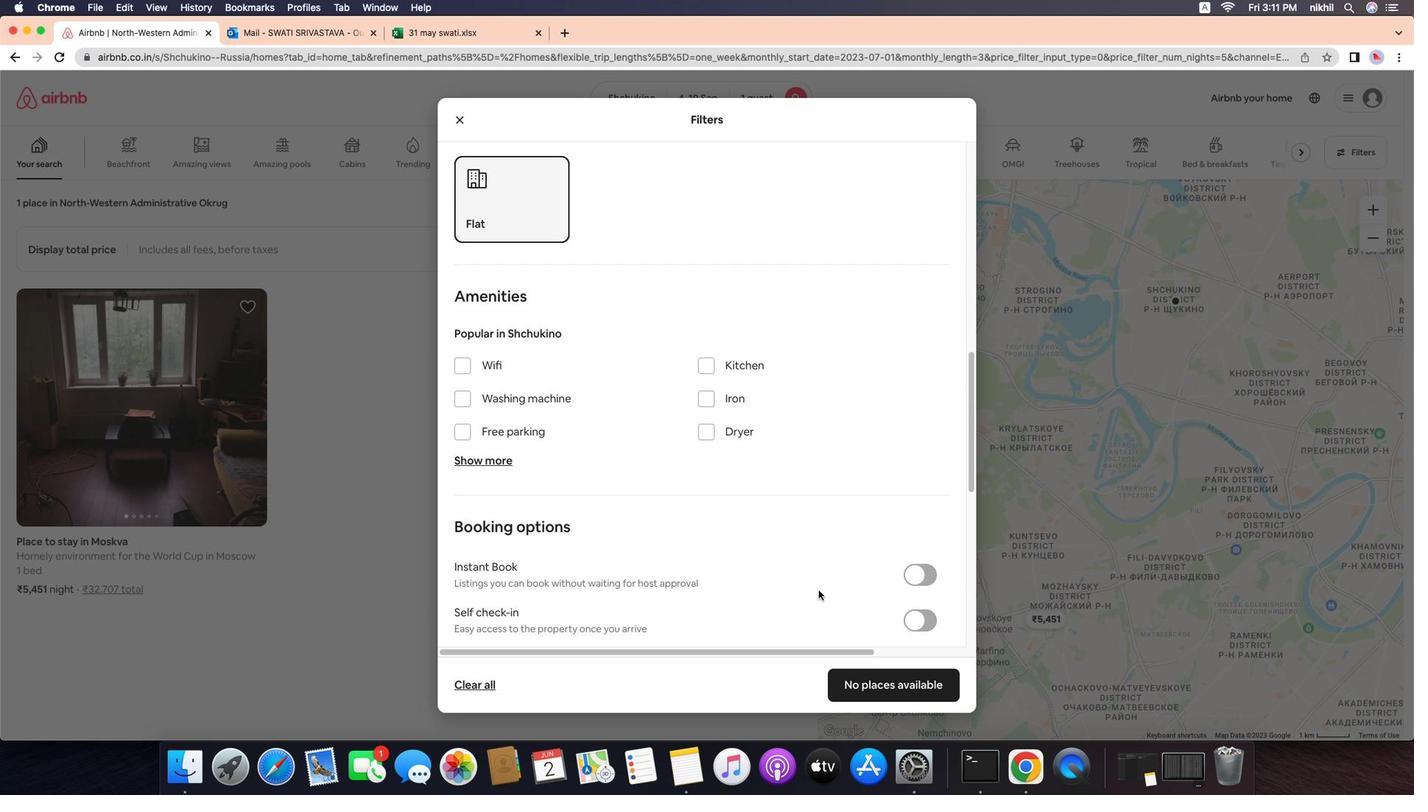 
Action: Mouse scrolled (839, 596) with delta (-33, -33)
Screenshot: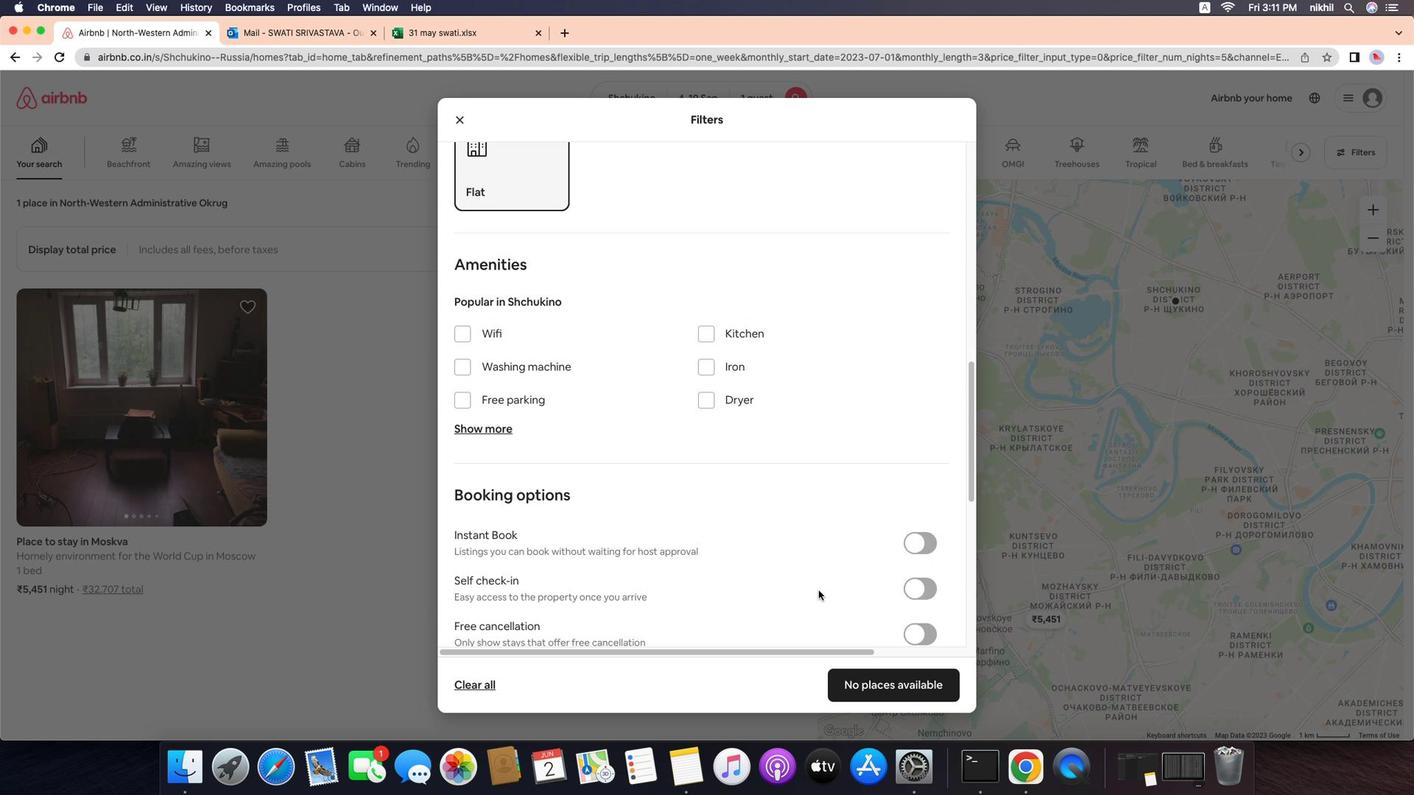 
Action: Mouse scrolled (839, 596) with delta (-33, -35)
Screenshot: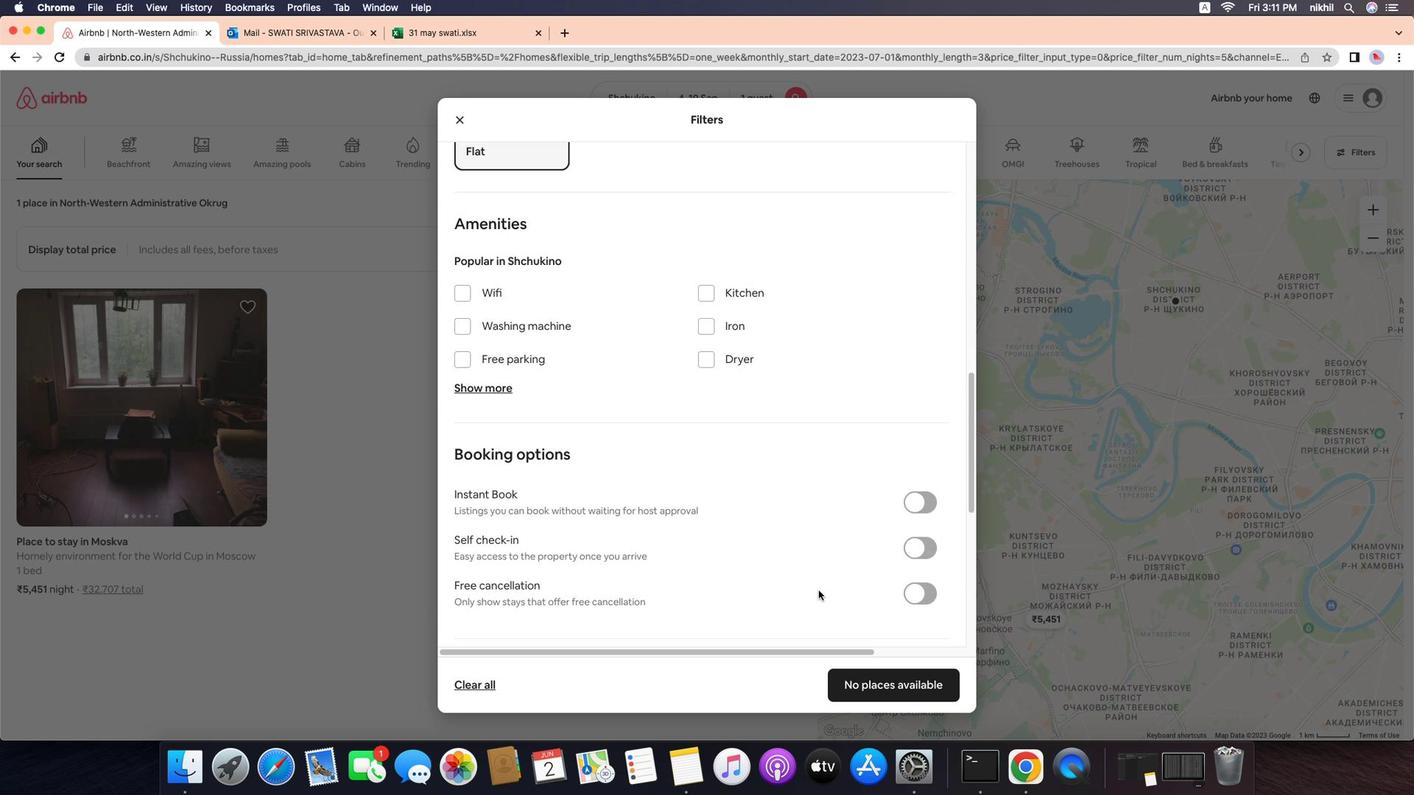 
Action: Mouse moved to (941, 499)
Screenshot: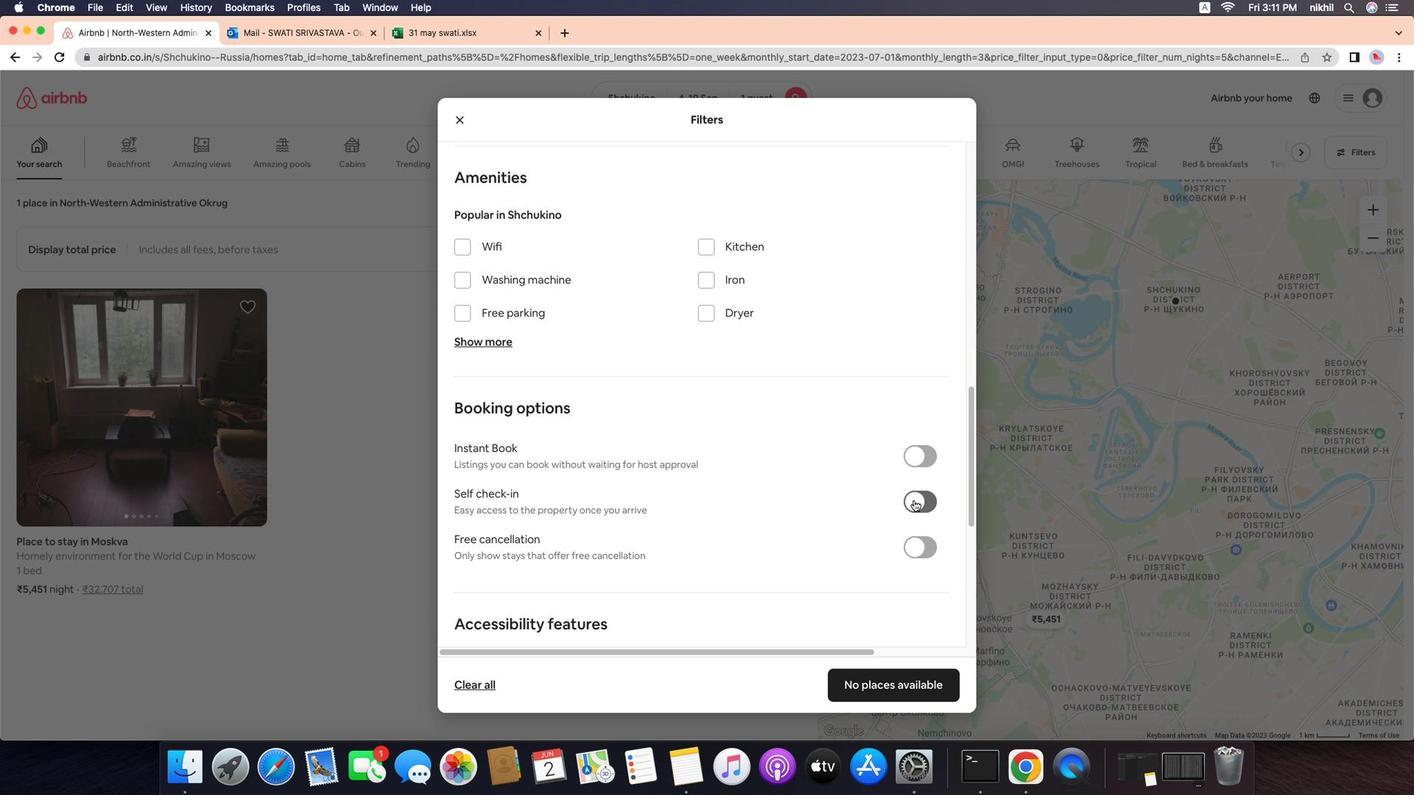 
Action: Mouse pressed left at (941, 499)
Screenshot: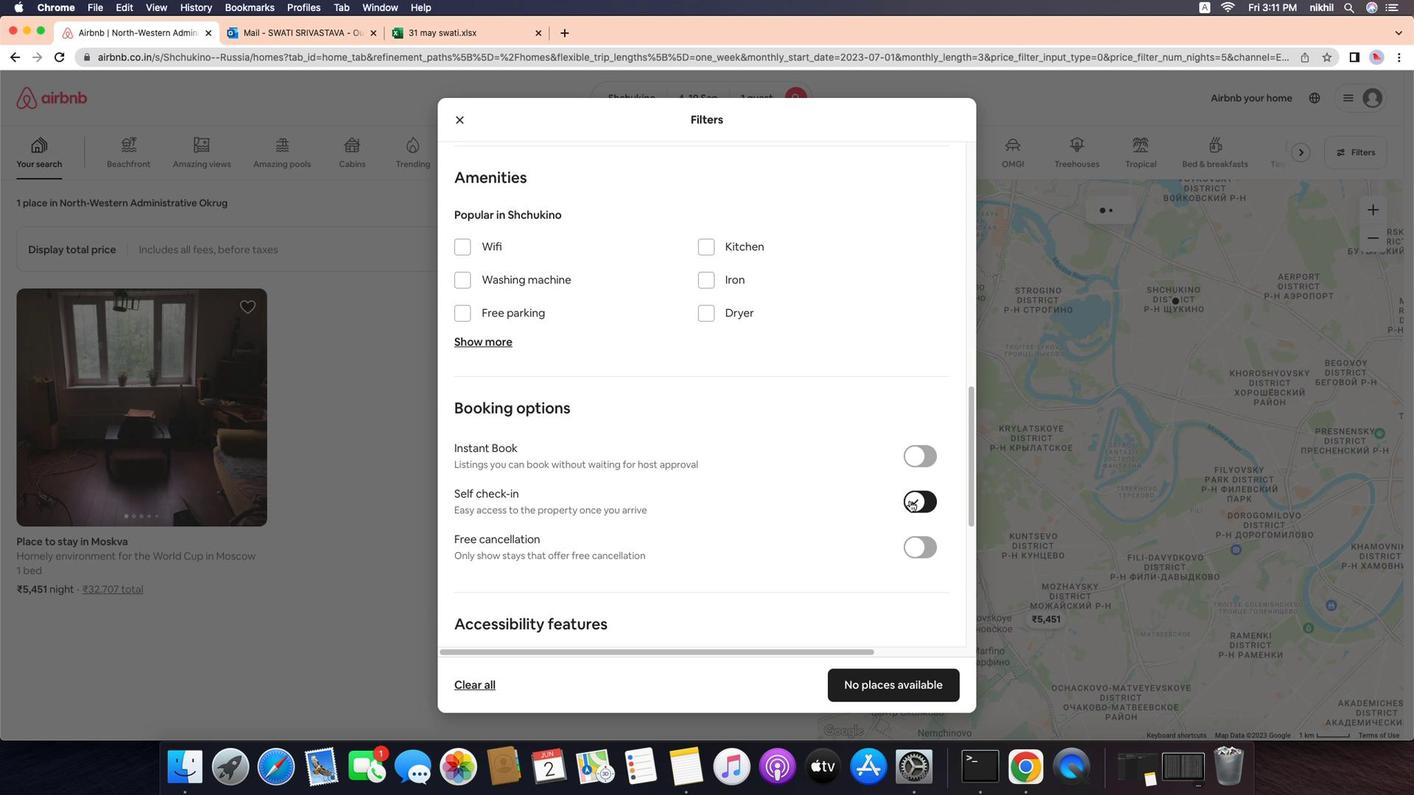 
Action: Mouse moved to (742, 591)
Screenshot: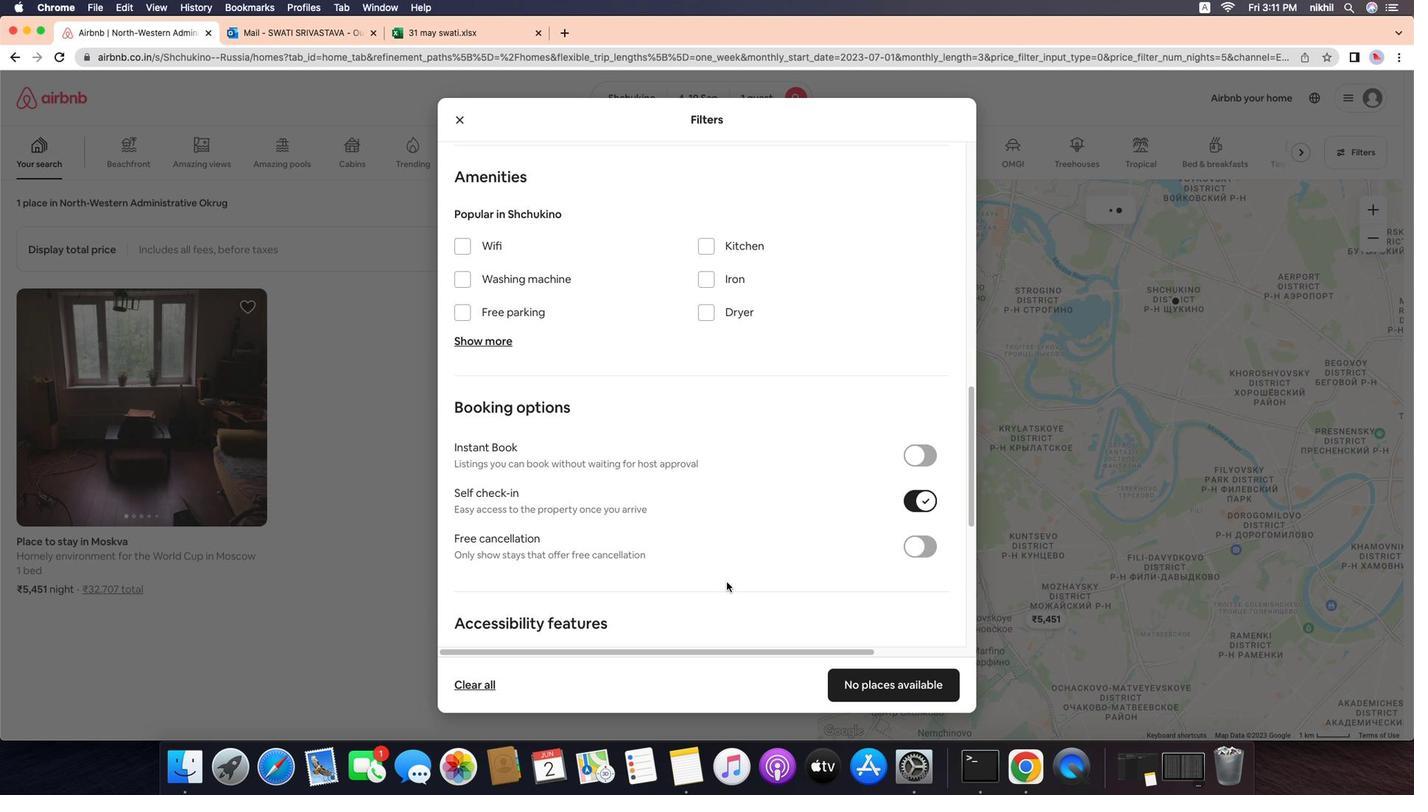 
Action: Mouse scrolled (742, 591) with delta (-33, -33)
Screenshot: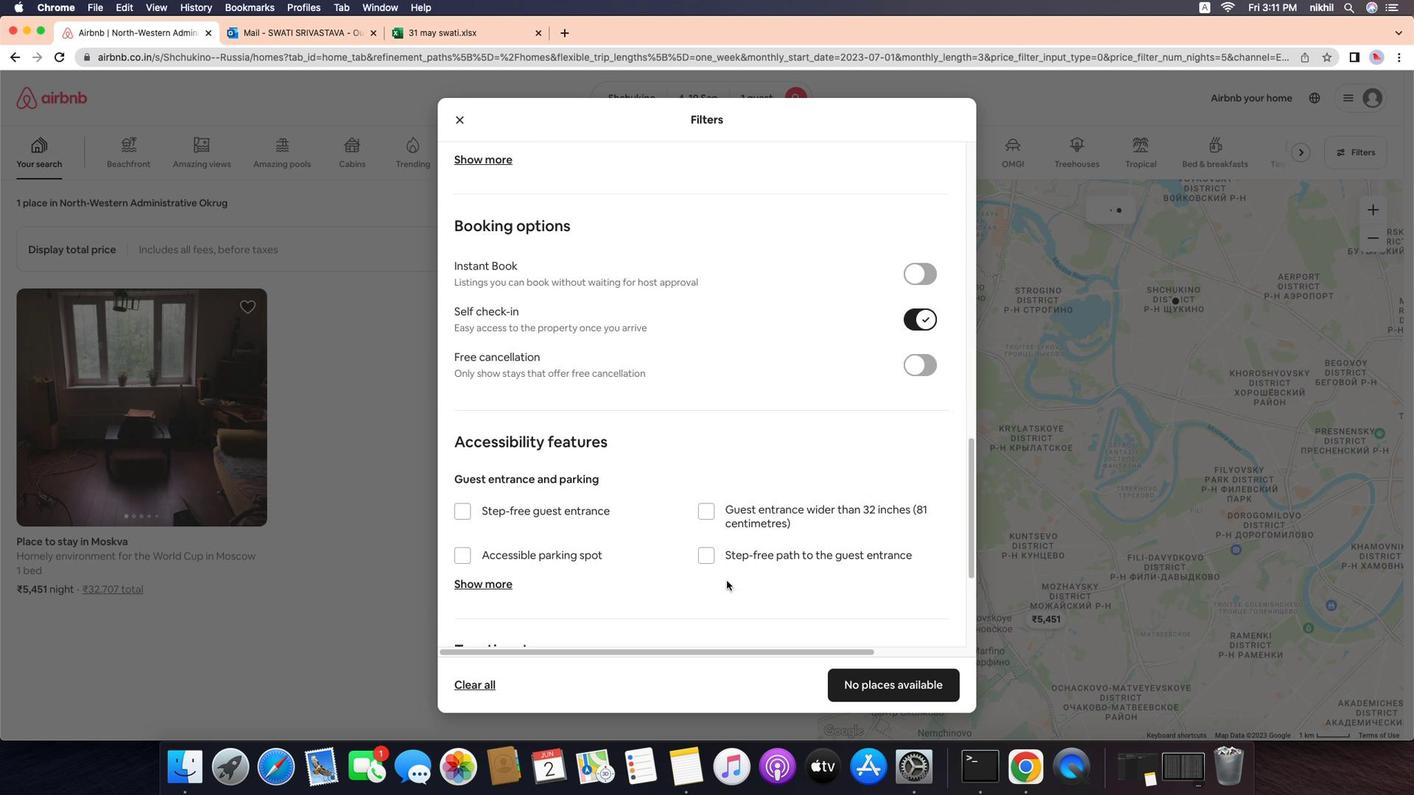 
Action: Mouse scrolled (742, 591) with delta (-33, -33)
Screenshot: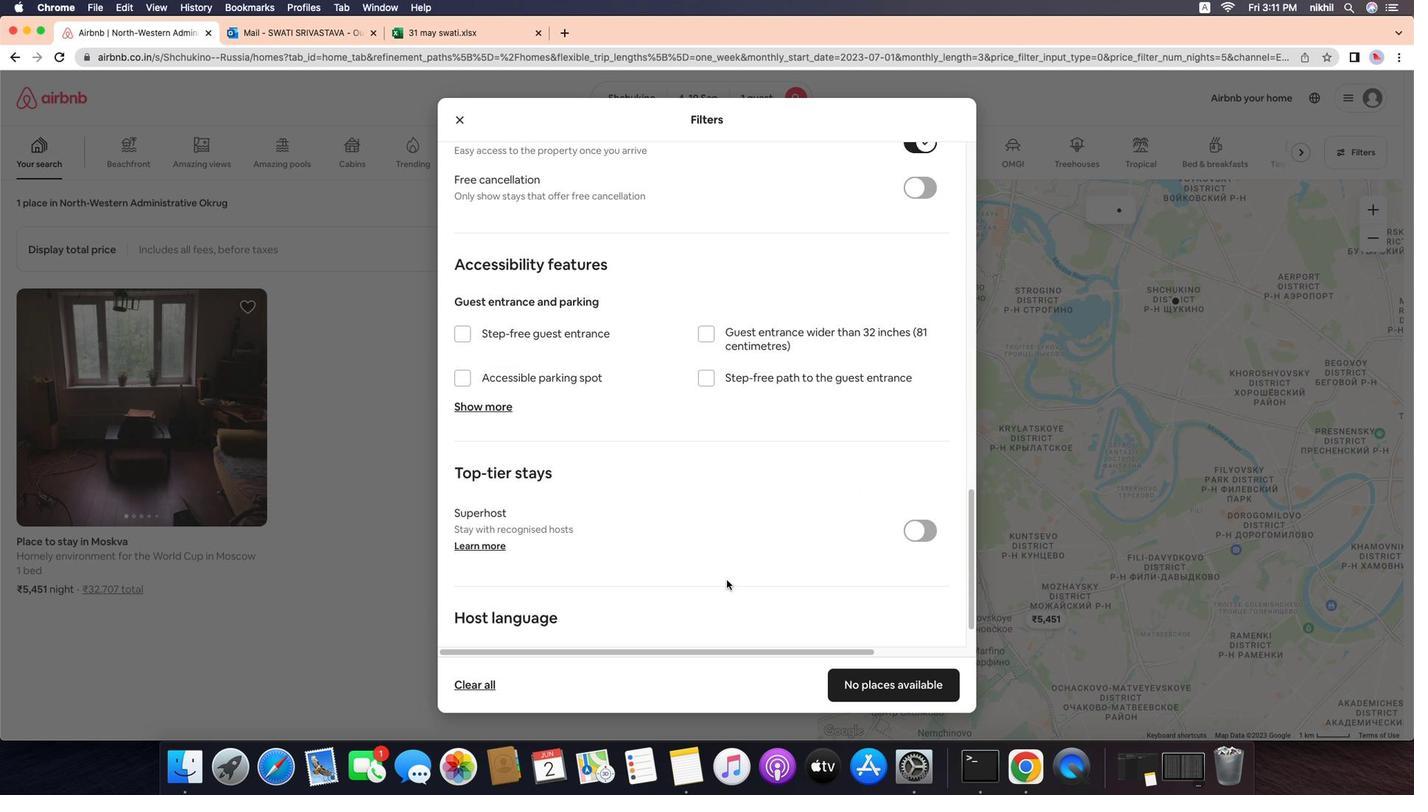 
Action: Mouse moved to (742, 589)
Screenshot: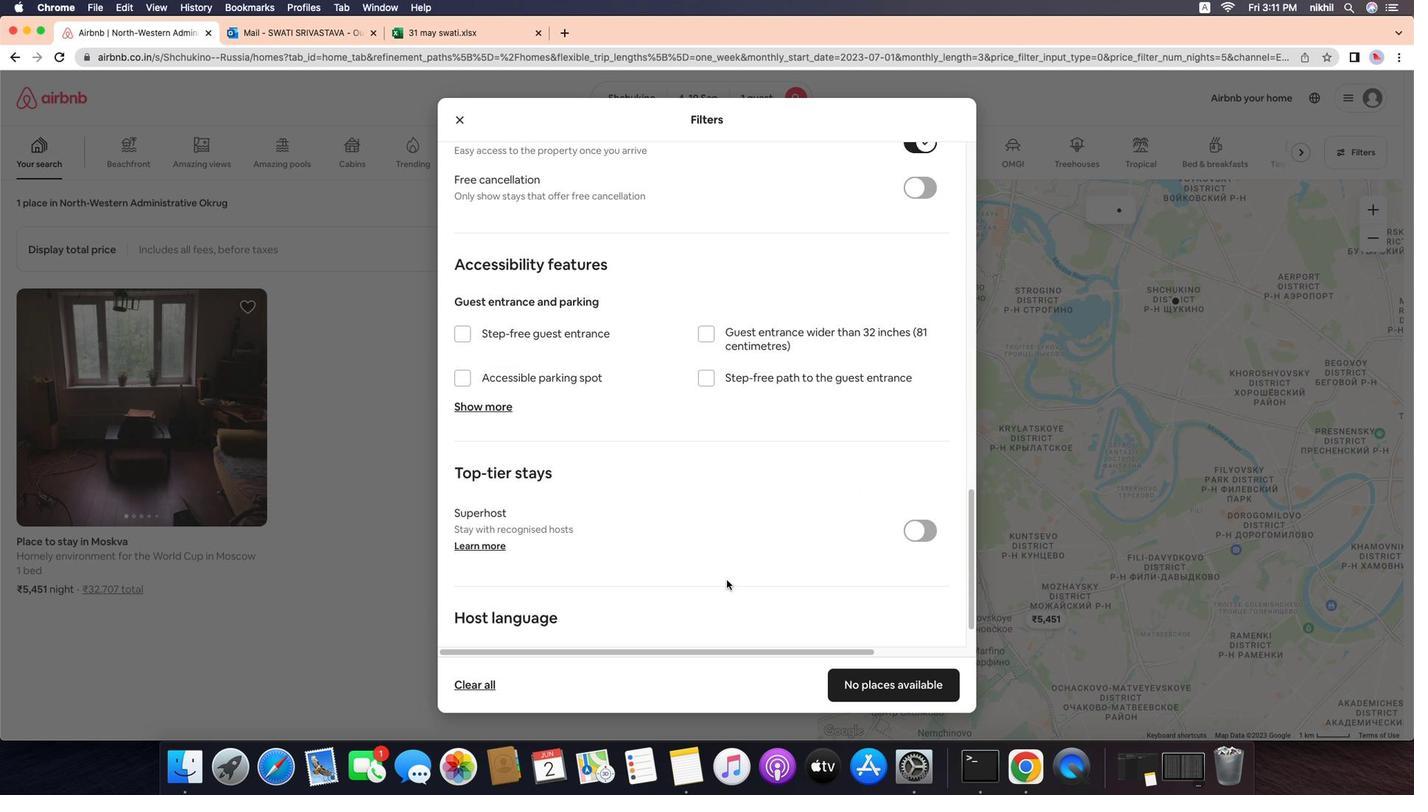 
Action: Mouse scrolled (742, 589) with delta (-33, -36)
Screenshot: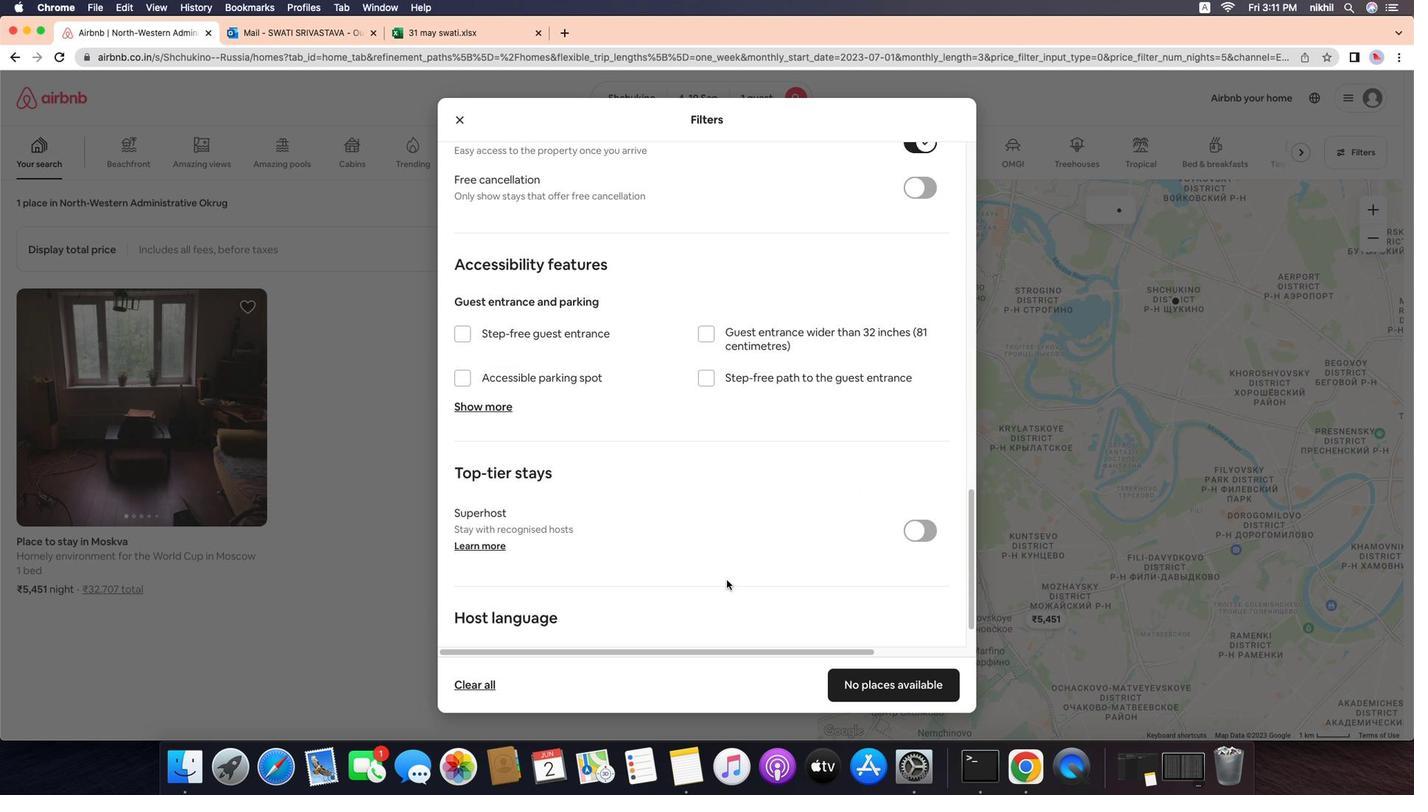 
Action: Mouse moved to (742, 588)
Screenshot: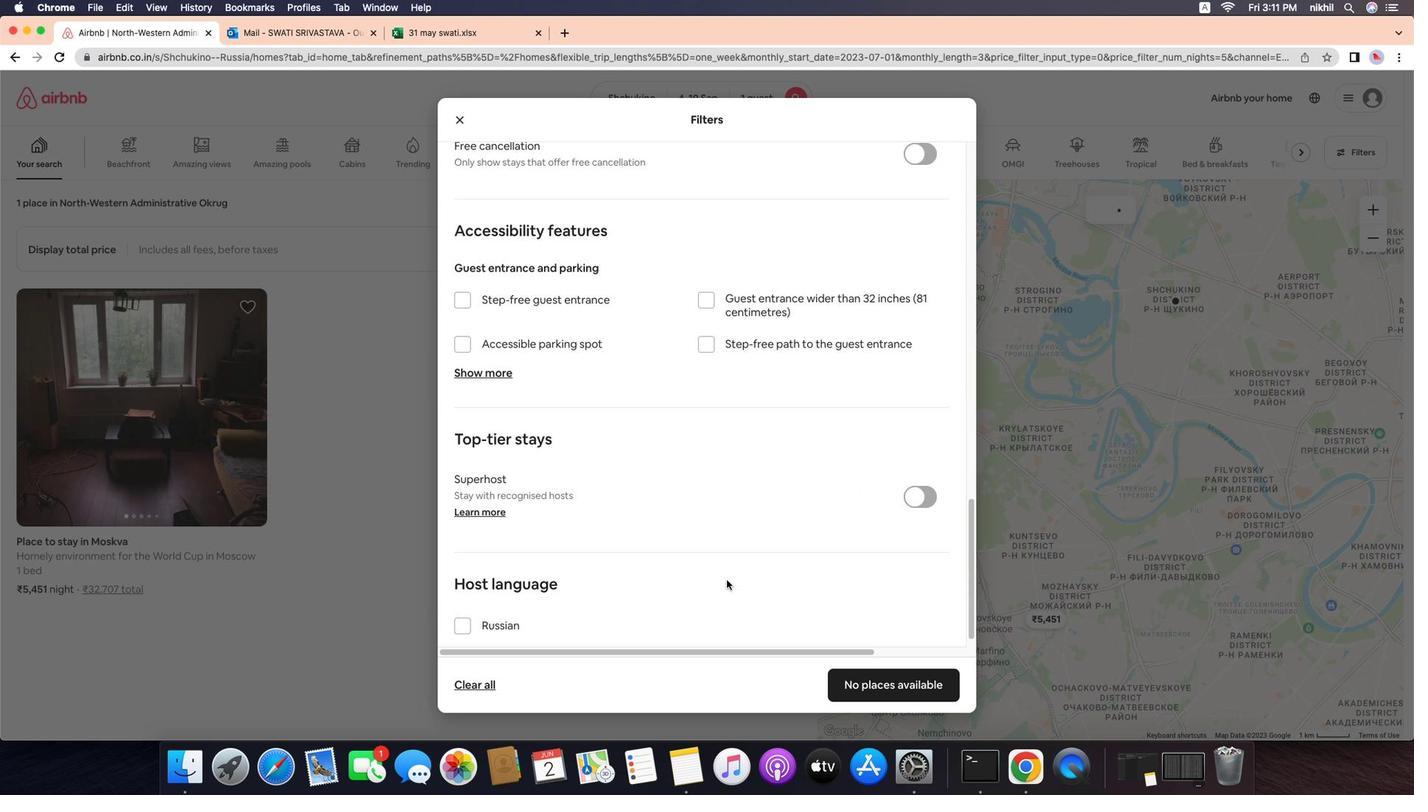 
Action: Mouse scrolled (742, 588) with delta (-33, -38)
Screenshot: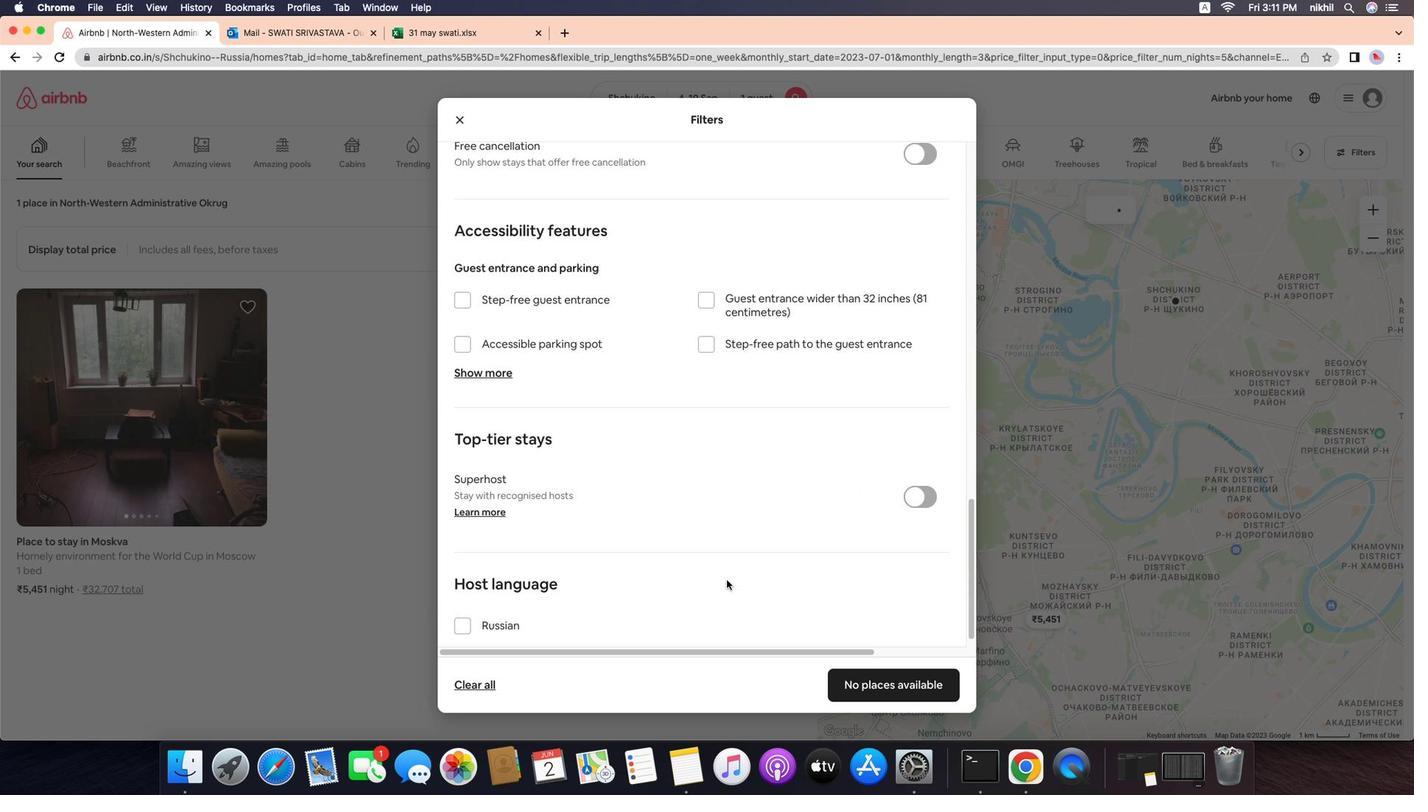 
Action: Mouse moved to (741, 585)
Screenshot: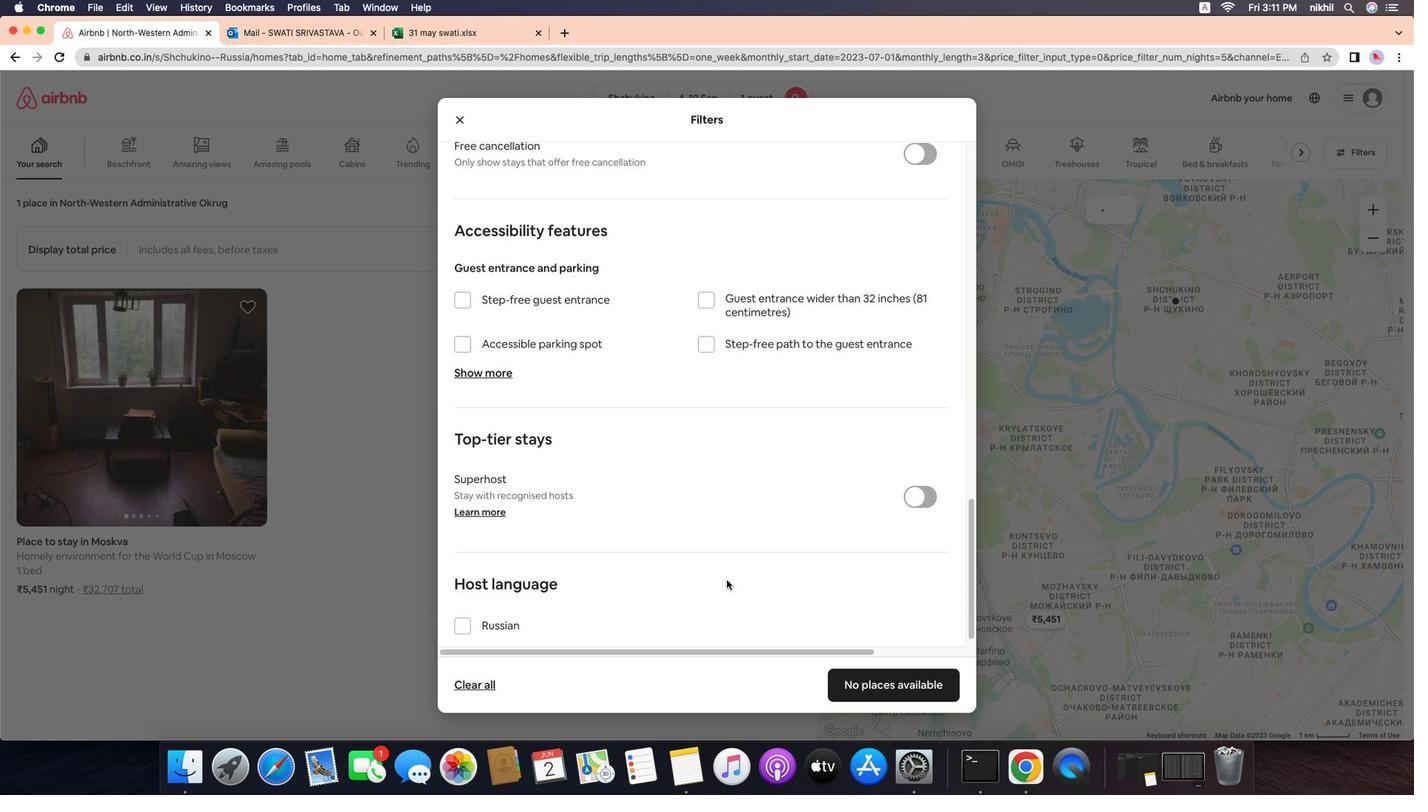 
Action: Mouse scrolled (741, 585) with delta (-33, -33)
Screenshot: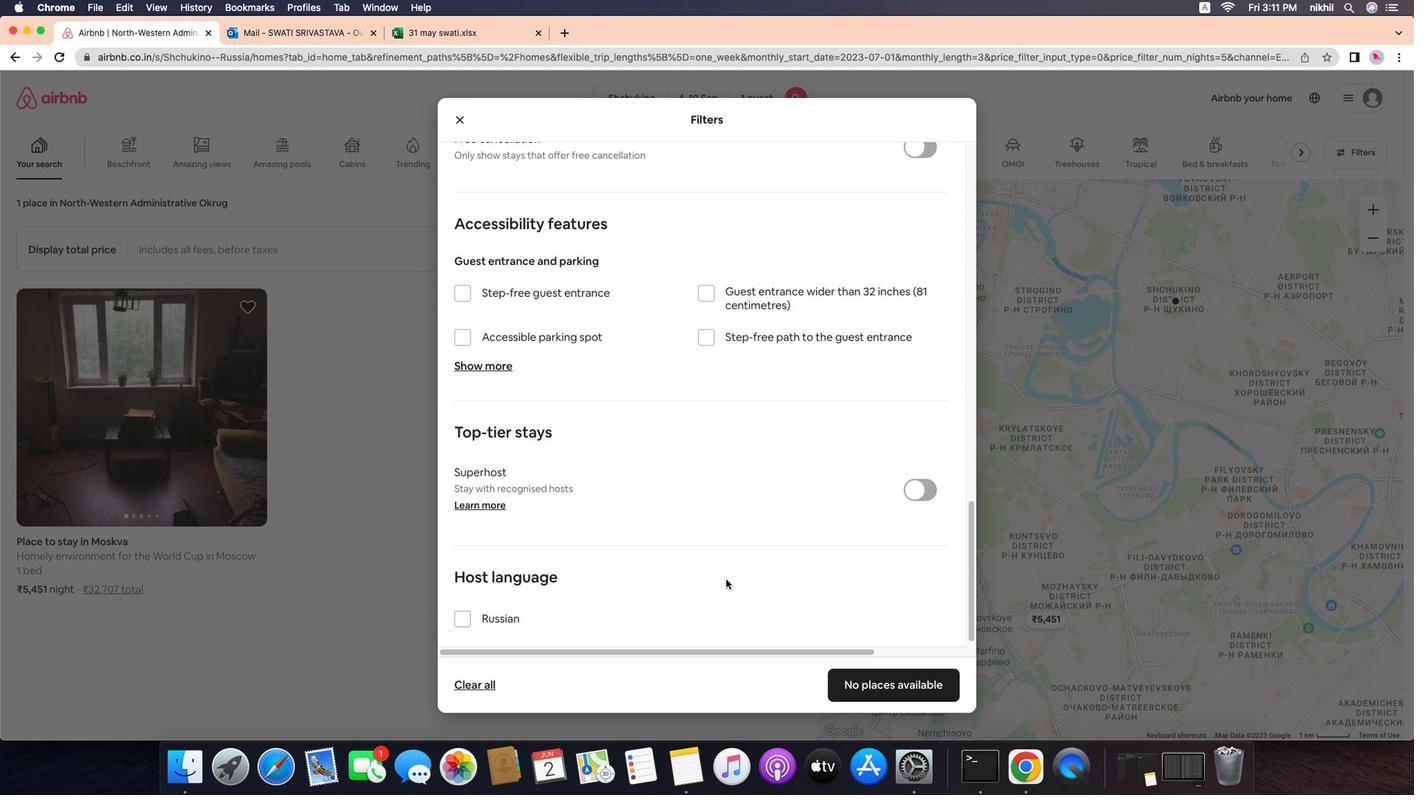 
Action: Mouse scrolled (741, 585) with delta (-33, -33)
Screenshot: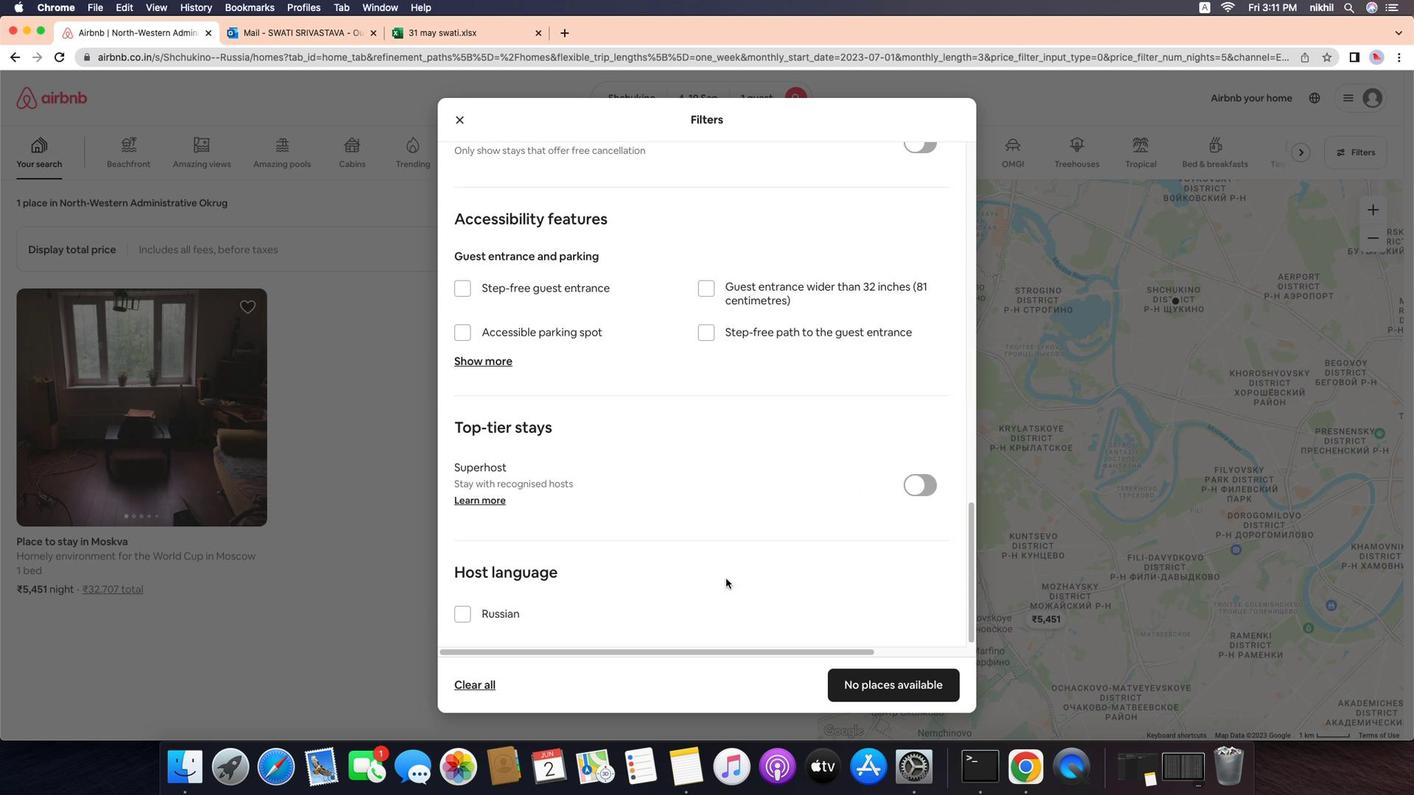 
Action: Mouse scrolled (741, 585) with delta (-33, -36)
Screenshot: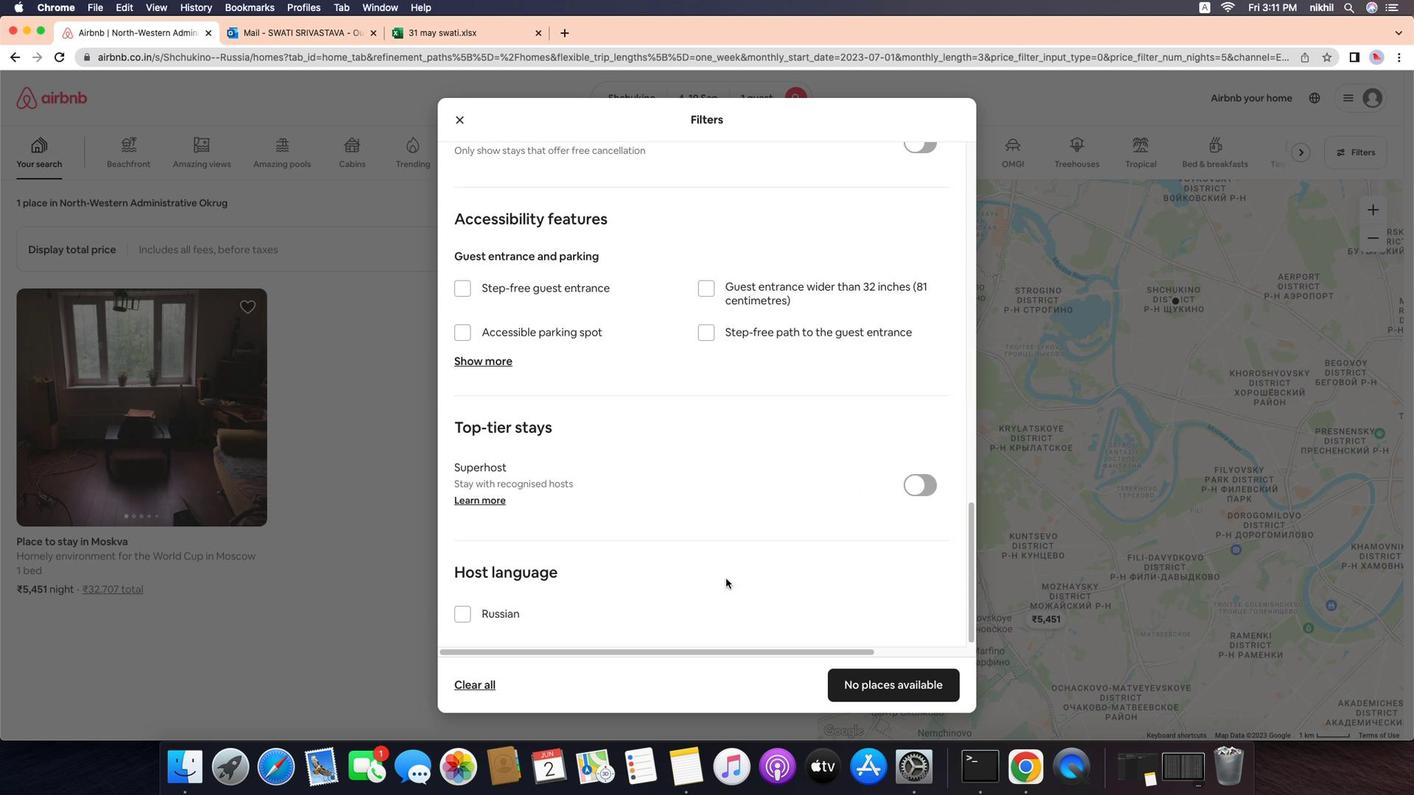 
Action: Mouse scrolled (741, 585) with delta (-33, -38)
Screenshot: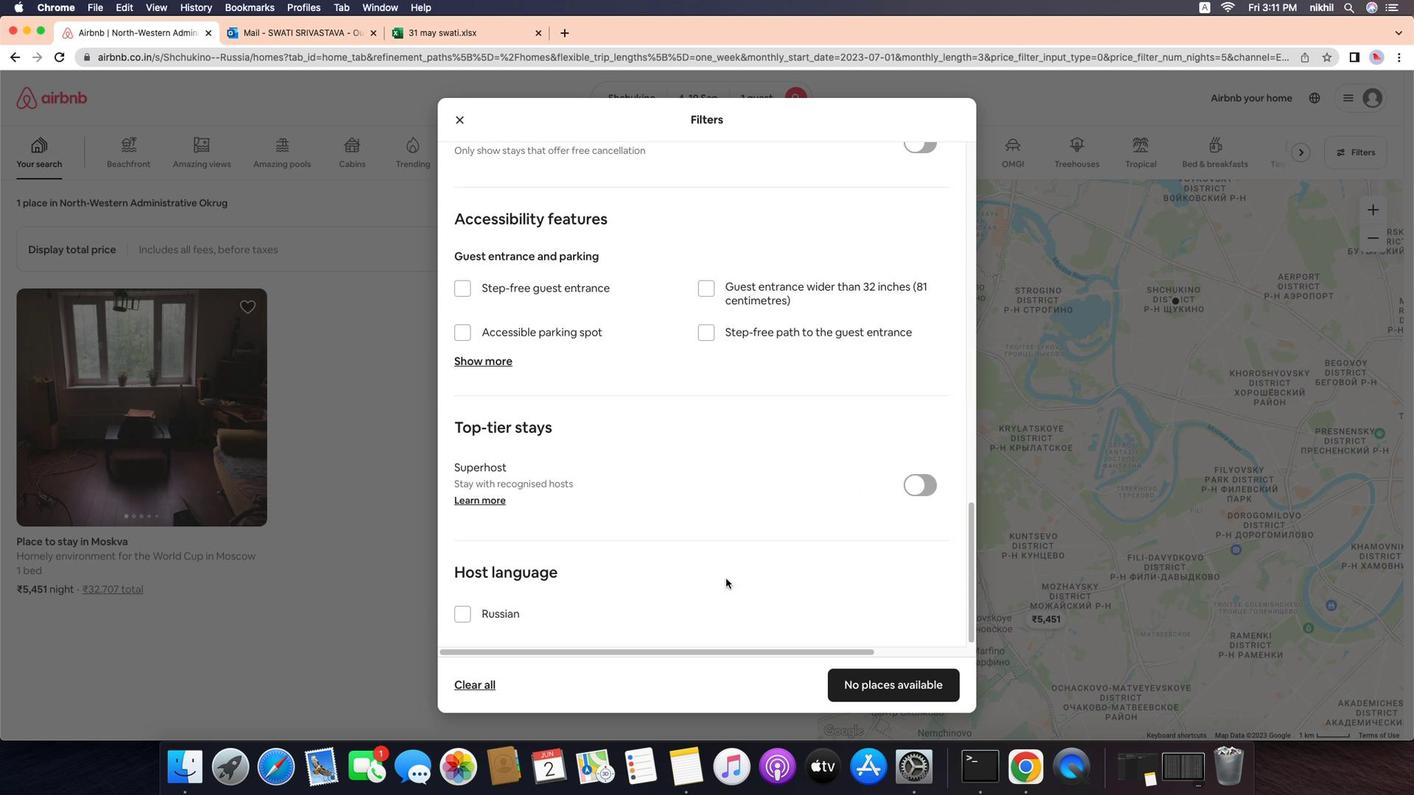 
Action: Mouse moved to (874, 701)
Screenshot: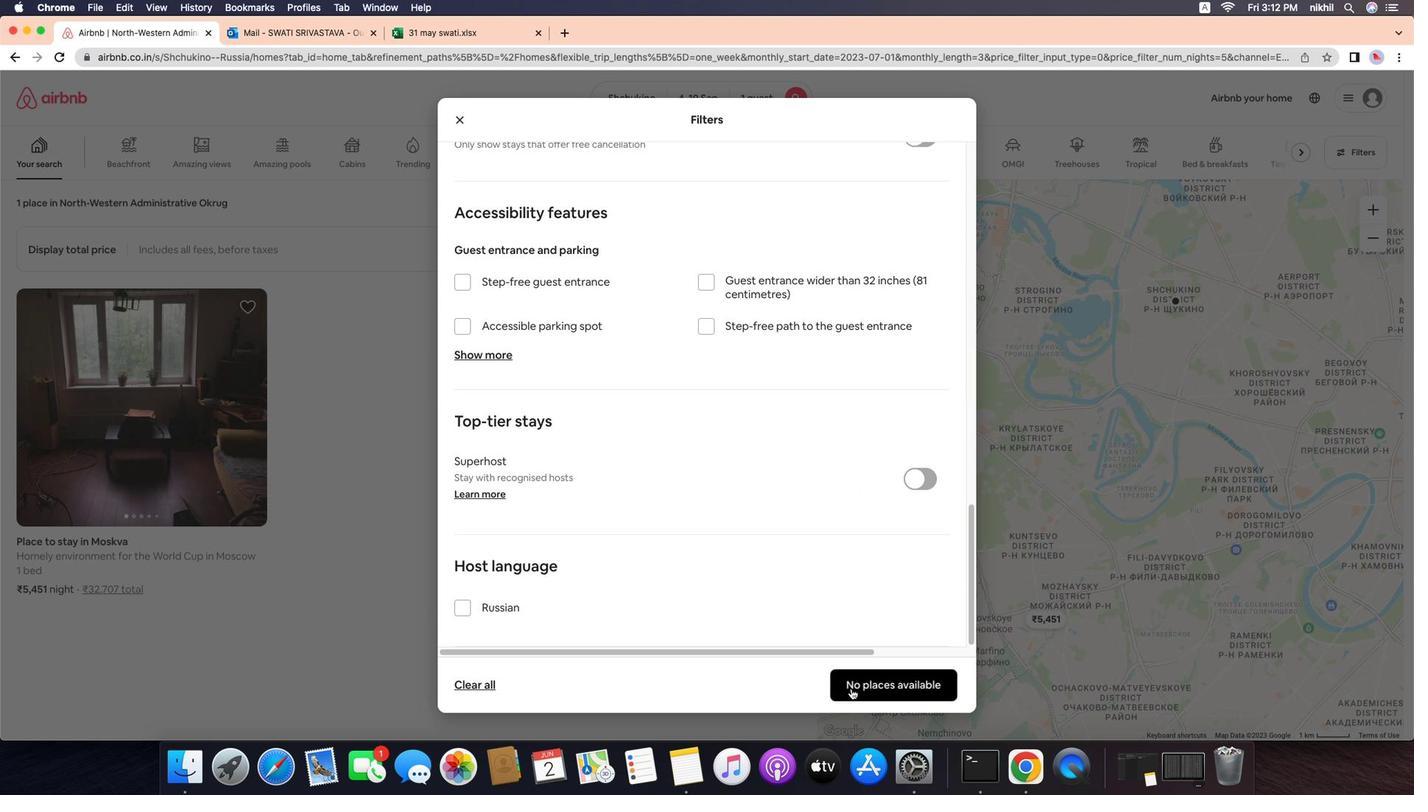 
Action: Mouse pressed left at (874, 701)
Screenshot: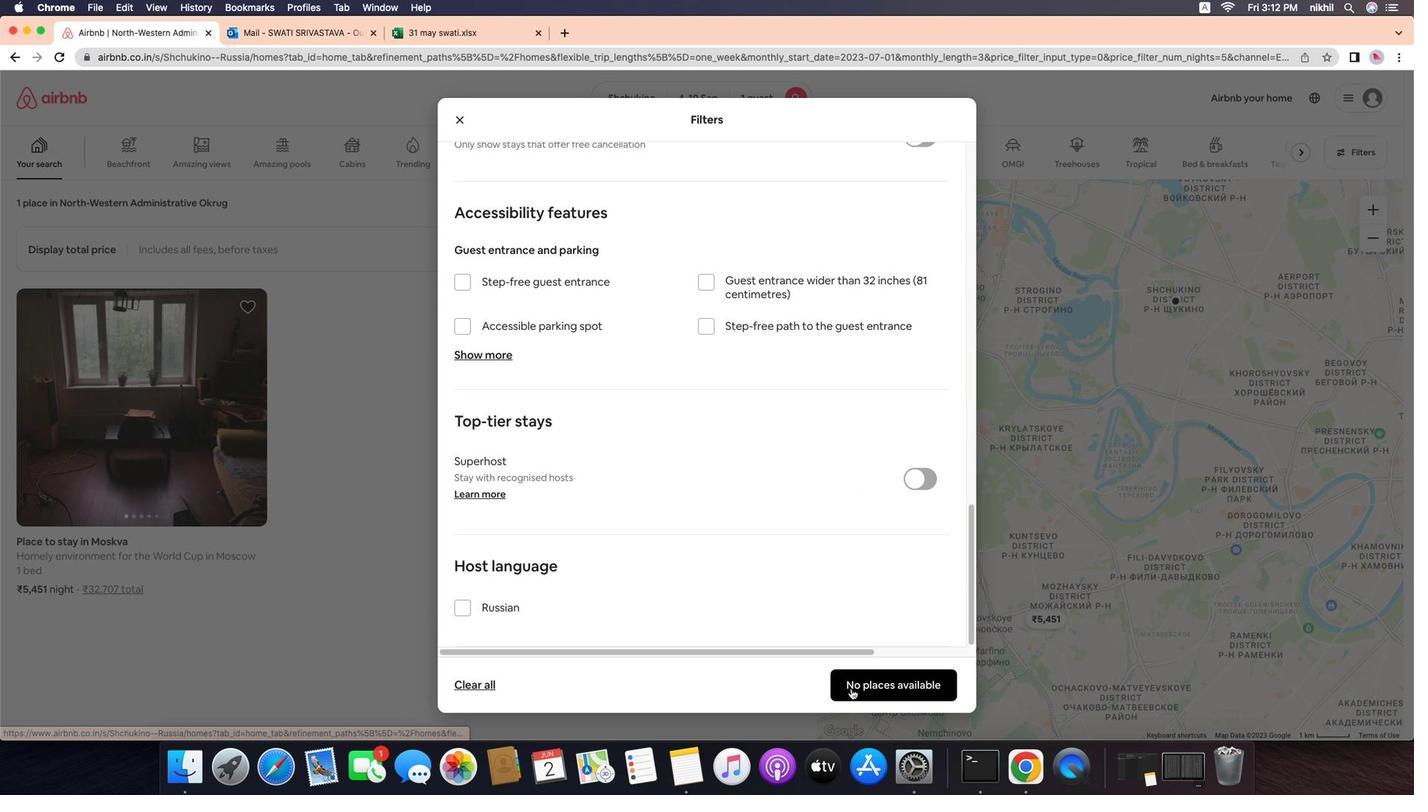 
Action: Mouse moved to (531, 361)
Screenshot: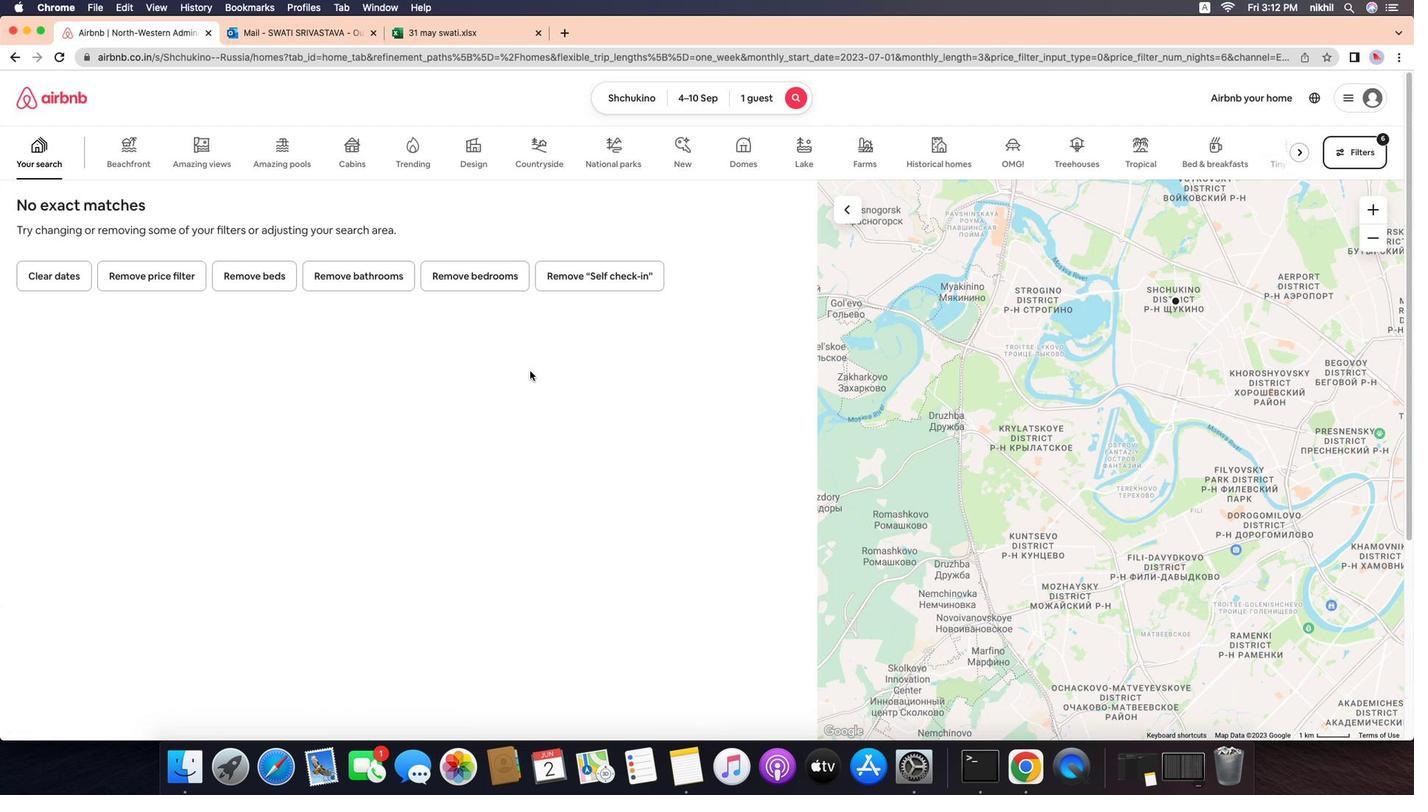 
